 Task: Find connections with filter location Lashkar Gāh with filter topic #Productivitywith filter profile language Spanish with filter current company Boston Consulting Group (BCG) with filter school Acropolis Institutions with filter industry Highway, Street, and Bridge Construction with filter service category DJing with filter keywords title Risk Manager
Action: Mouse moved to (629, 117)
Screenshot: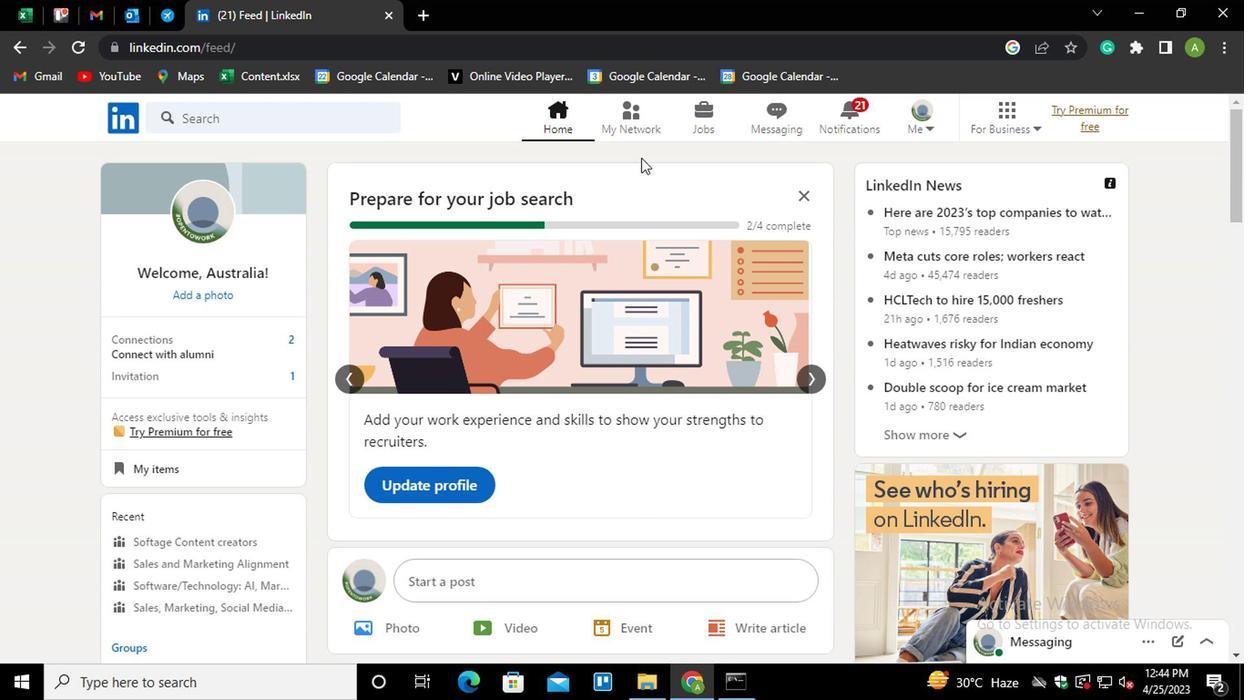 
Action: Mouse pressed left at (629, 117)
Screenshot: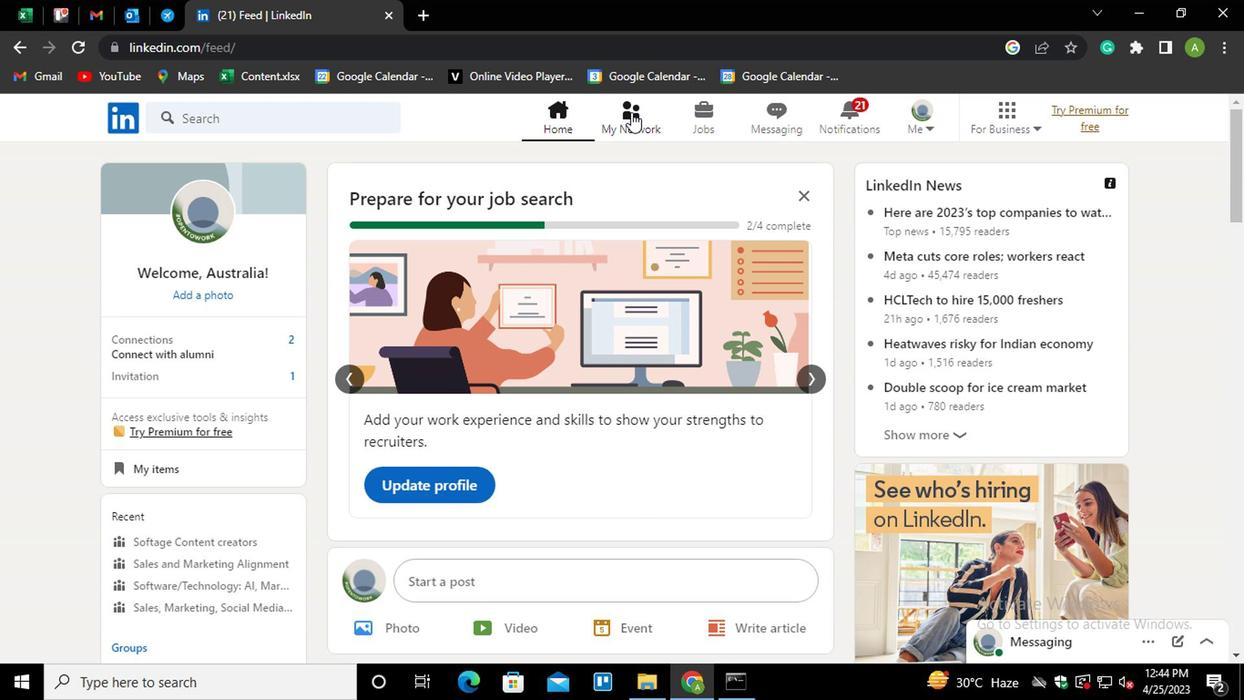 
Action: Mouse moved to (272, 220)
Screenshot: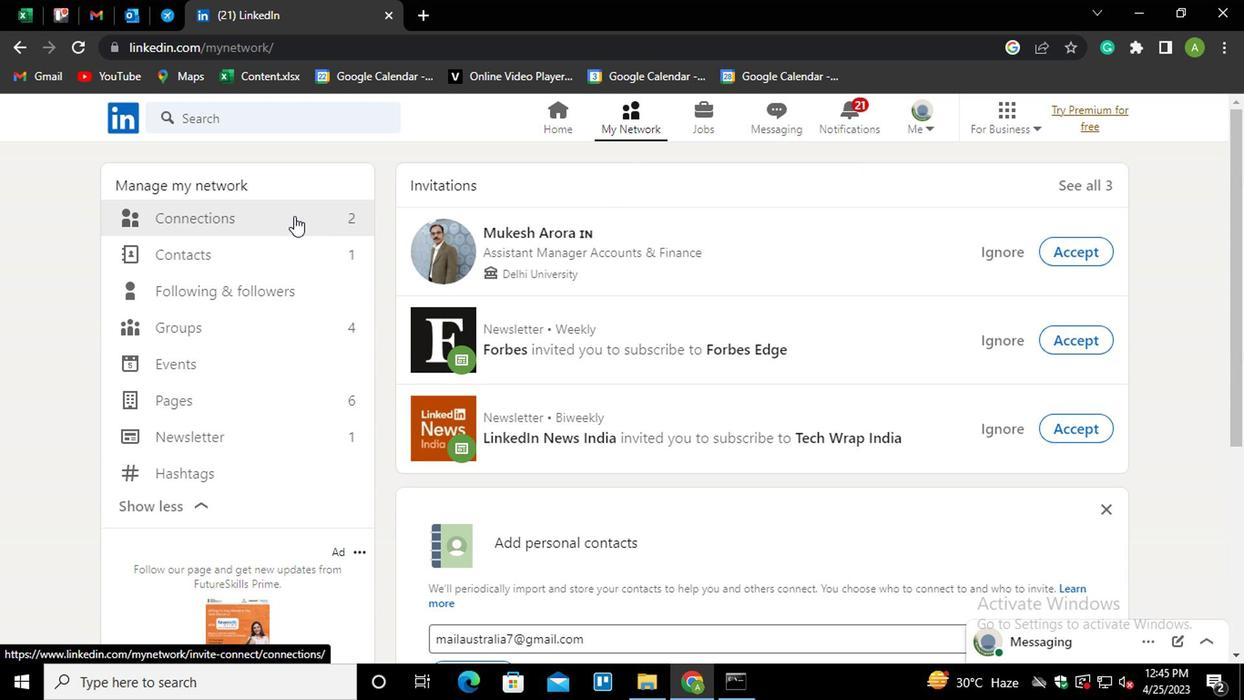
Action: Mouse pressed left at (272, 220)
Screenshot: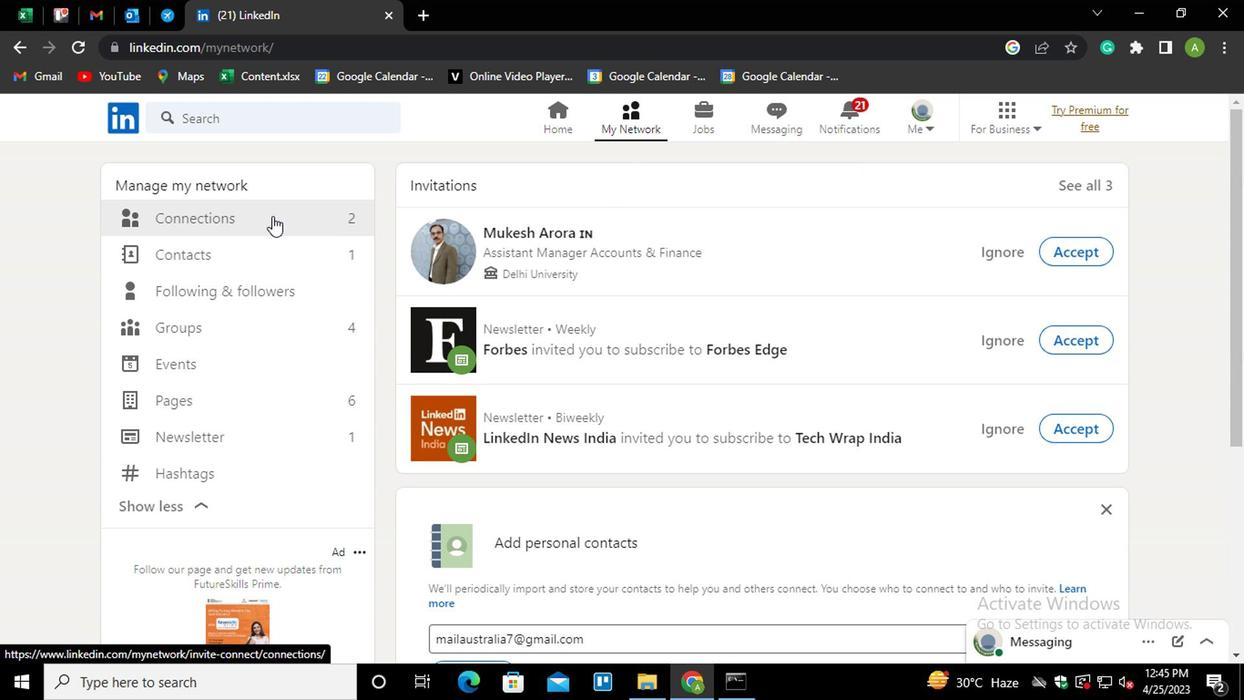 
Action: Mouse moved to (751, 226)
Screenshot: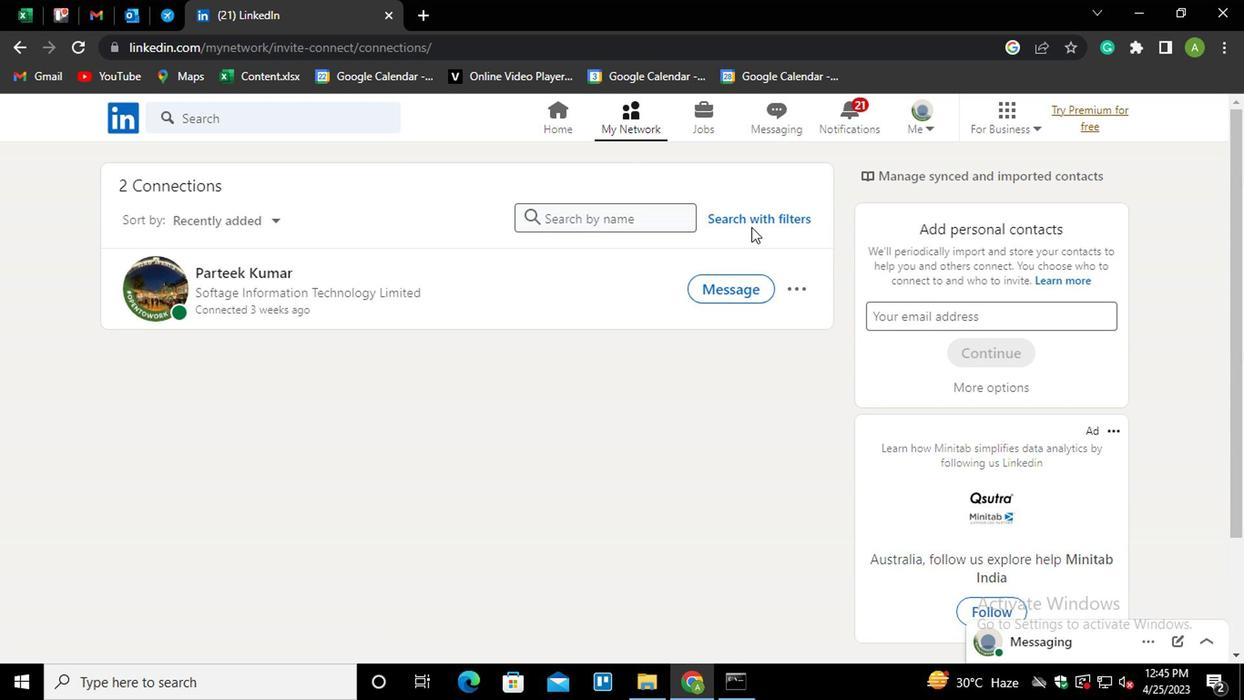 
Action: Mouse pressed left at (751, 226)
Screenshot: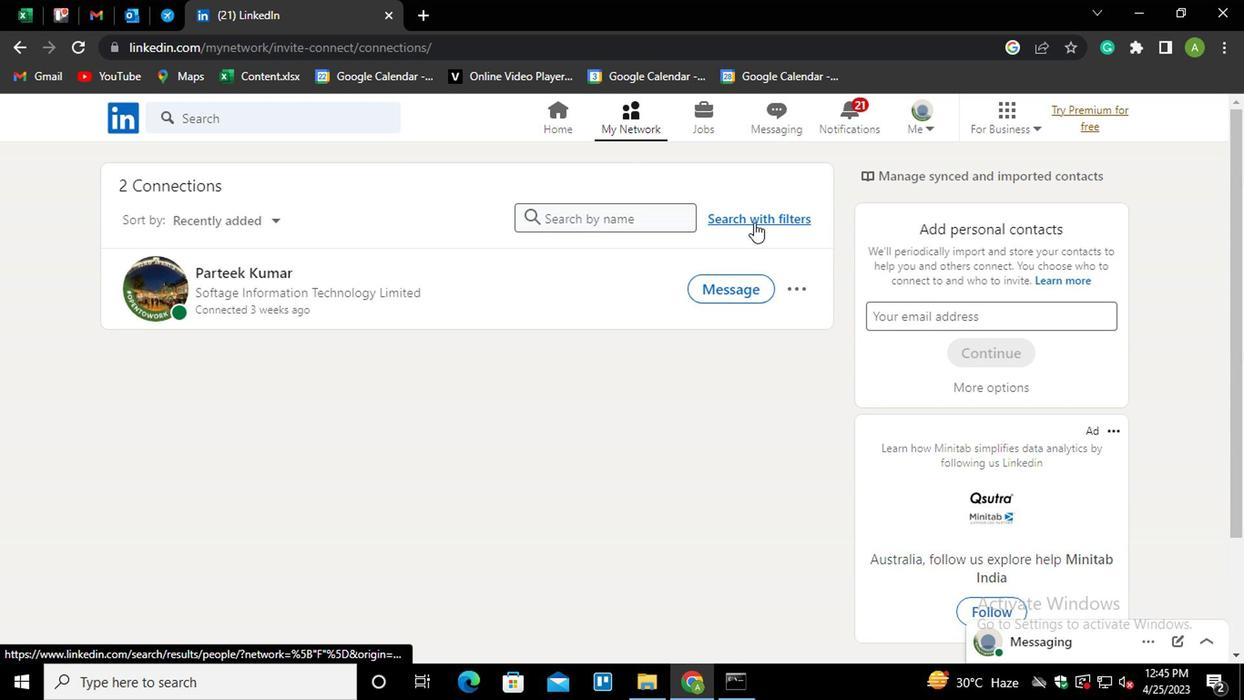 
Action: Mouse moved to (619, 176)
Screenshot: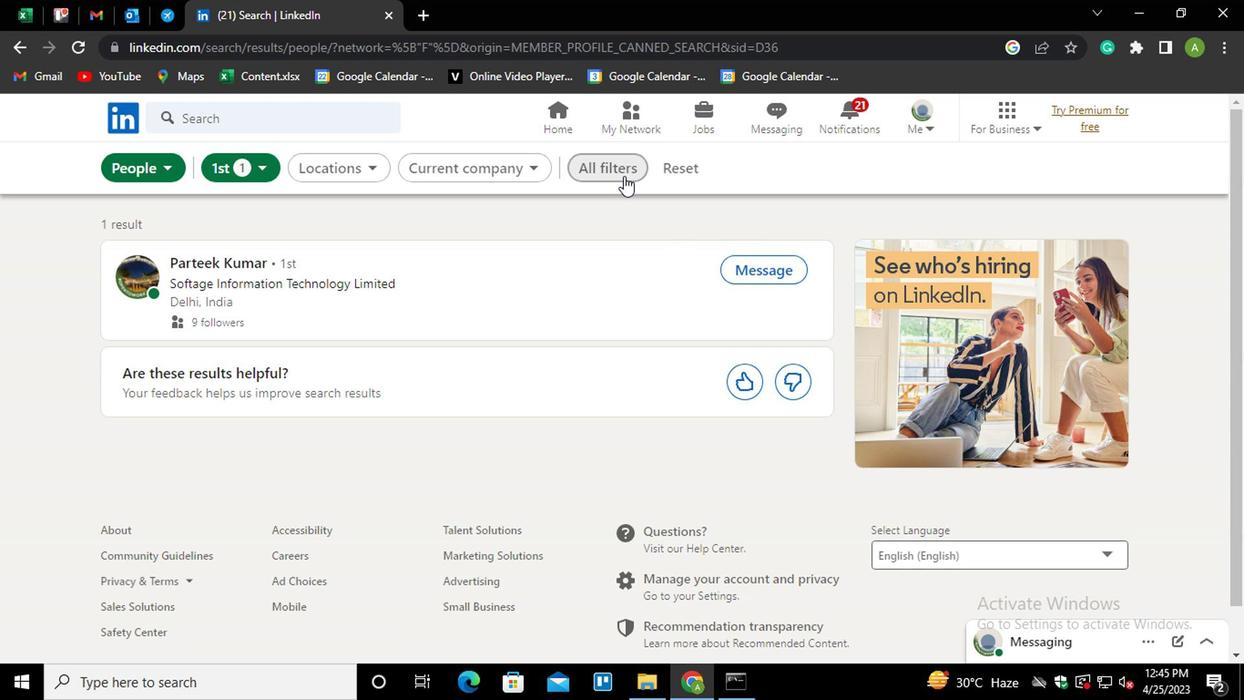 
Action: Mouse pressed left at (619, 176)
Screenshot: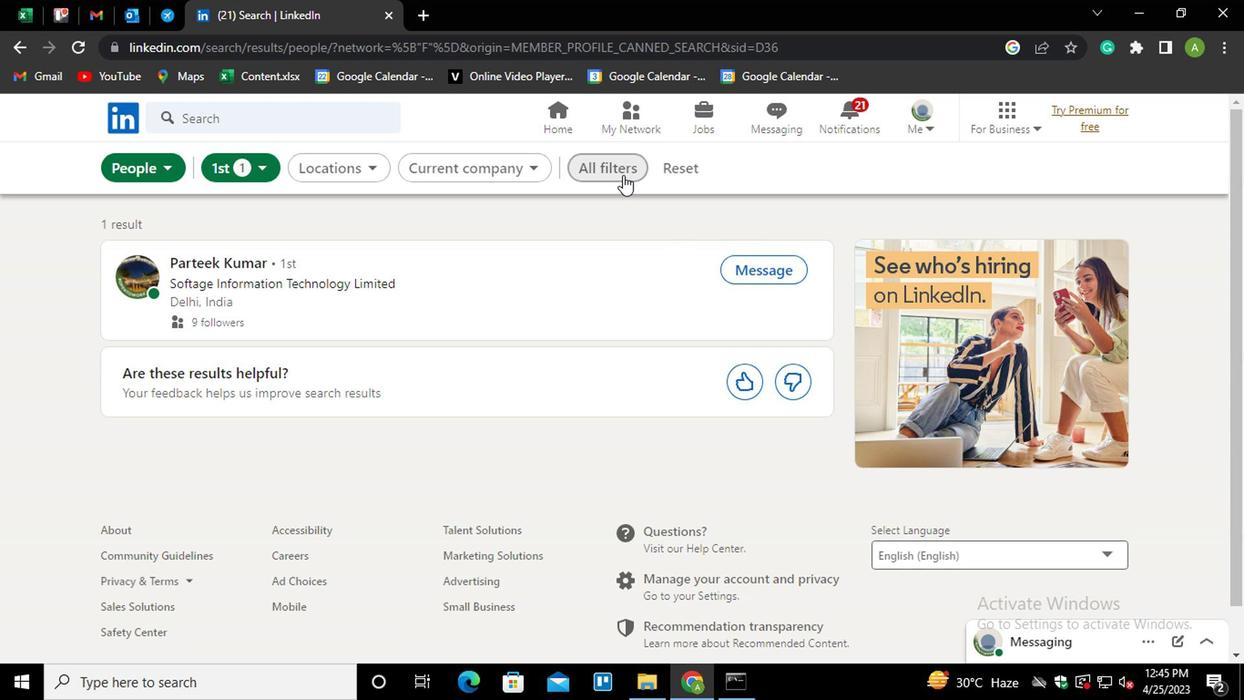 
Action: Mouse moved to (873, 376)
Screenshot: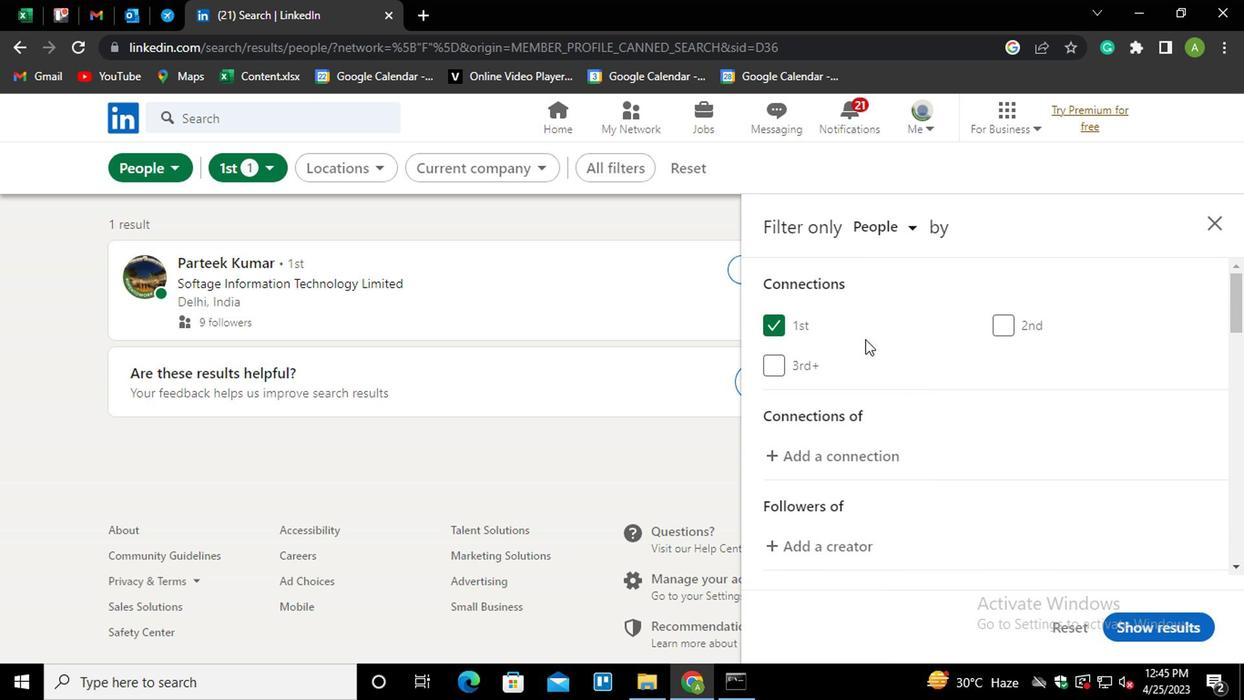 
Action: Mouse scrolled (873, 375) with delta (0, 0)
Screenshot: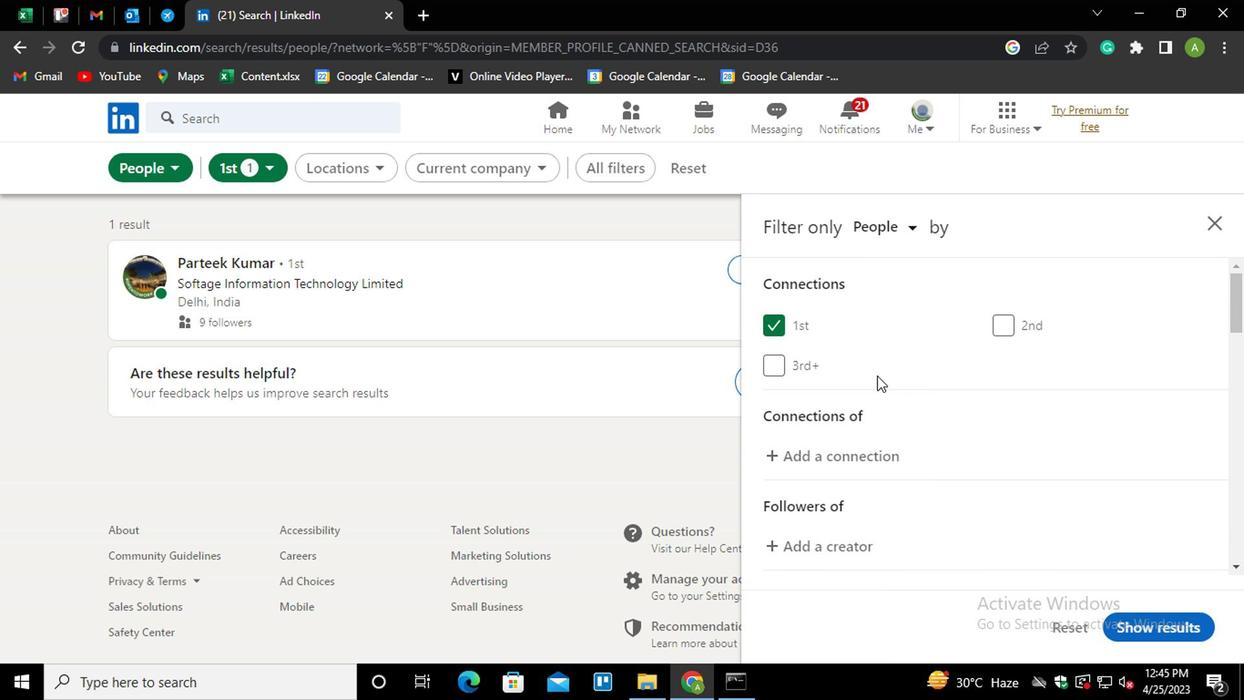 
Action: Mouse scrolled (873, 375) with delta (0, 0)
Screenshot: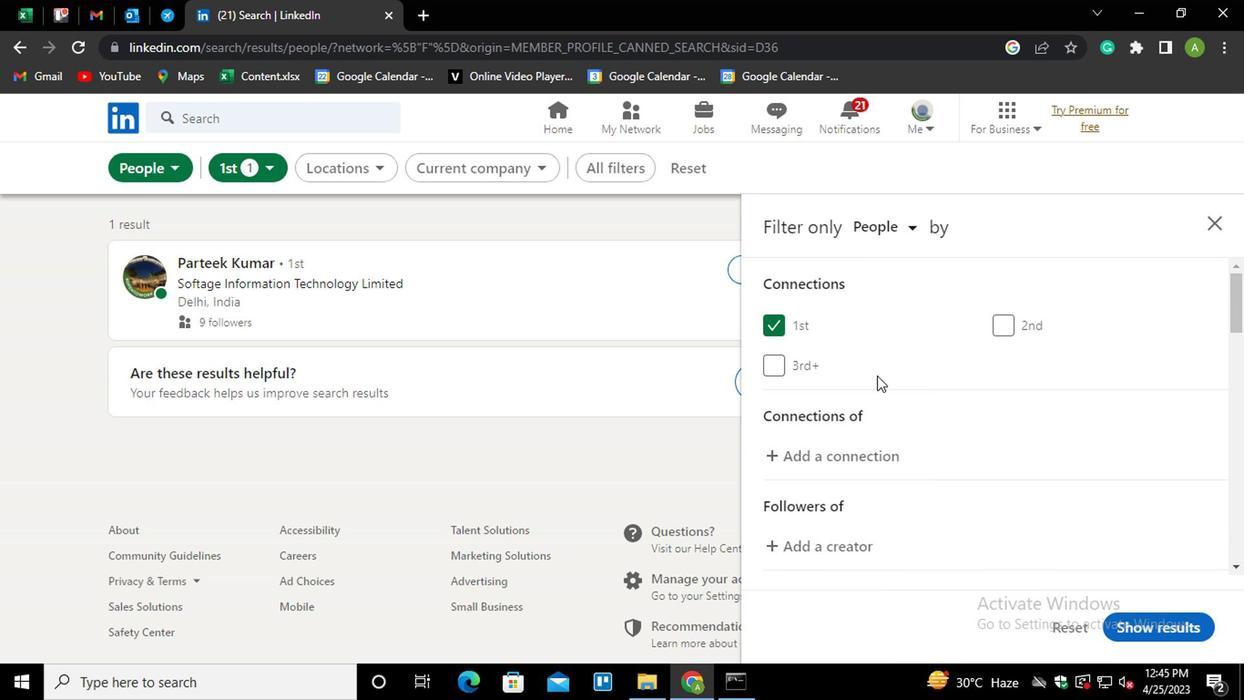 
Action: Mouse scrolled (873, 375) with delta (0, 0)
Screenshot: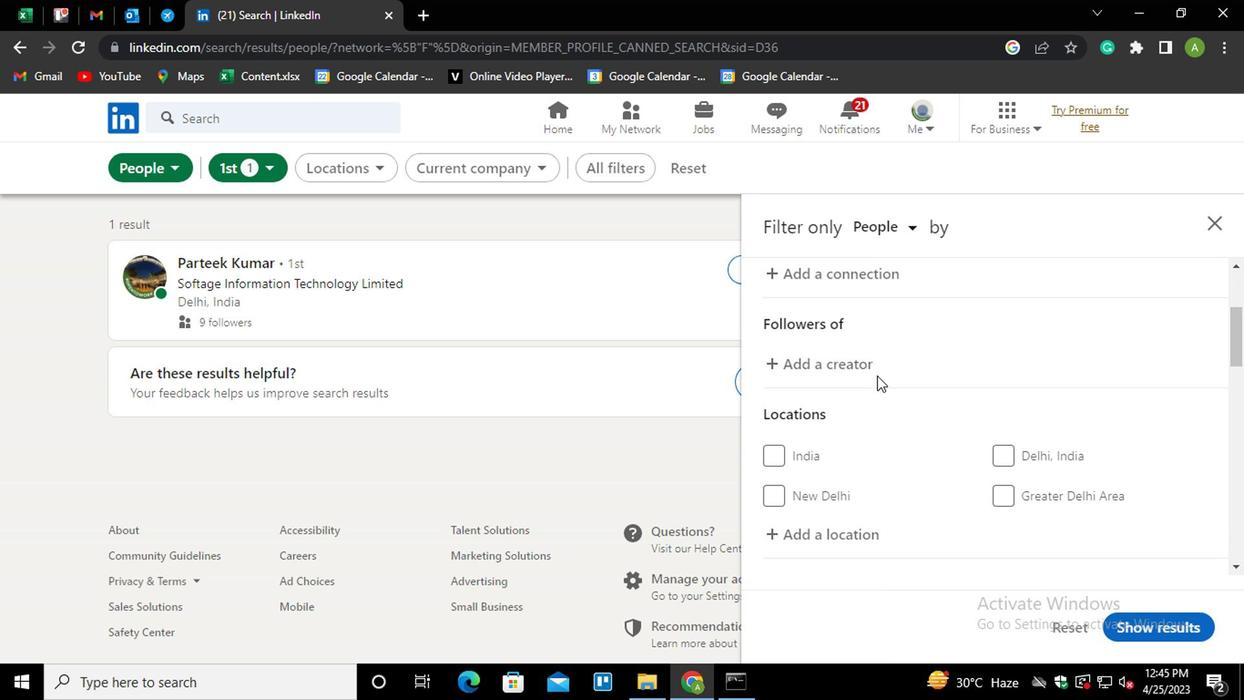 
Action: Mouse moved to (838, 443)
Screenshot: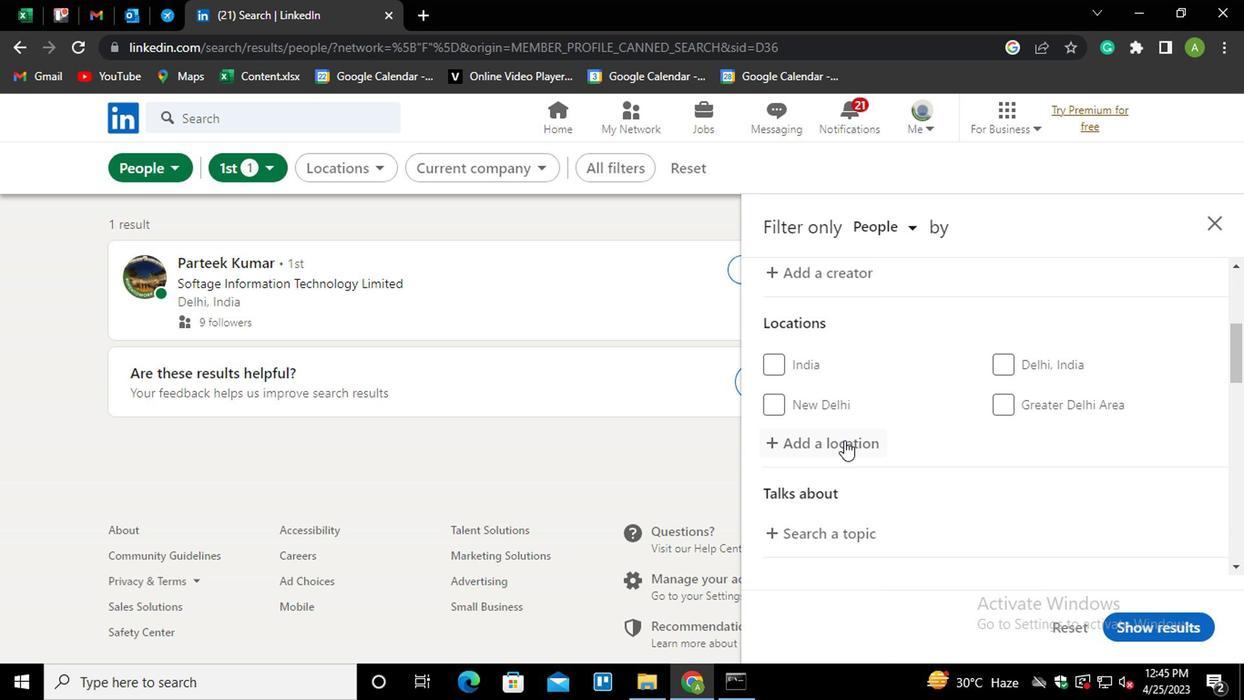 
Action: Mouse pressed left at (838, 443)
Screenshot: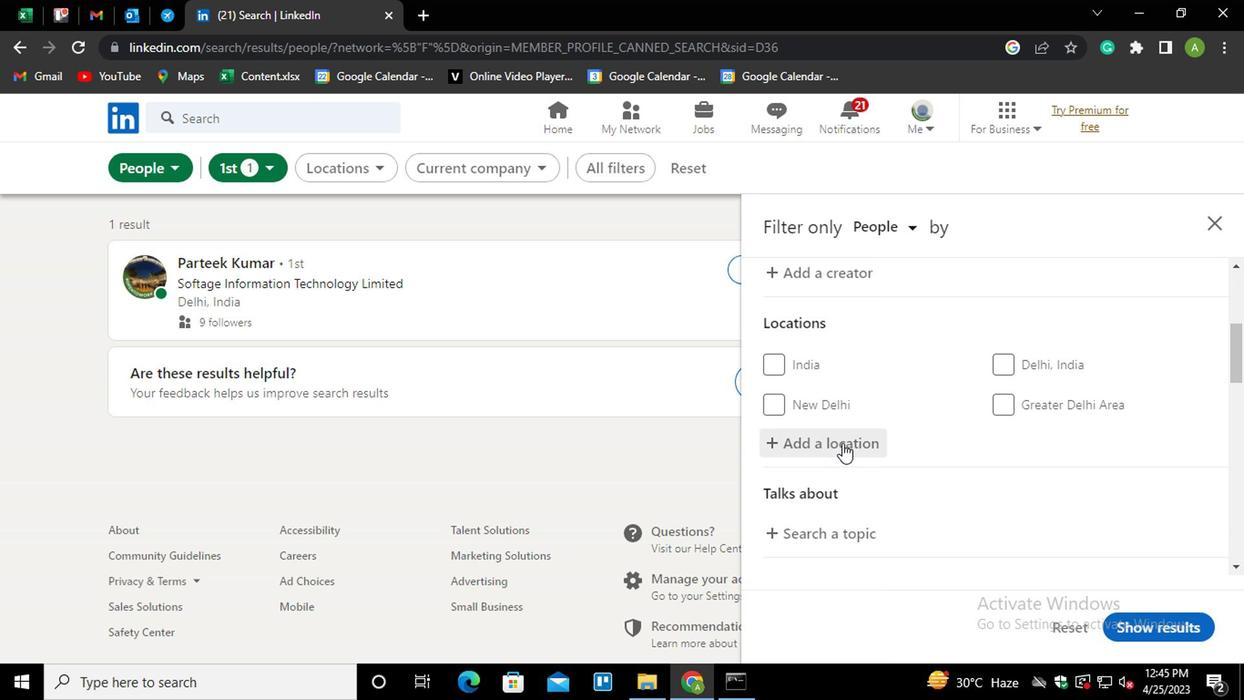 
Action: Mouse moved to (825, 440)
Screenshot: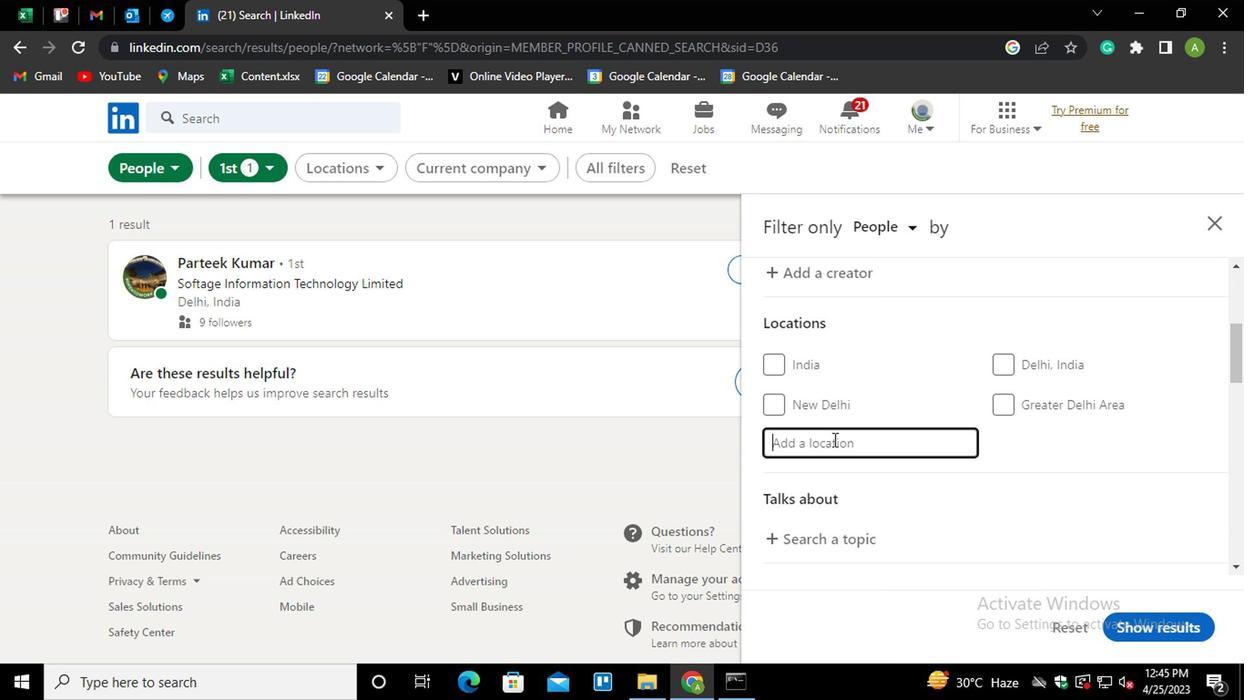 
Action: Mouse pressed left at (825, 440)
Screenshot: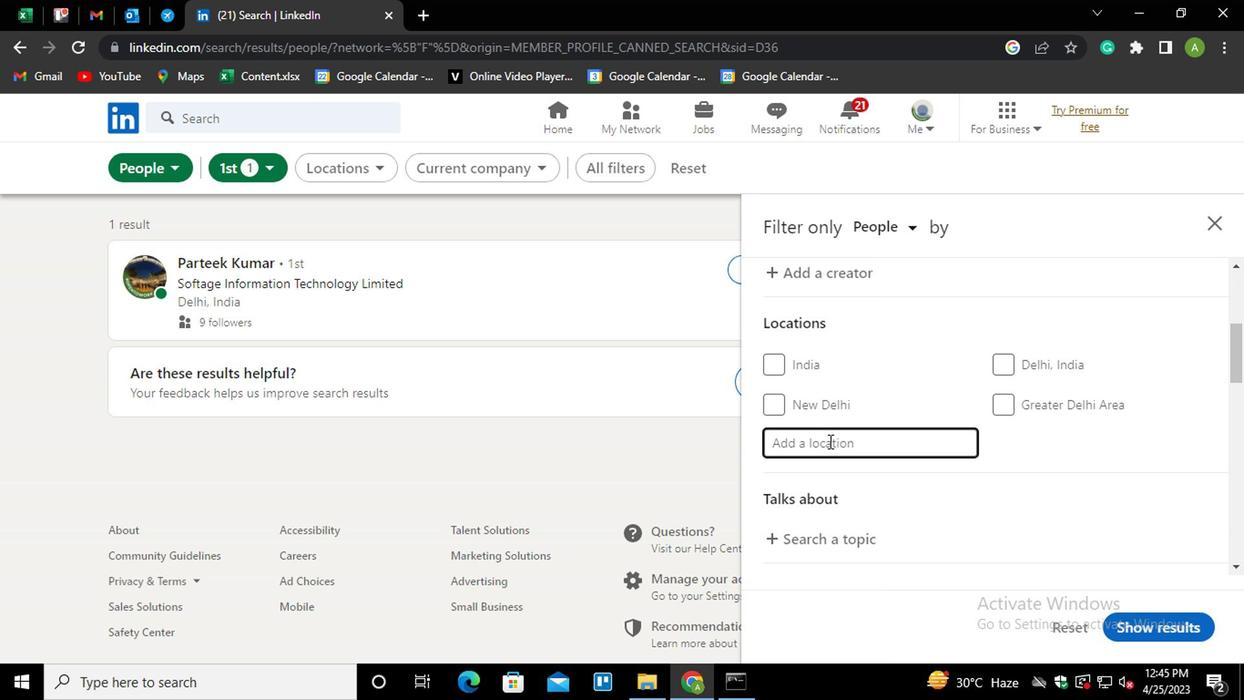 
Action: Key pressed <Key.shift_r>Lashkar
Screenshot: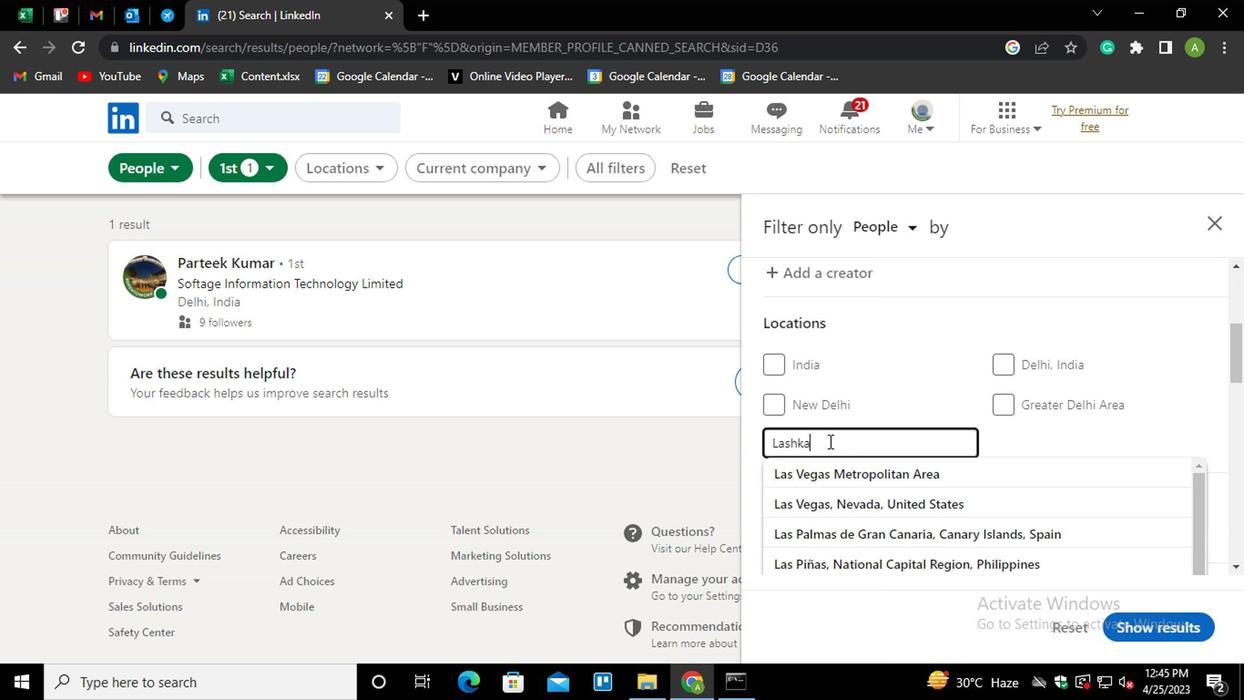 
Action: Mouse moved to (858, 416)
Screenshot: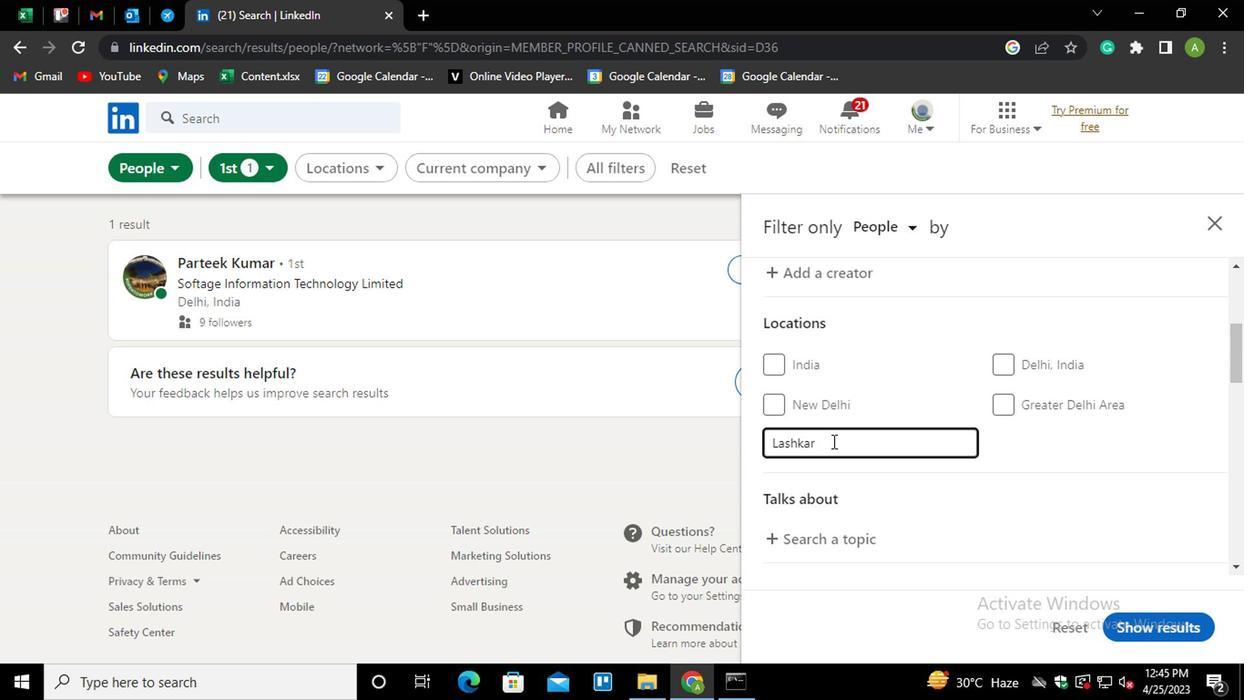 
Action: Key pressed <Key.space><Key.shift_r>Gah
Screenshot: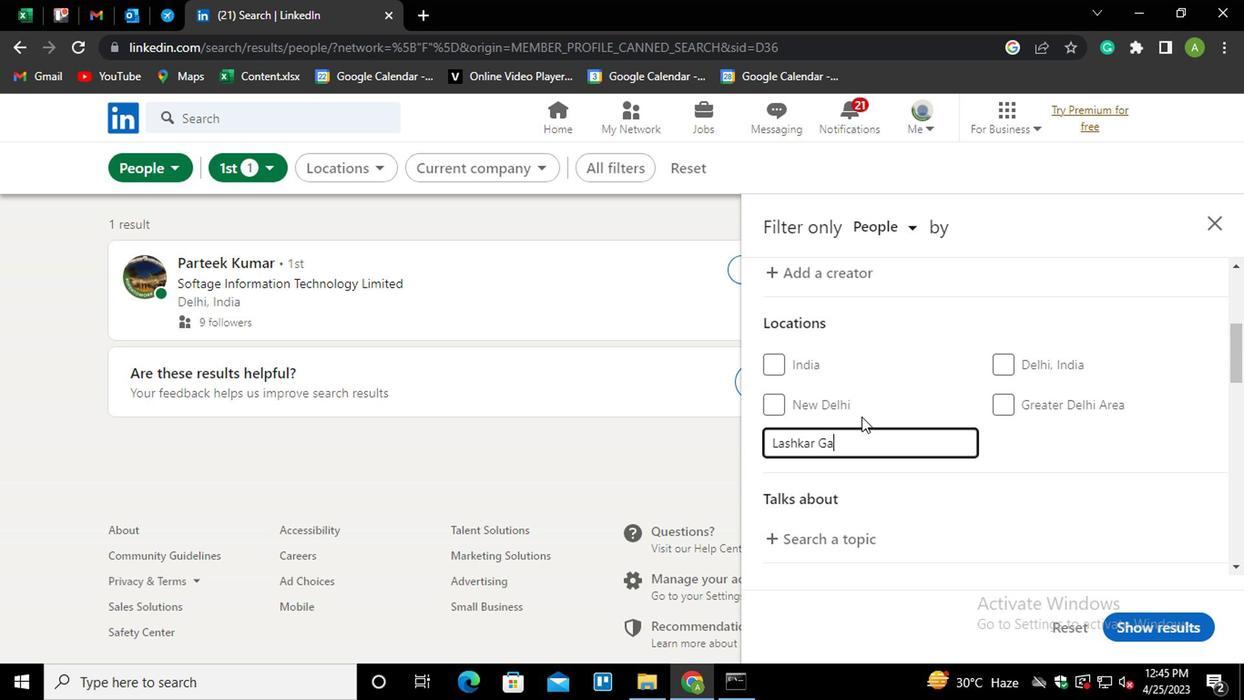 
Action: Mouse moved to (1081, 456)
Screenshot: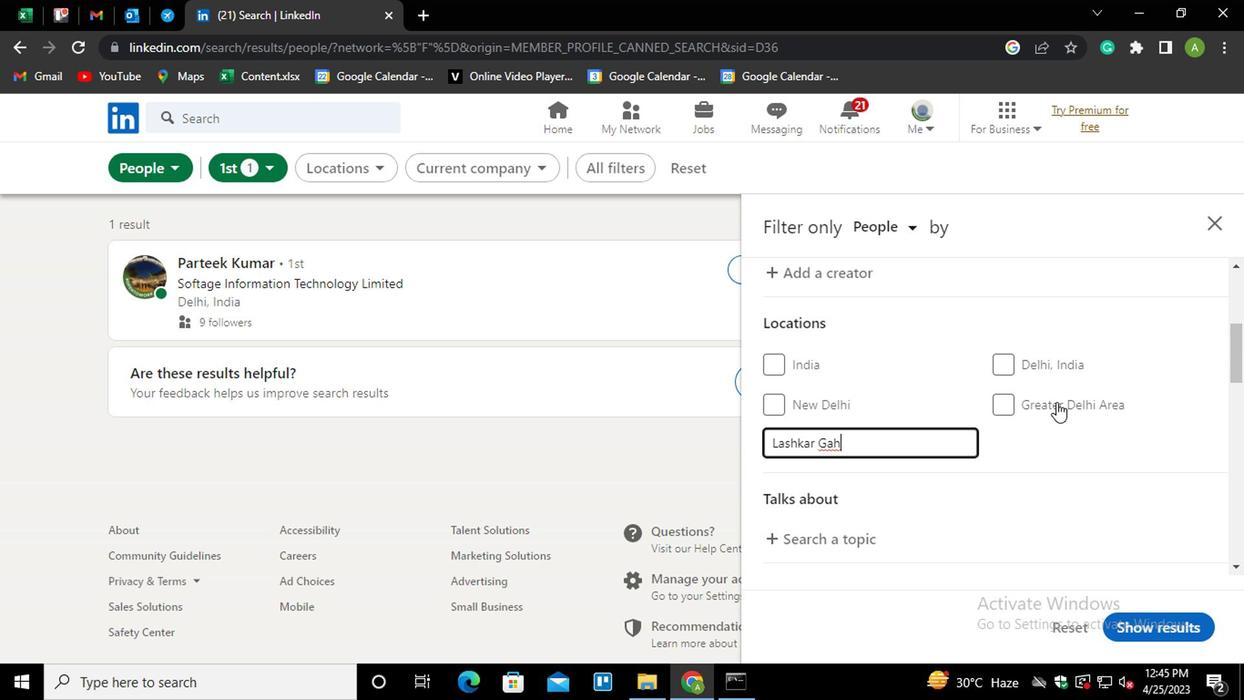 
Action: Mouse pressed left at (1081, 456)
Screenshot: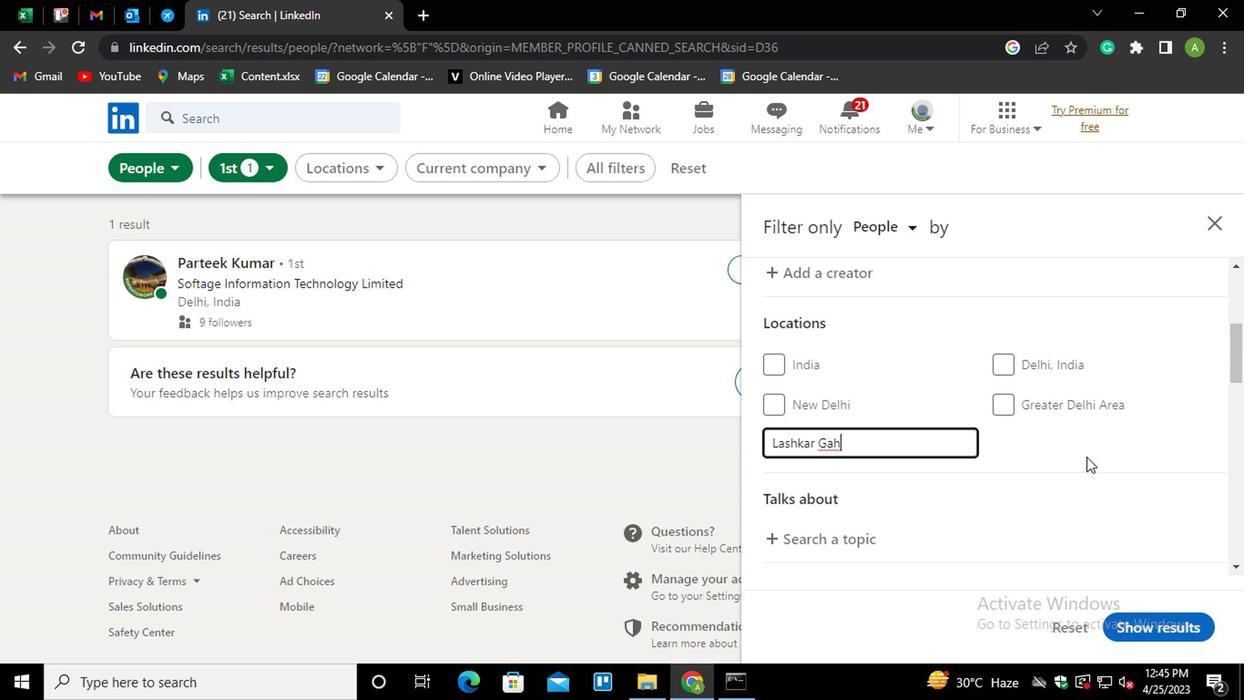 
Action: Mouse moved to (1065, 456)
Screenshot: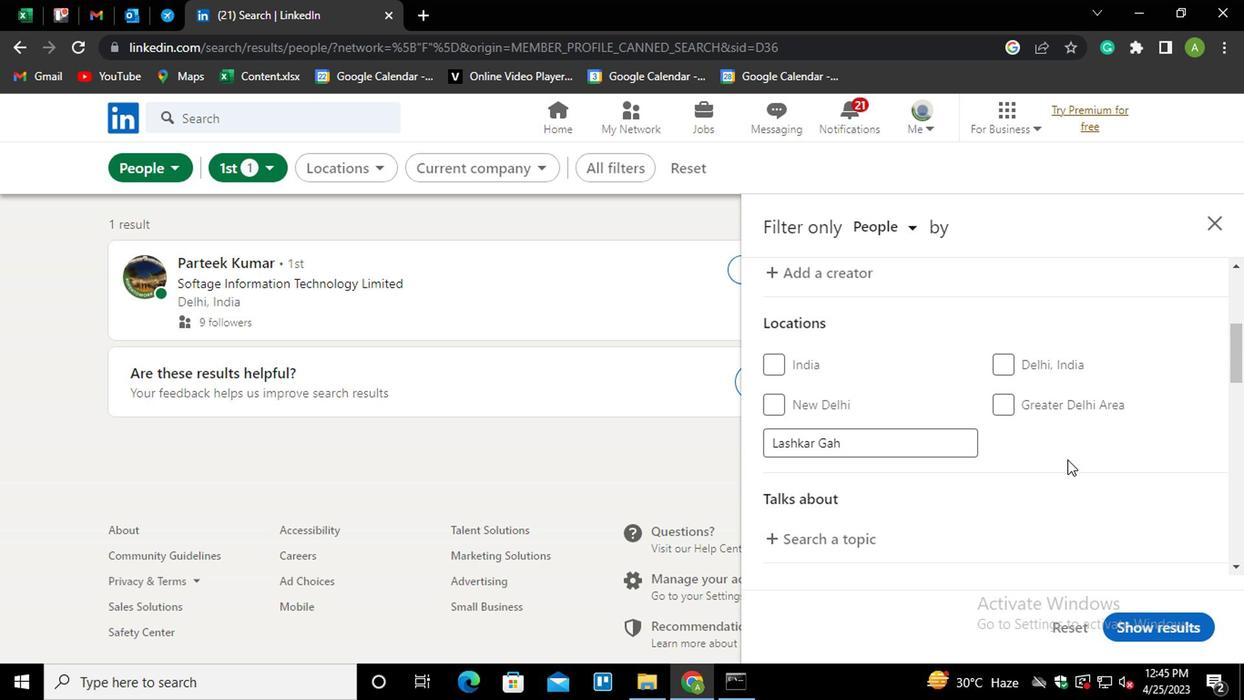
Action: Mouse scrolled (1065, 455) with delta (0, -1)
Screenshot: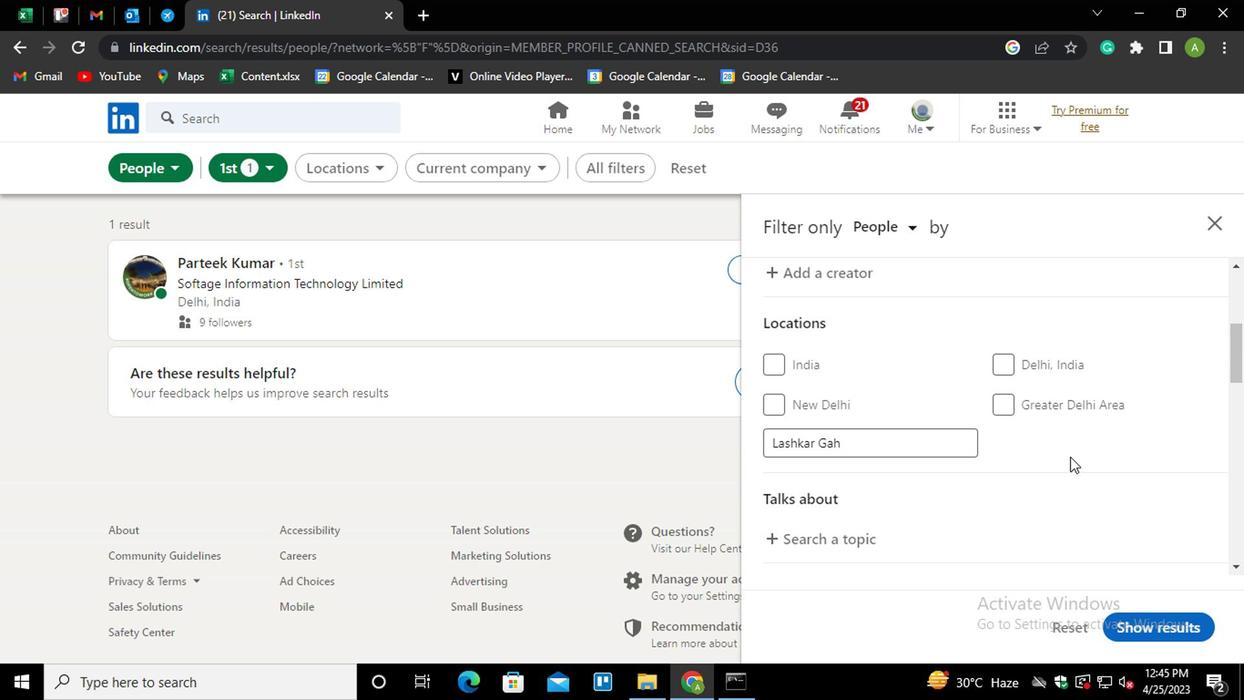 
Action: Mouse moved to (854, 456)
Screenshot: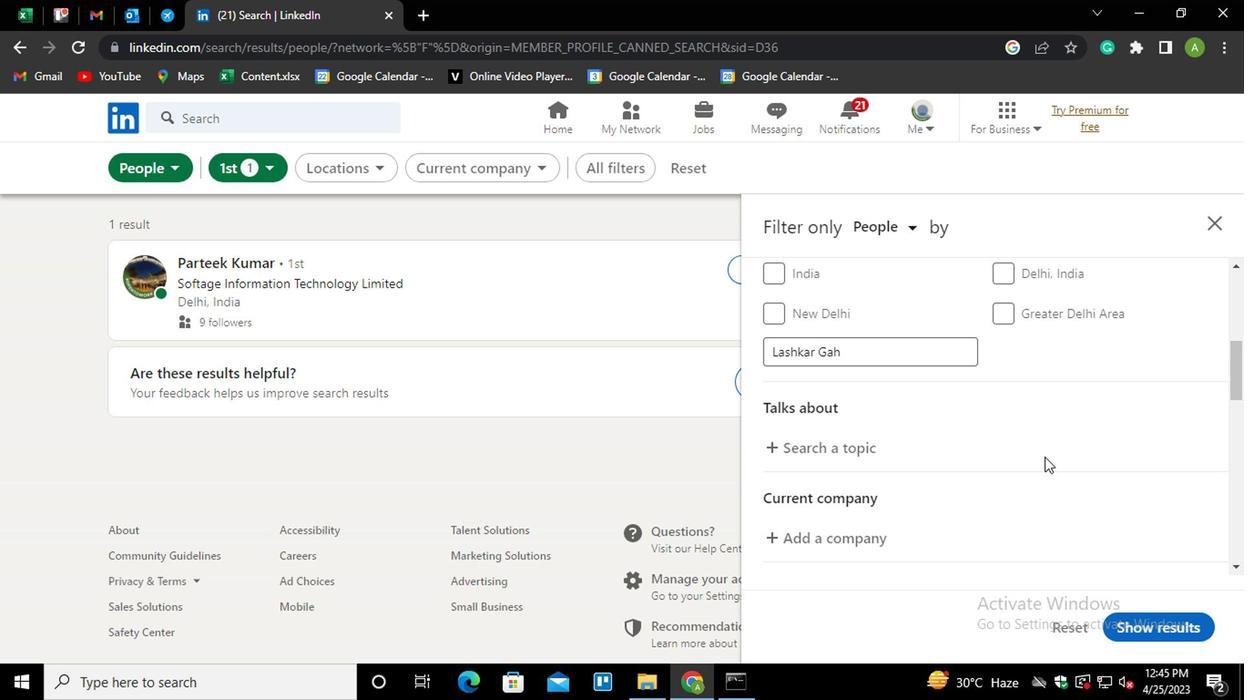 
Action: Mouse pressed left at (854, 456)
Screenshot: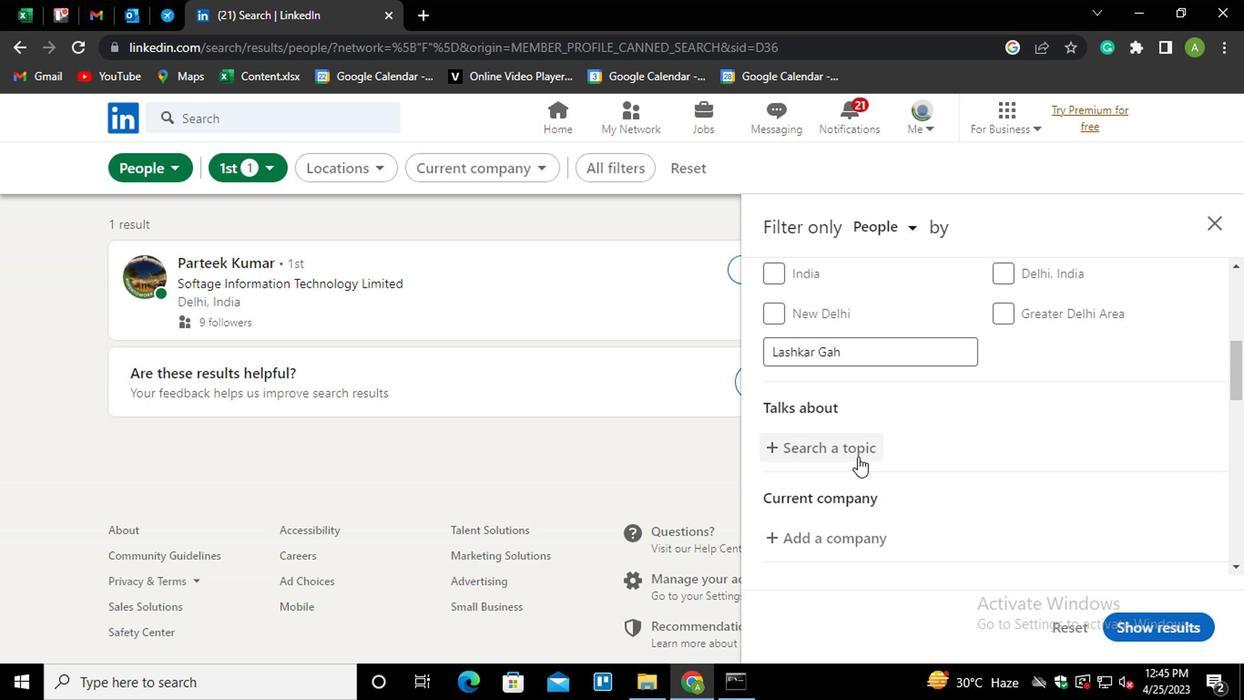 
Action: Mouse moved to (854, 452)
Screenshot: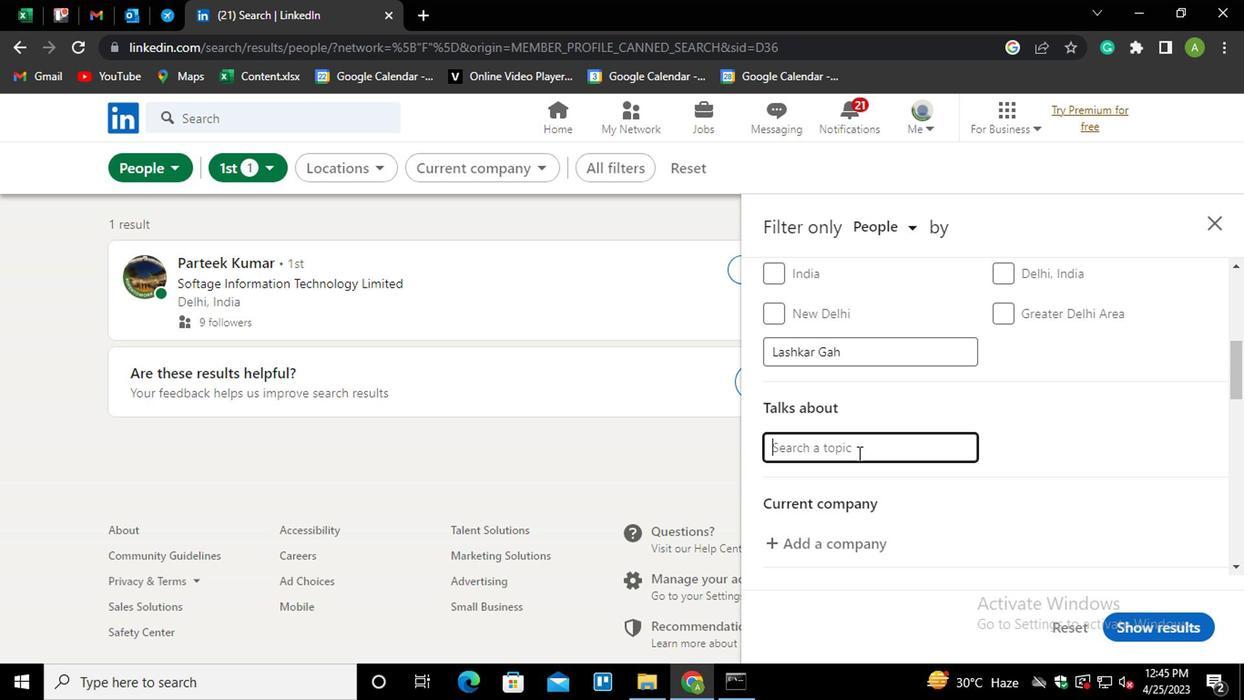 
Action: Key pressed <Key.shift>#<Key.shift_r>PRODUCTIVITYWITH
Screenshot: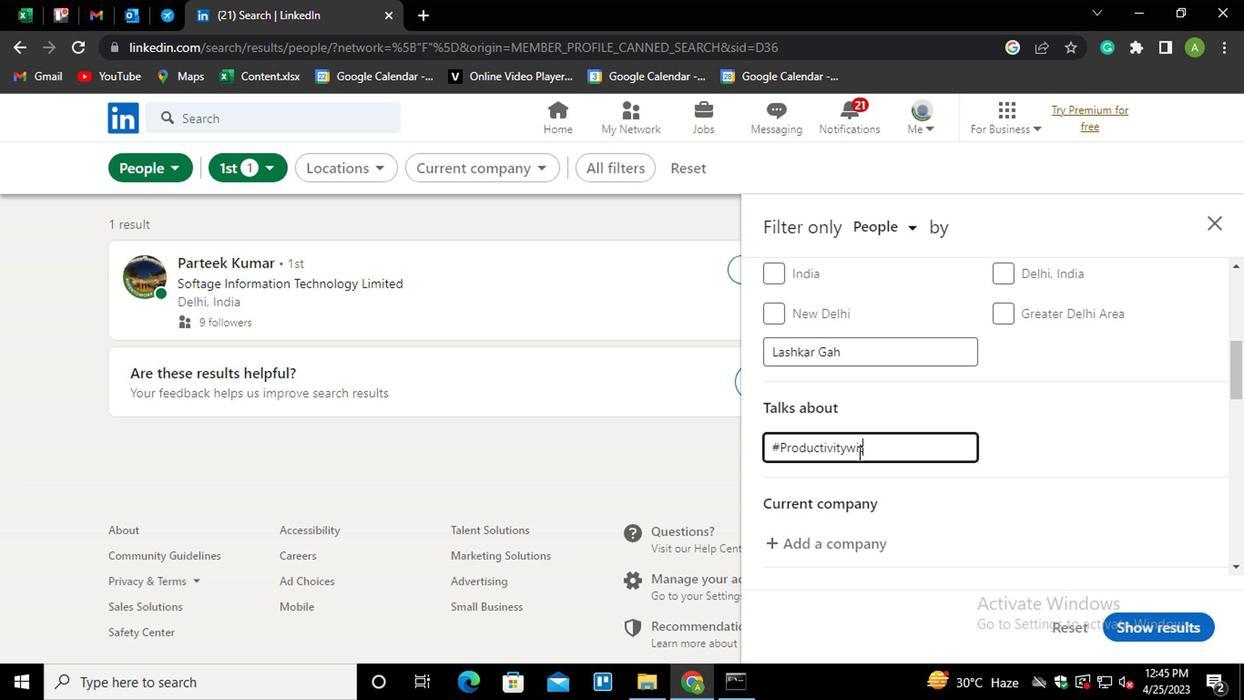 
Action: Mouse moved to (1080, 435)
Screenshot: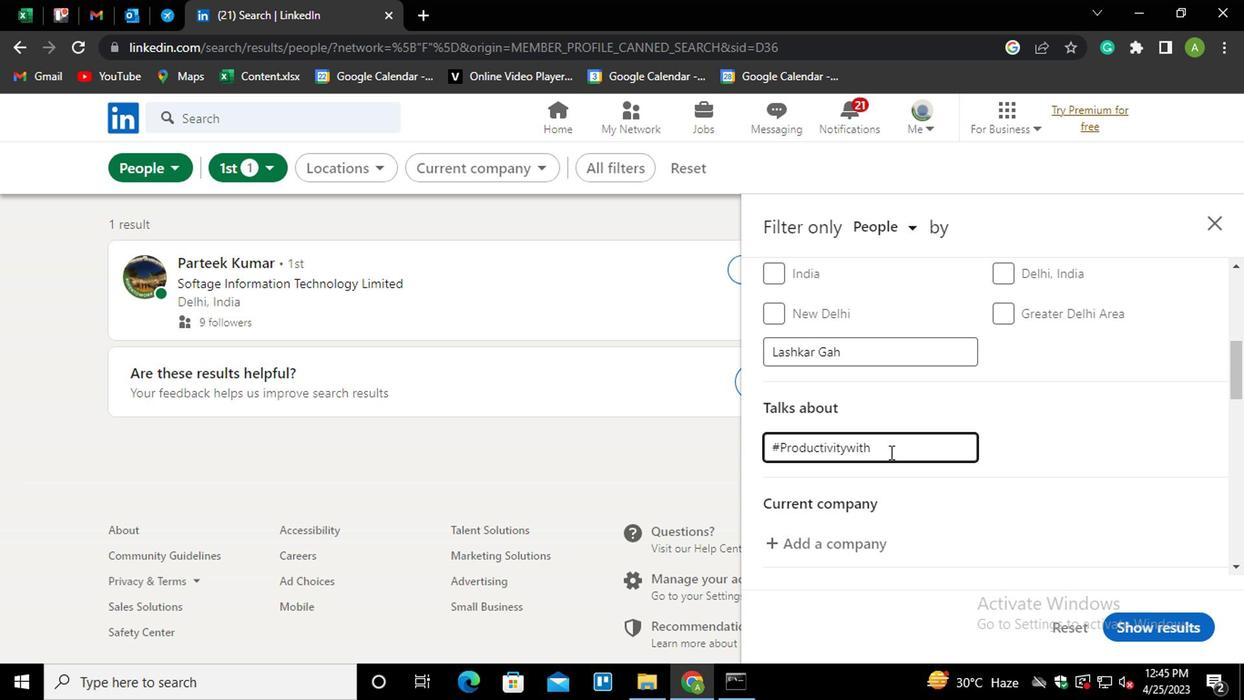 
Action: Mouse pressed left at (1080, 435)
Screenshot: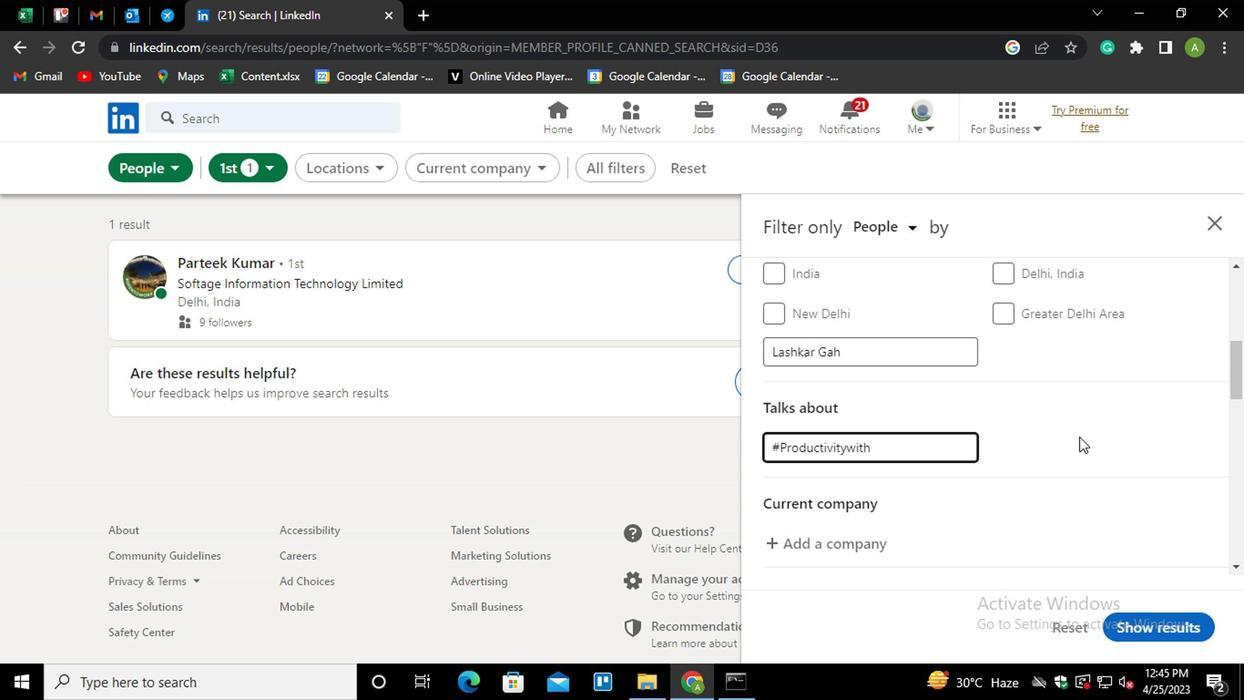 
Action: Mouse moved to (1086, 427)
Screenshot: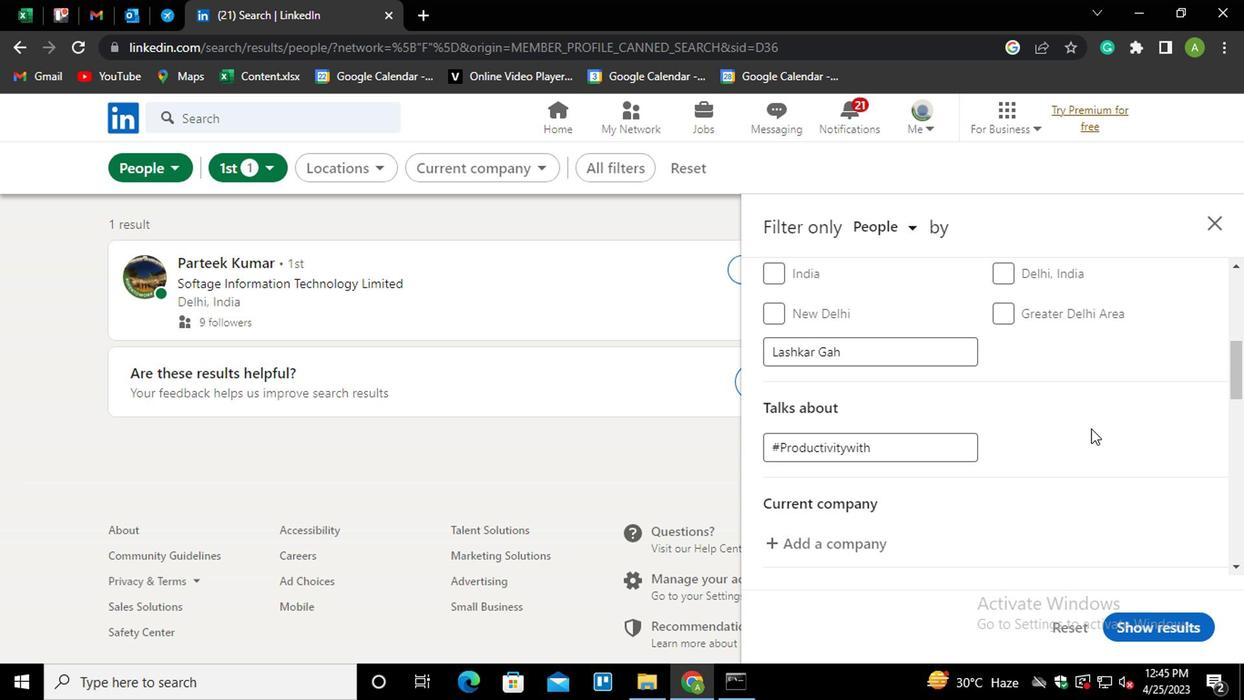 
Action: Mouse scrolled (1086, 426) with delta (0, -1)
Screenshot: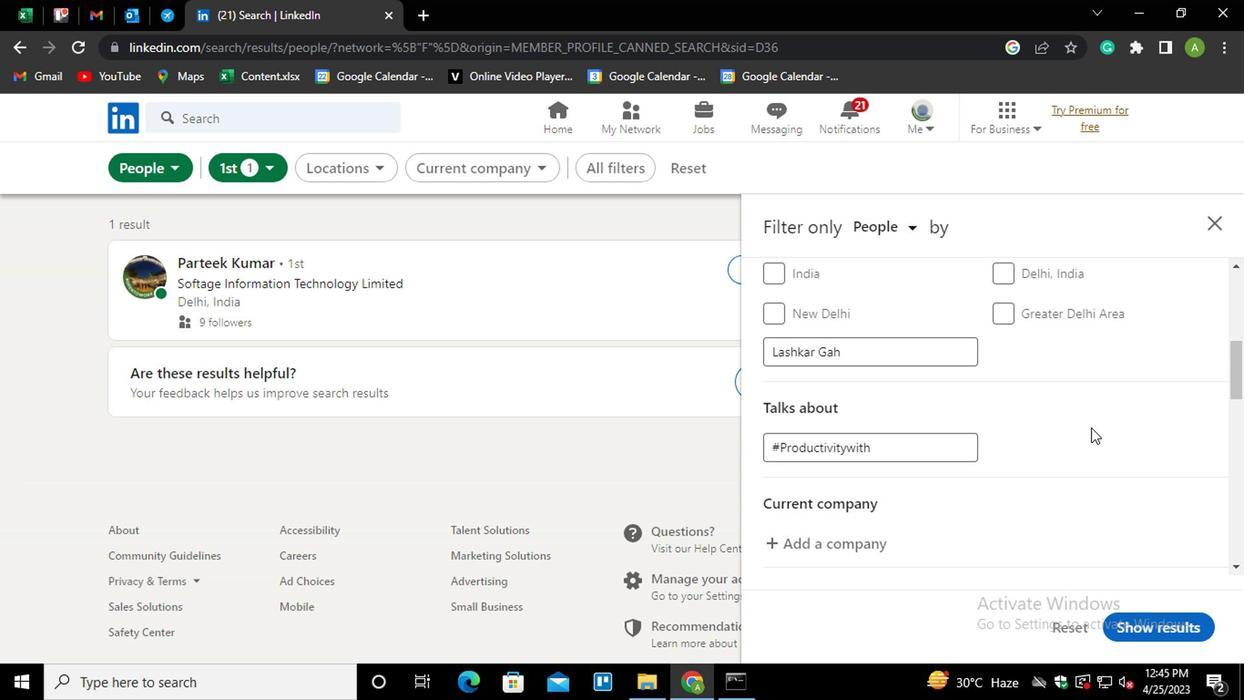
Action: Mouse moved to (1086, 427)
Screenshot: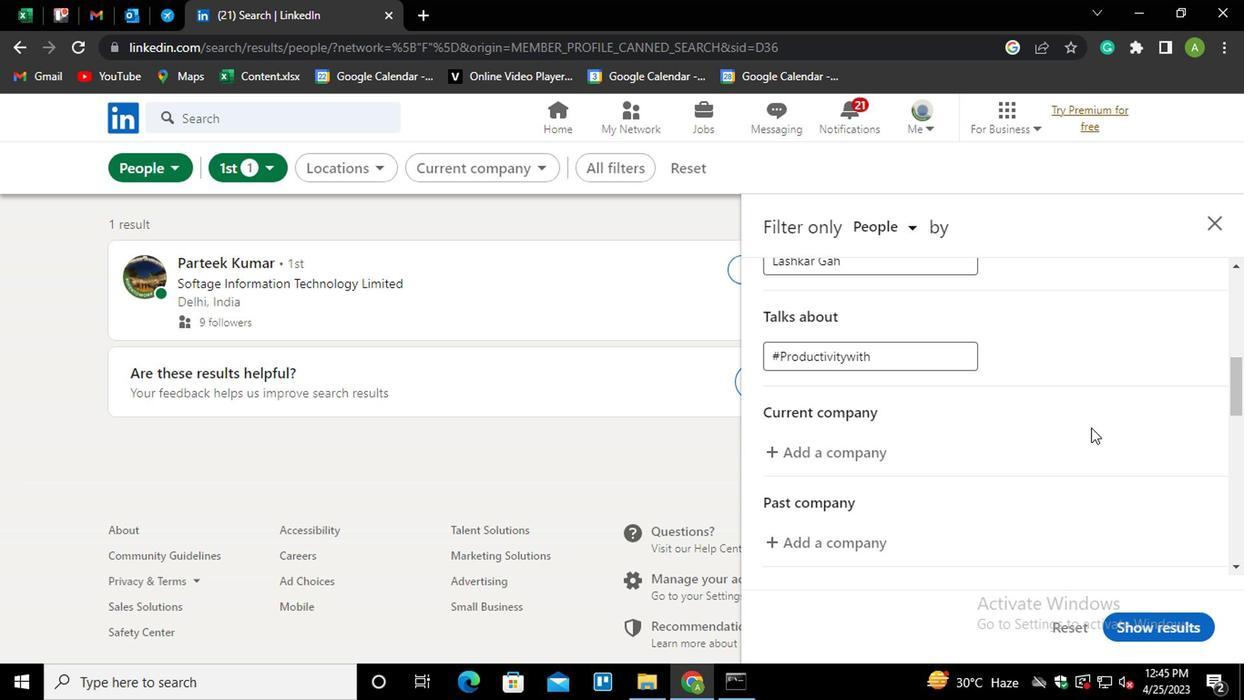 
Action: Mouse scrolled (1086, 426) with delta (0, -1)
Screenshot: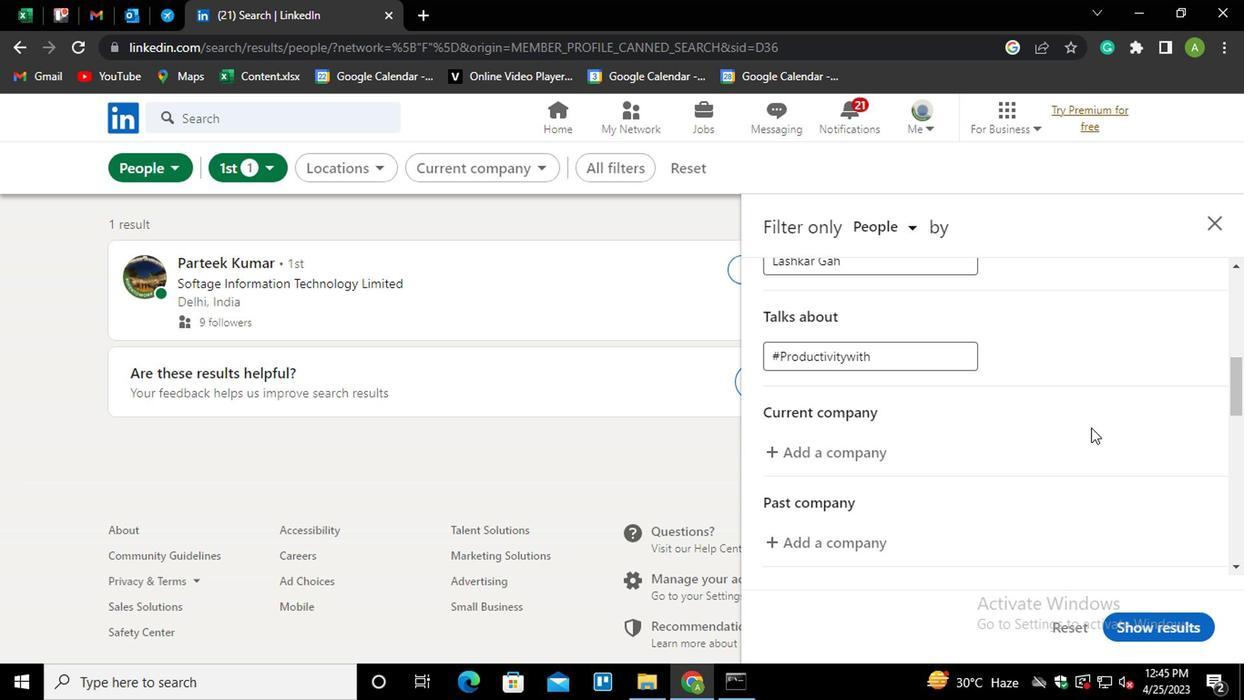
Action: Mouse moved to (831, 360)
Screenshot: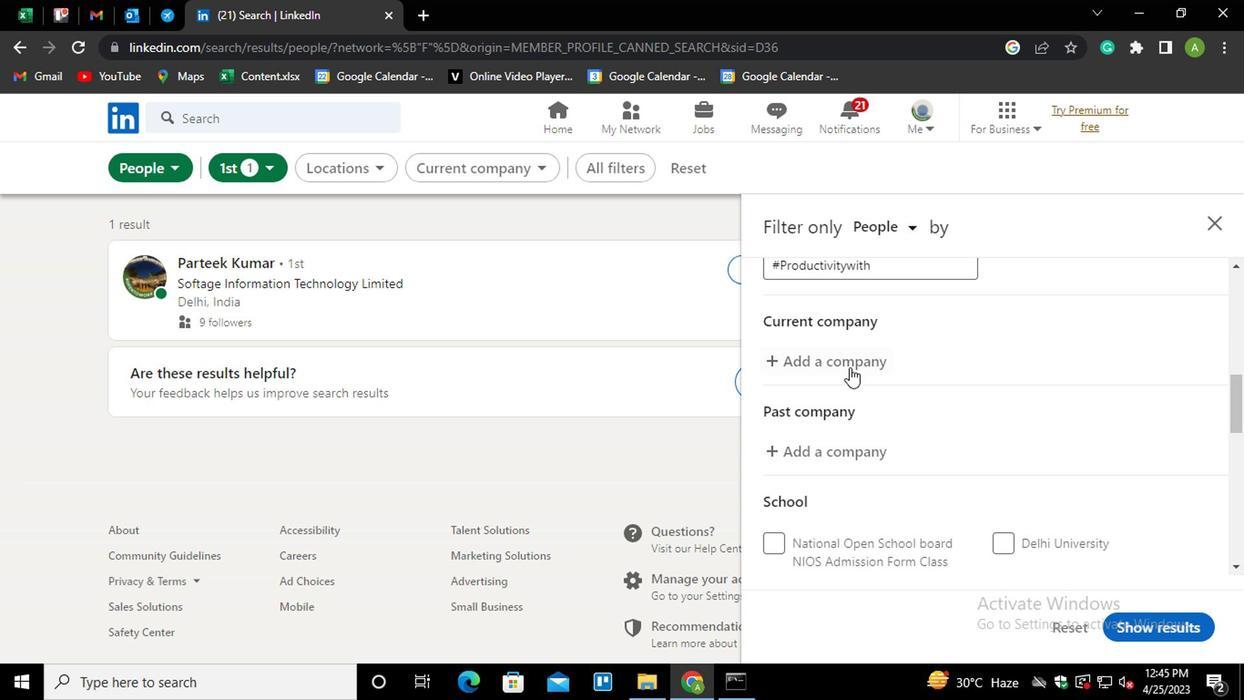
Action: Mouse pressed left at (831, 360)
Screenshot: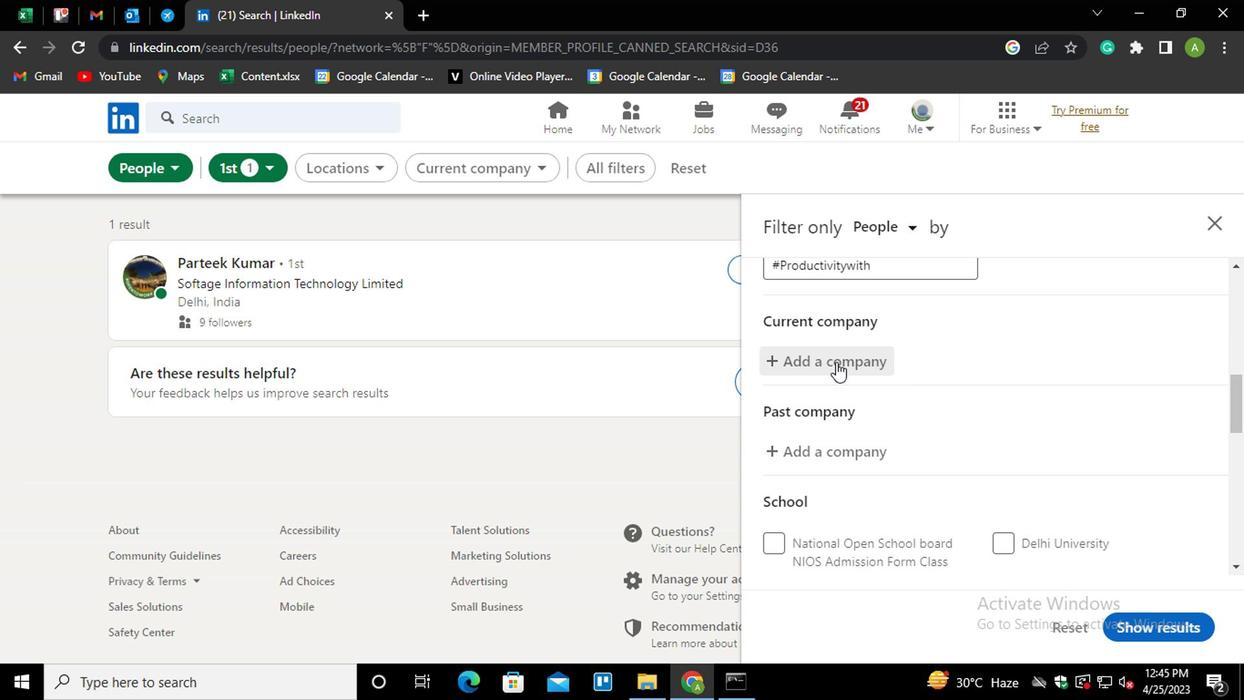 
Action: Mouse moved to (831, 363)
Screenshot: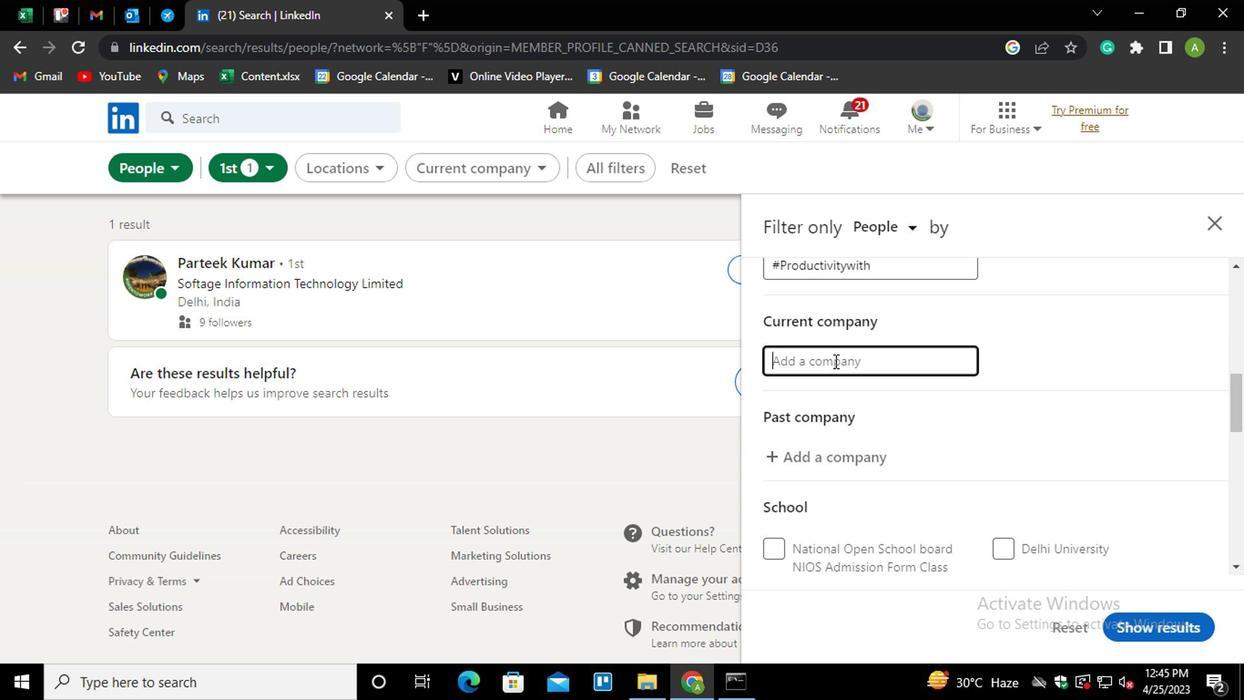 
Action: Mouse pressed left at (831, 363)
Screenshot: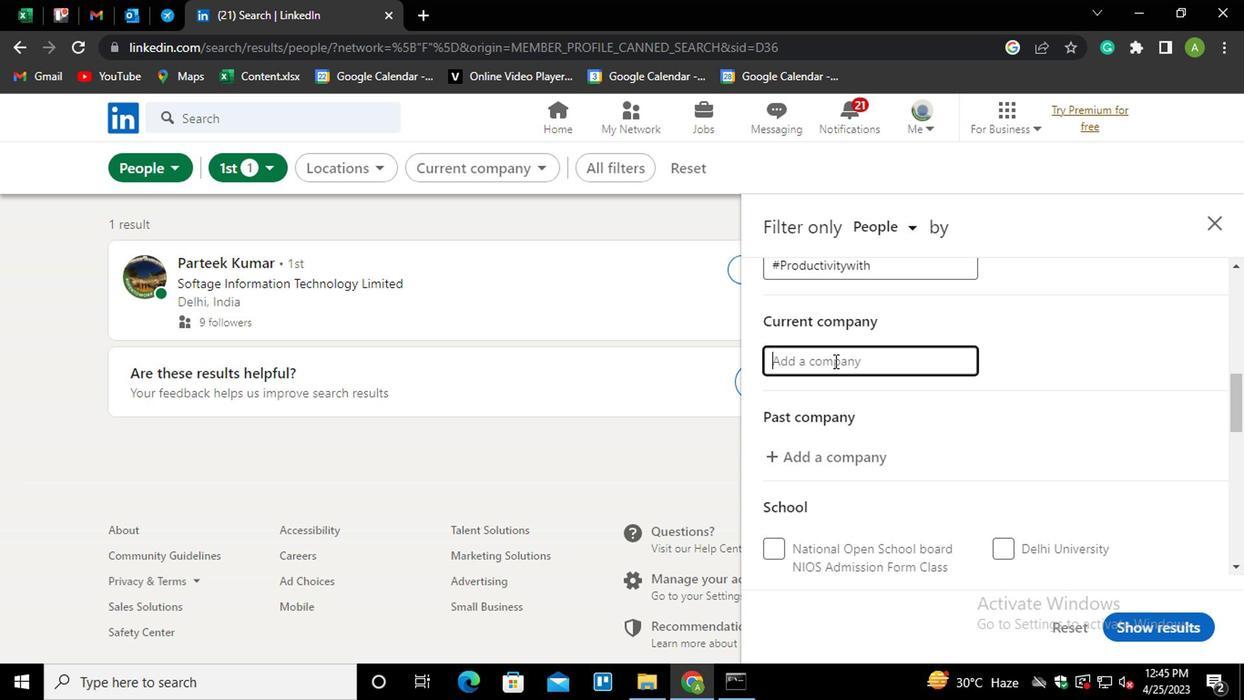 
Action: Key pressed <Key.shift>BOSTON<Key.down><Key.enter><Key.space><Key.backspace><Key.down><Key.enter>
Screenshot: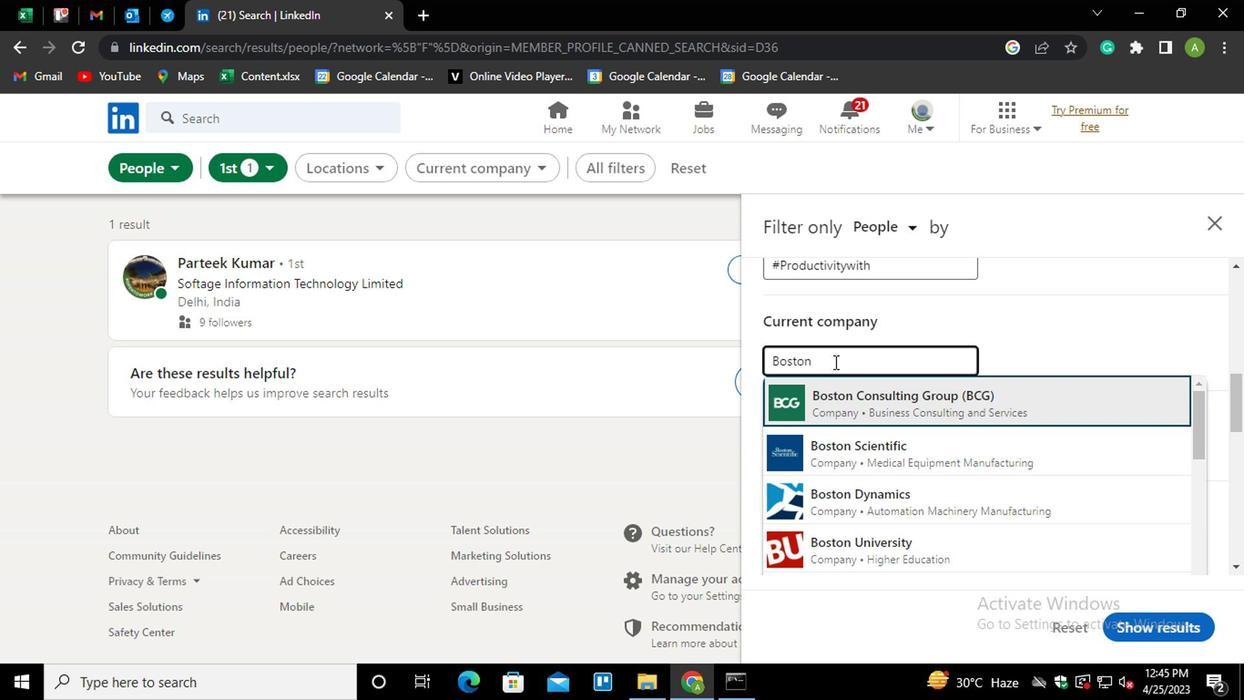 
Action: Mouse moved to (886, 386)
Screenshot: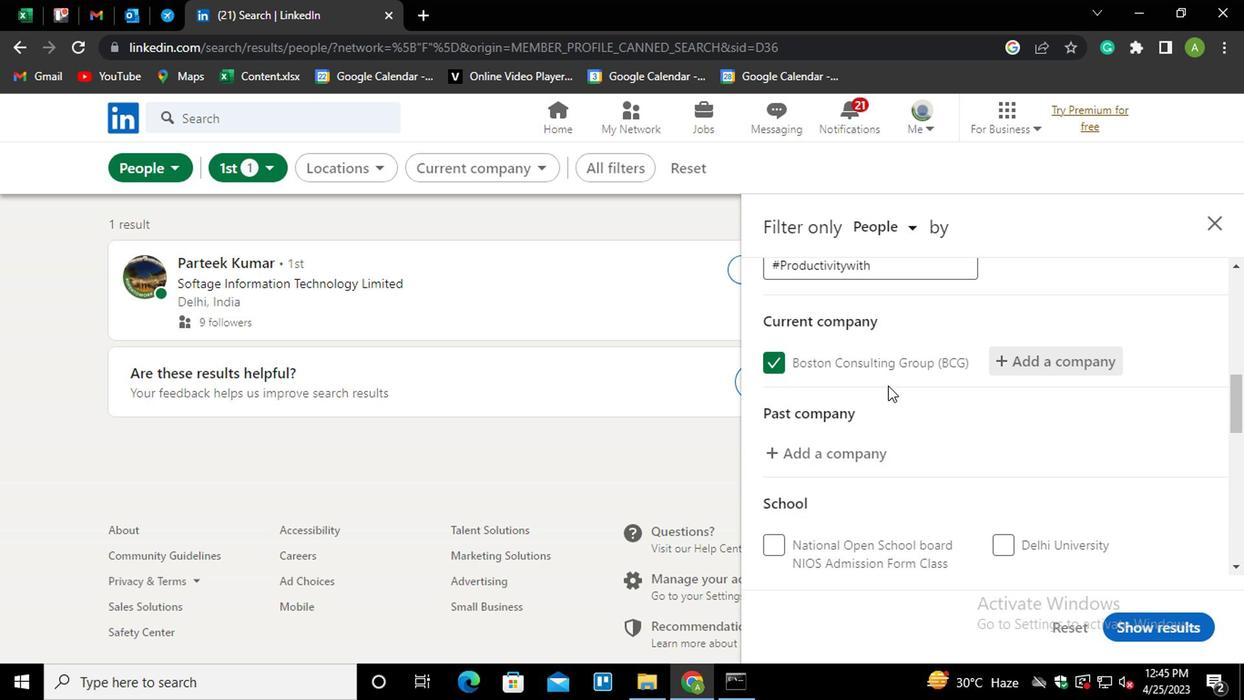 
Action: Mouse scrolled (886, 385) with delta (0, 0)
Screenshot: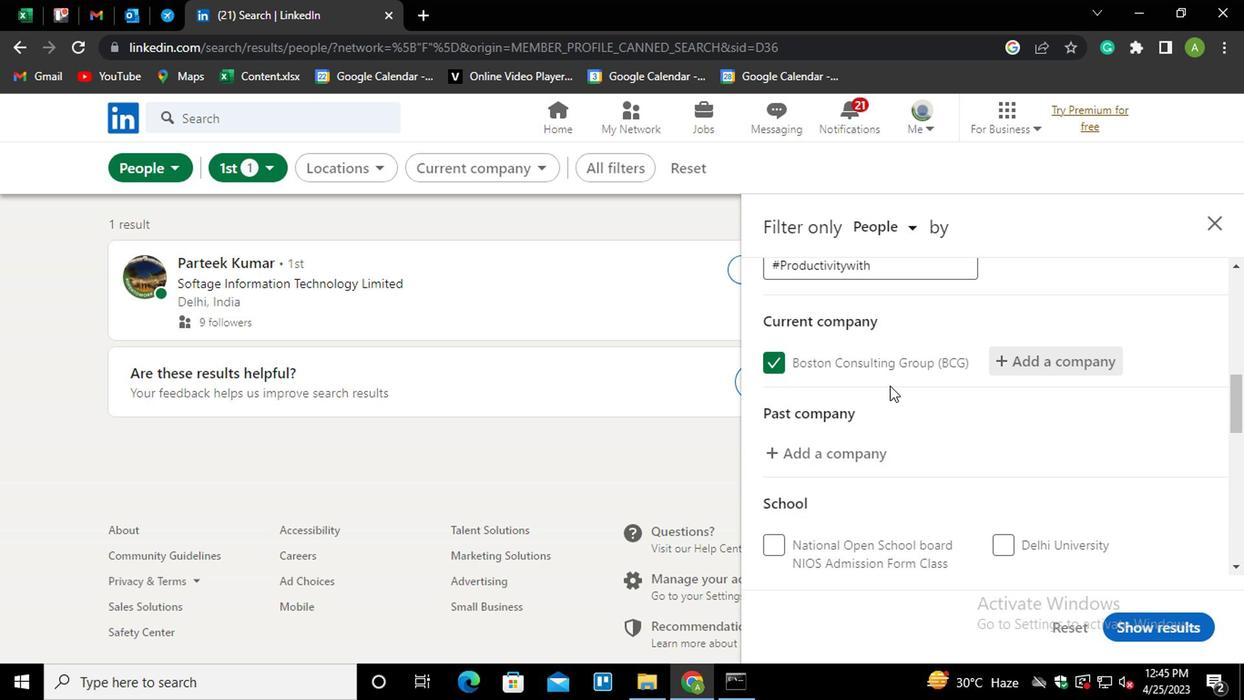 
Action: Mouse scrolled (886, 385) with delta (0, 0)
Screenshot: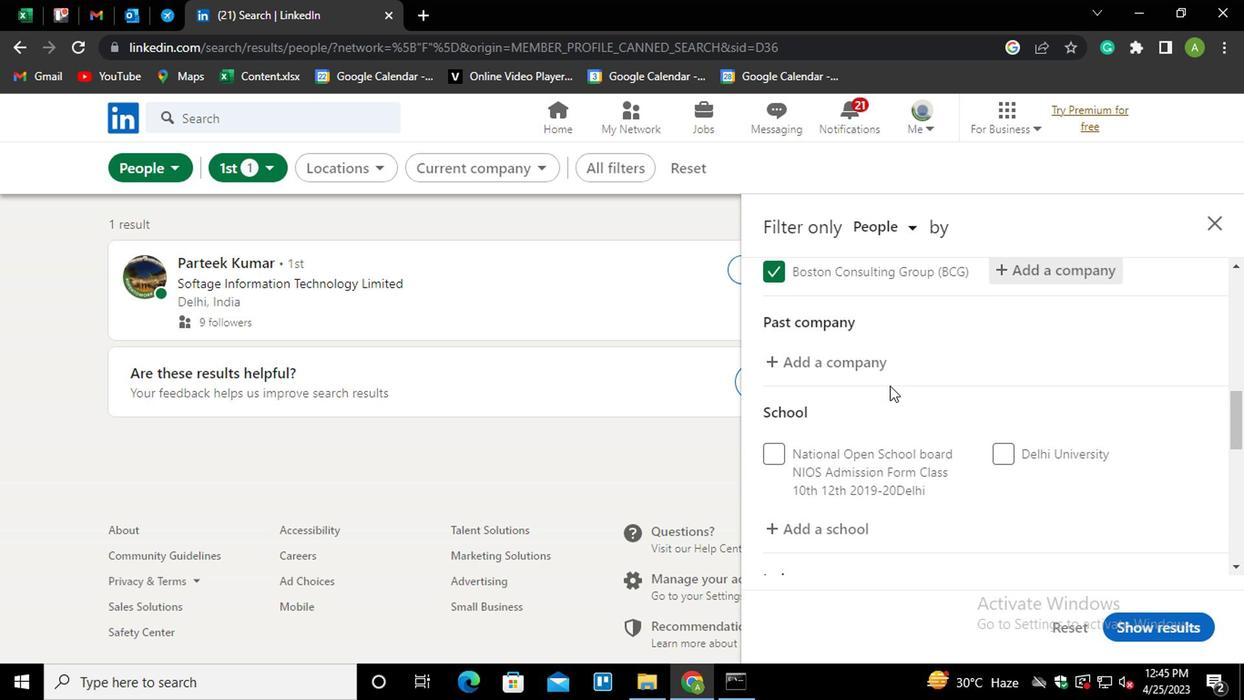 
Action: Mouse scrolled (886, 385) with delta (0, 0)
Screenshot: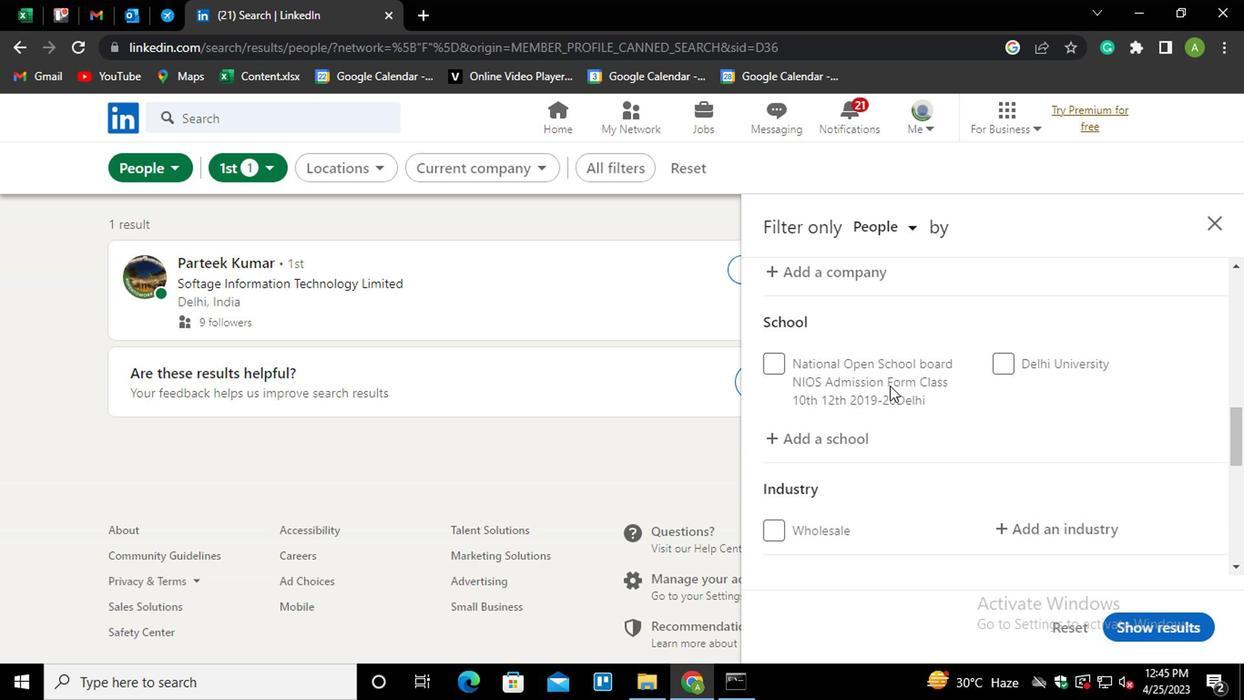 
Action: Mouse moved to (846, 331)
Screenshot: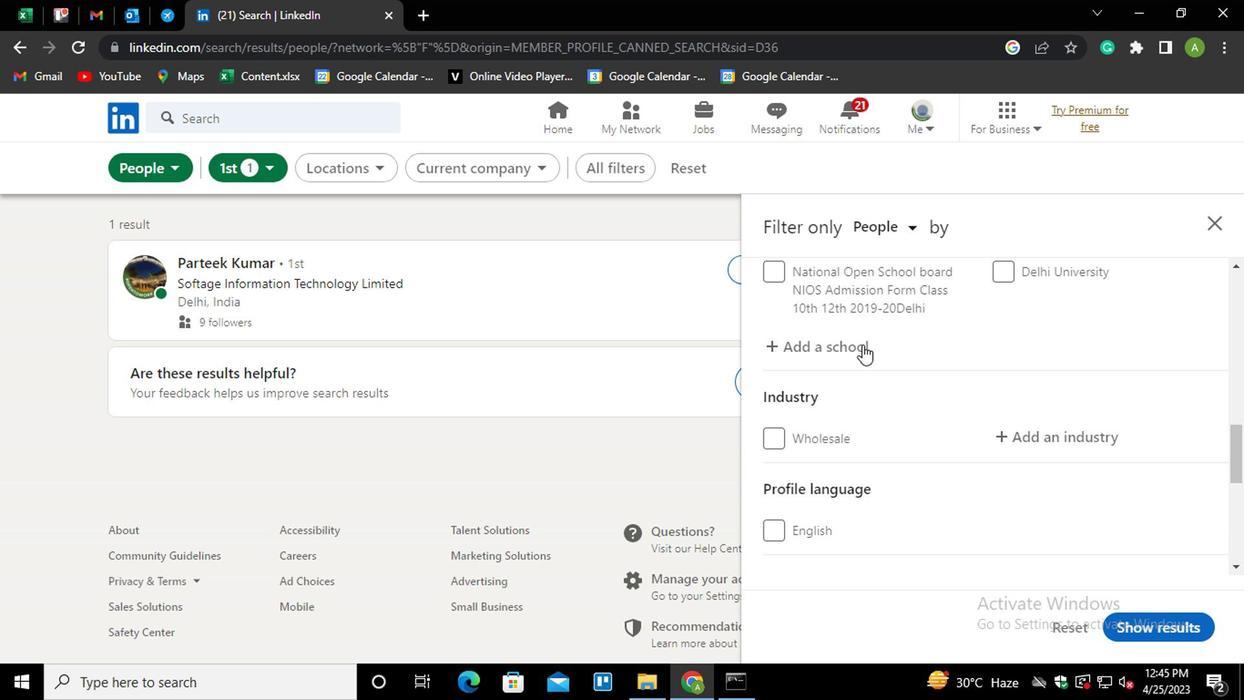 
Action: Mouse pressed left at (846, 331)
Screenshot: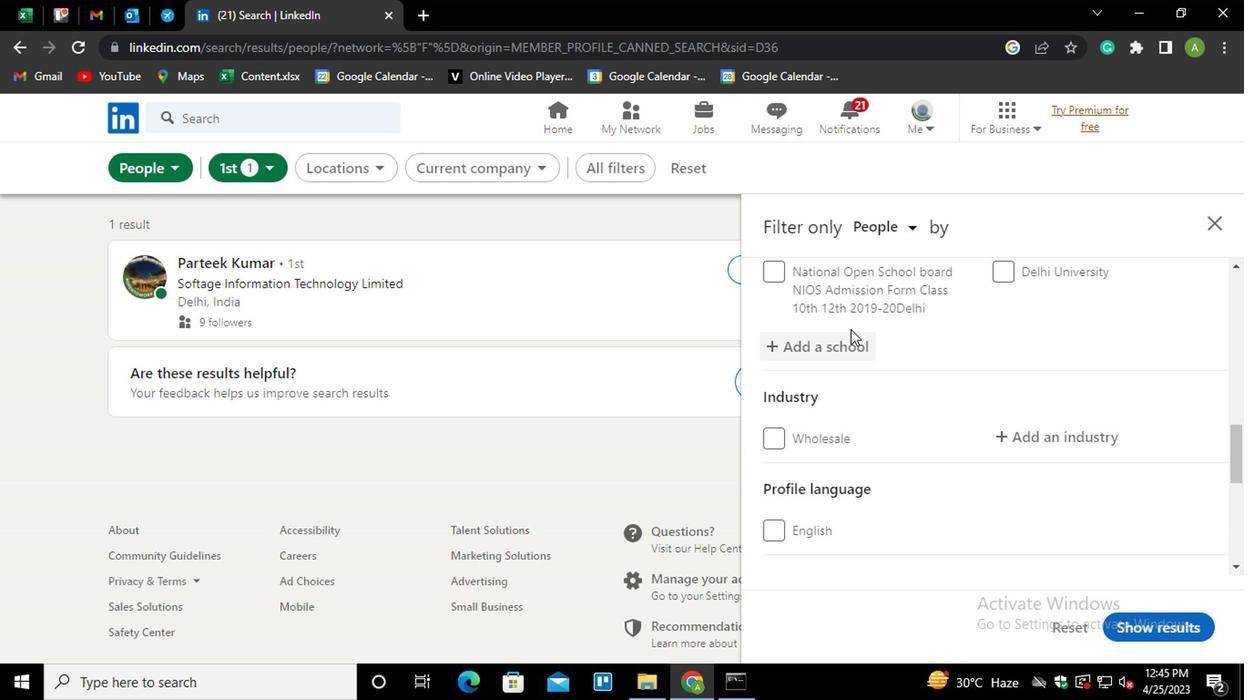 
Action: Mouse moved to (845, 342)
Screenshot: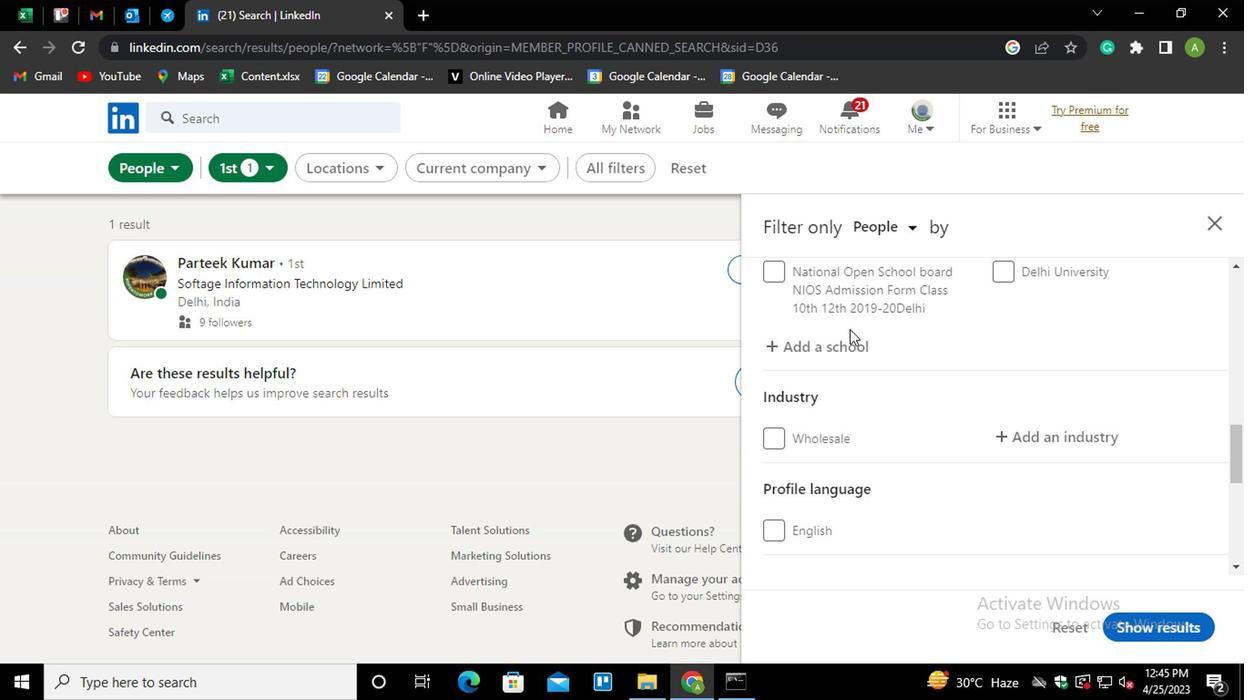 
Action: Mouse pressed left at (845, 342)
Screenshot: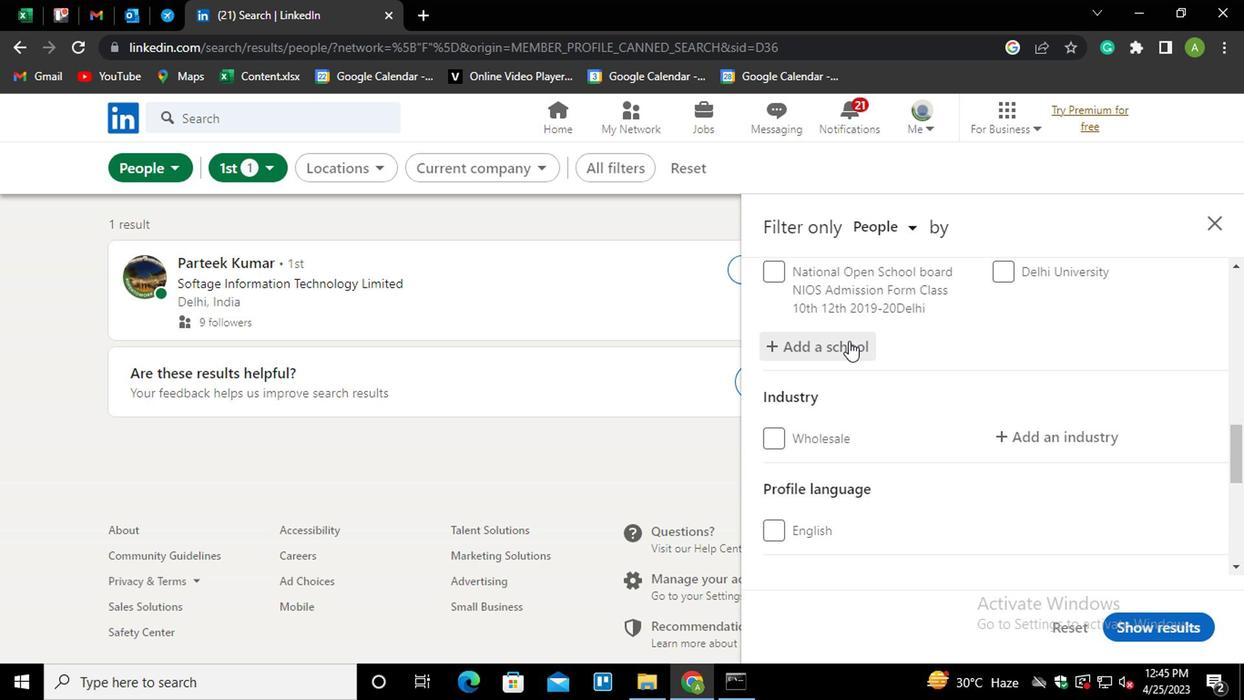 
Action: Mouse moved to (854, 350)
Screenshot: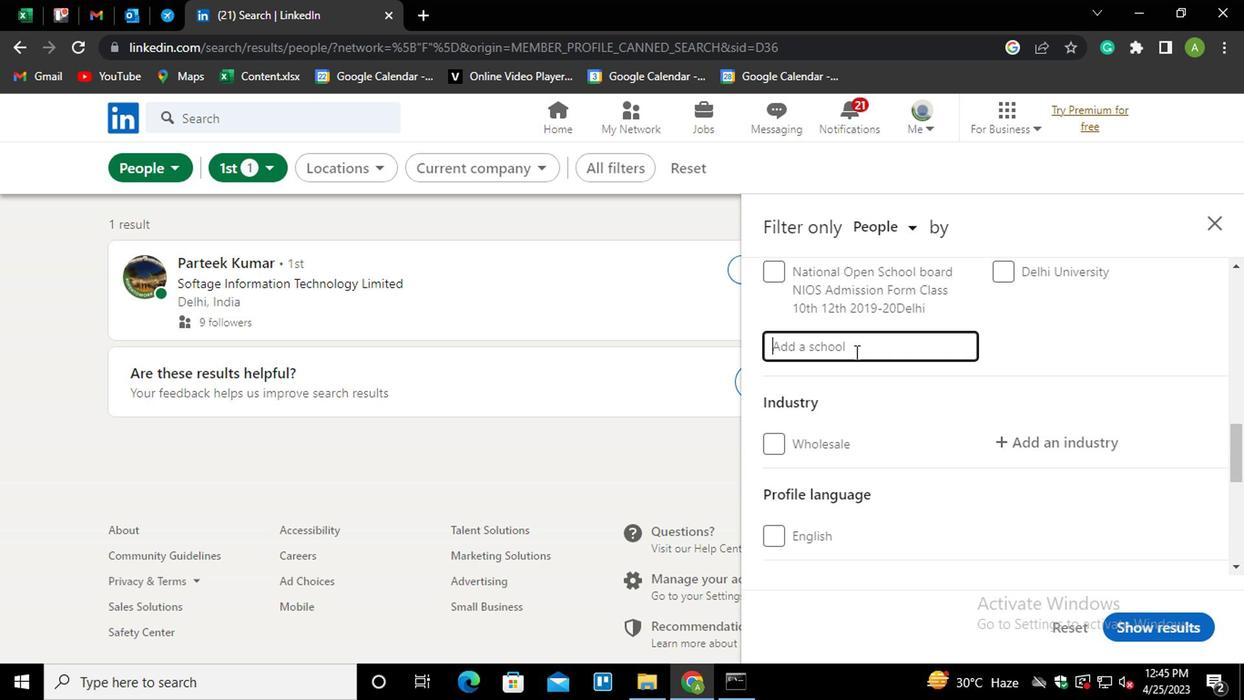 
Action: Mouse pressed left at (854, 350)
Screenshot: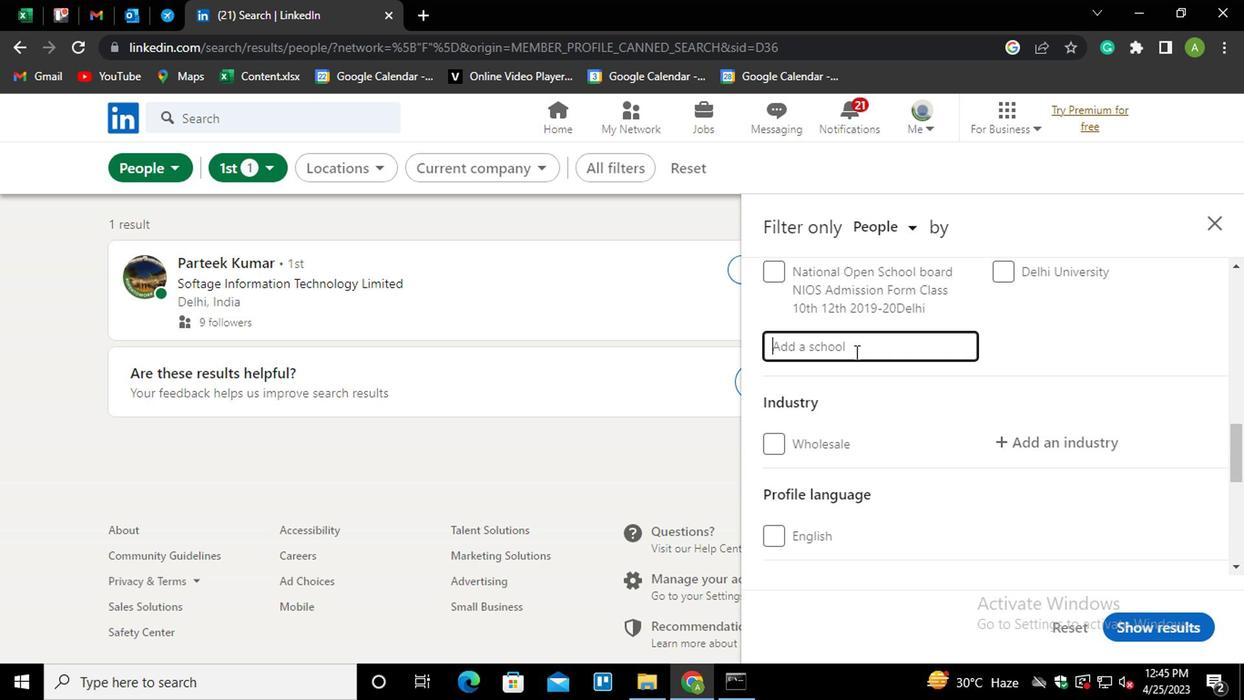 
Action: Key pressed <Key.shift>ACROPO<Key.down><Key.enter>
Screenshot: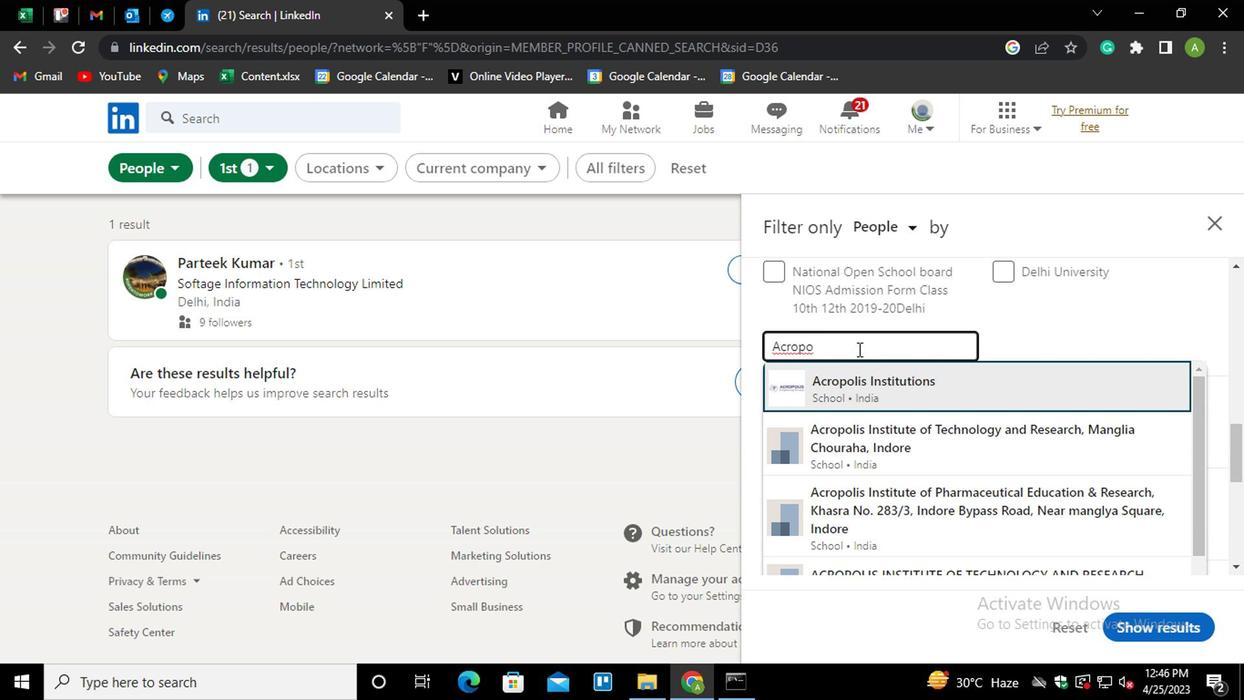
Action: Mouse moved to (926, 362)
Screenshot: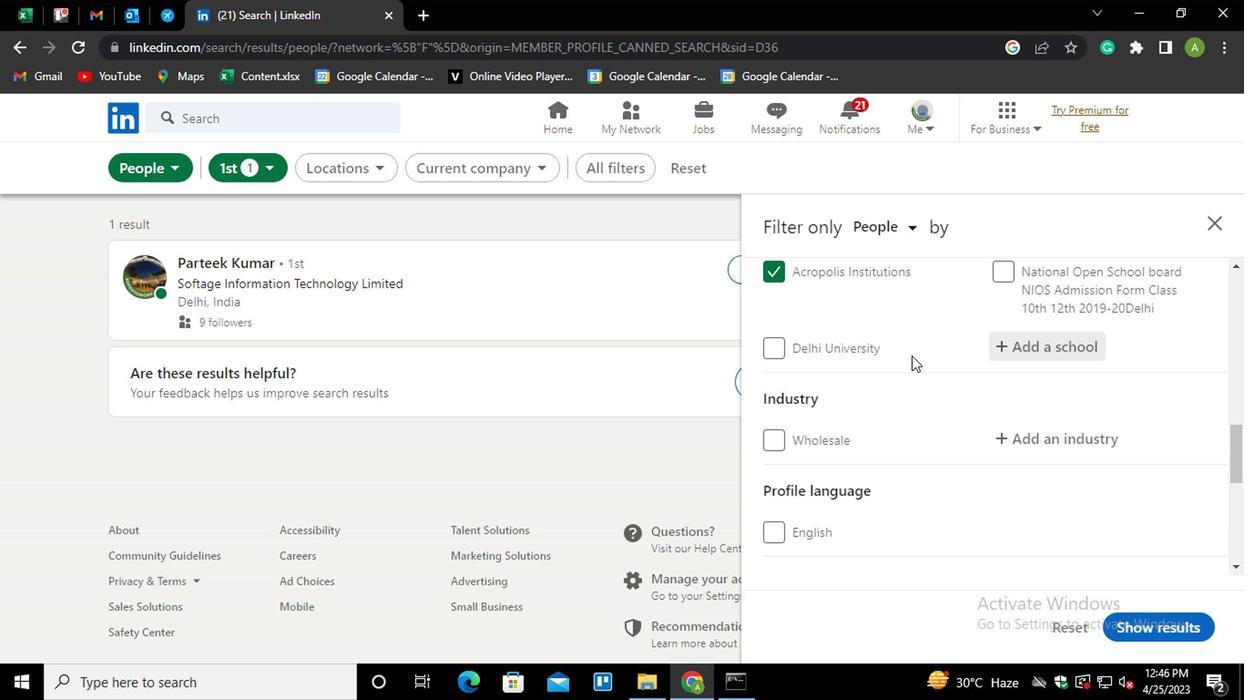 
Action: Mouse scrolled (926, 361) with delta (0, 0)
Screenshot: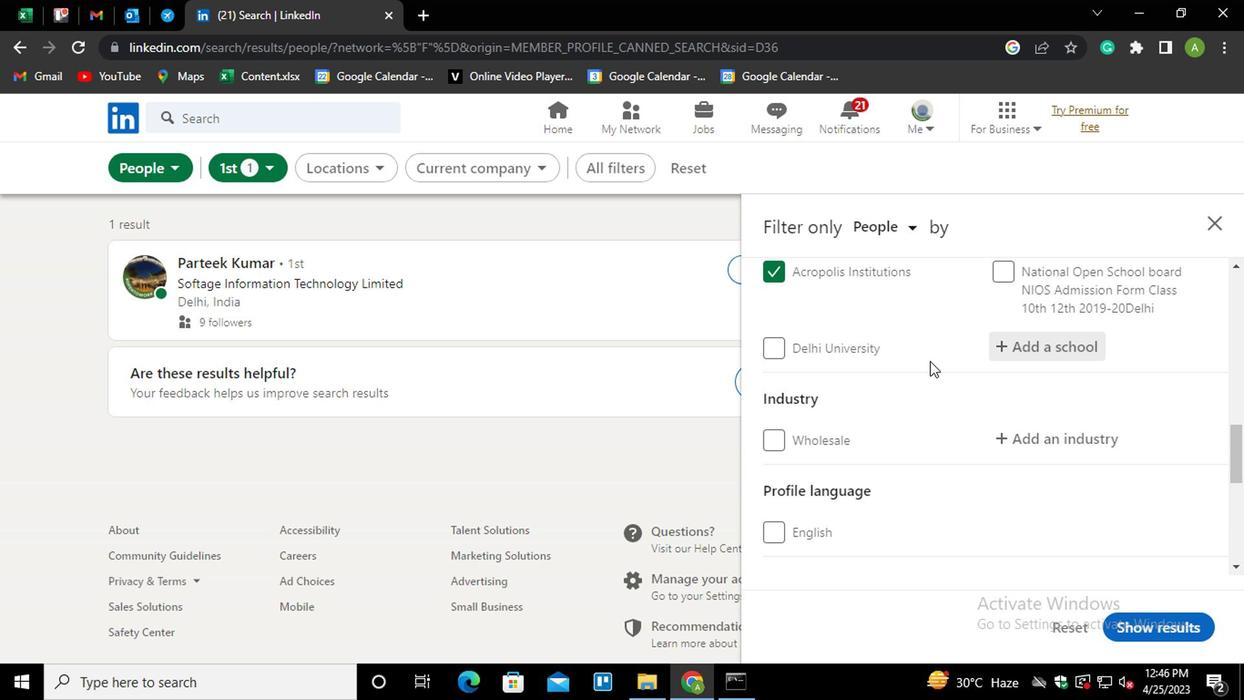 
Action: Mouse scrolled (926, 363) with delta (0, 0)
Screenshot: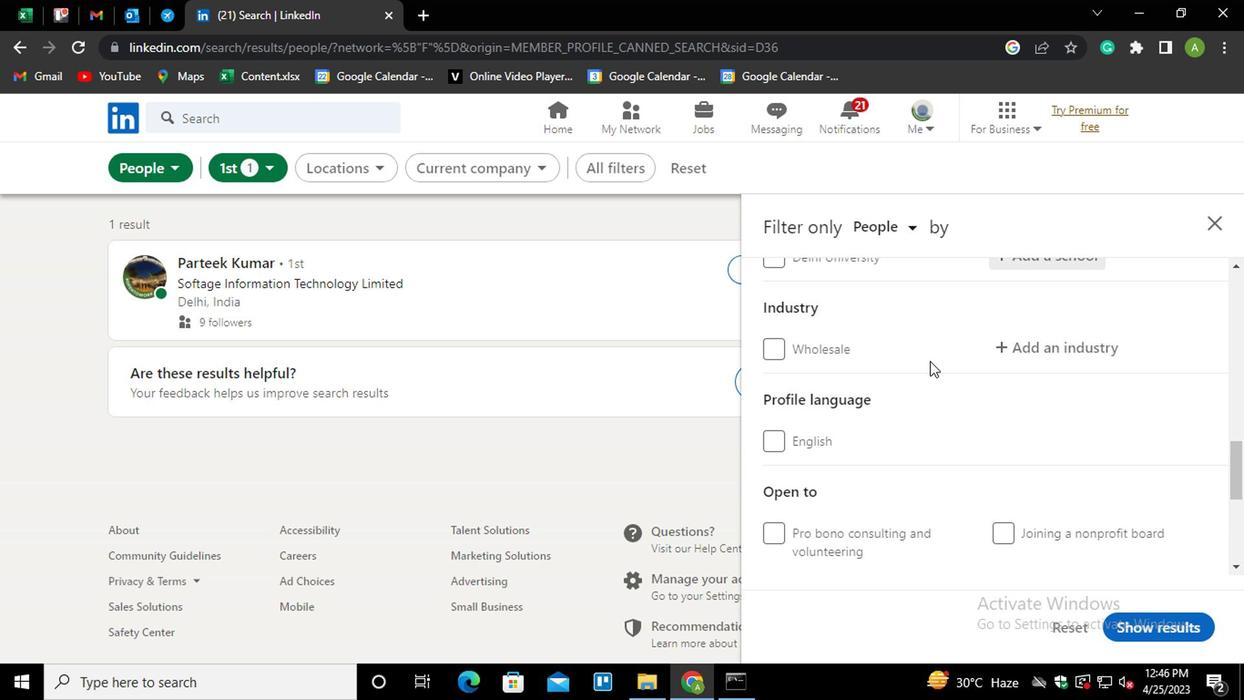 
Action: Mouse scrolled (926, 363) with delta (0, 0)
Screenshot: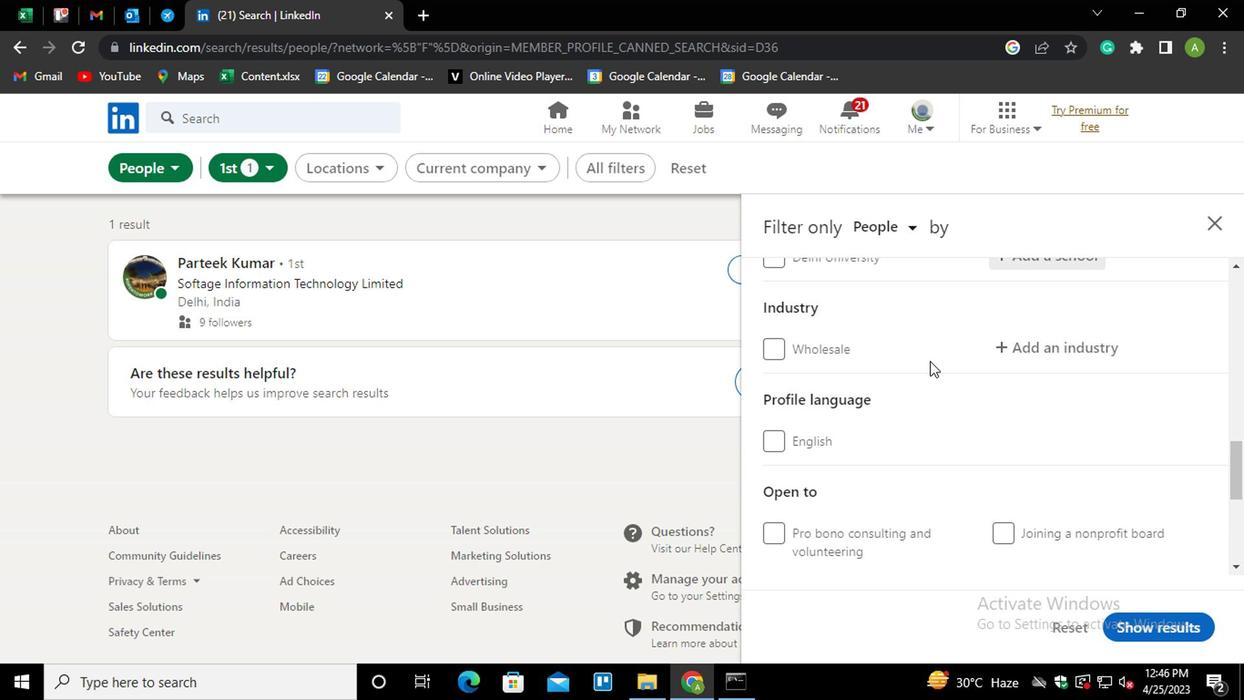 
Action: Mouse moved to (1027, 520)
Screenshot: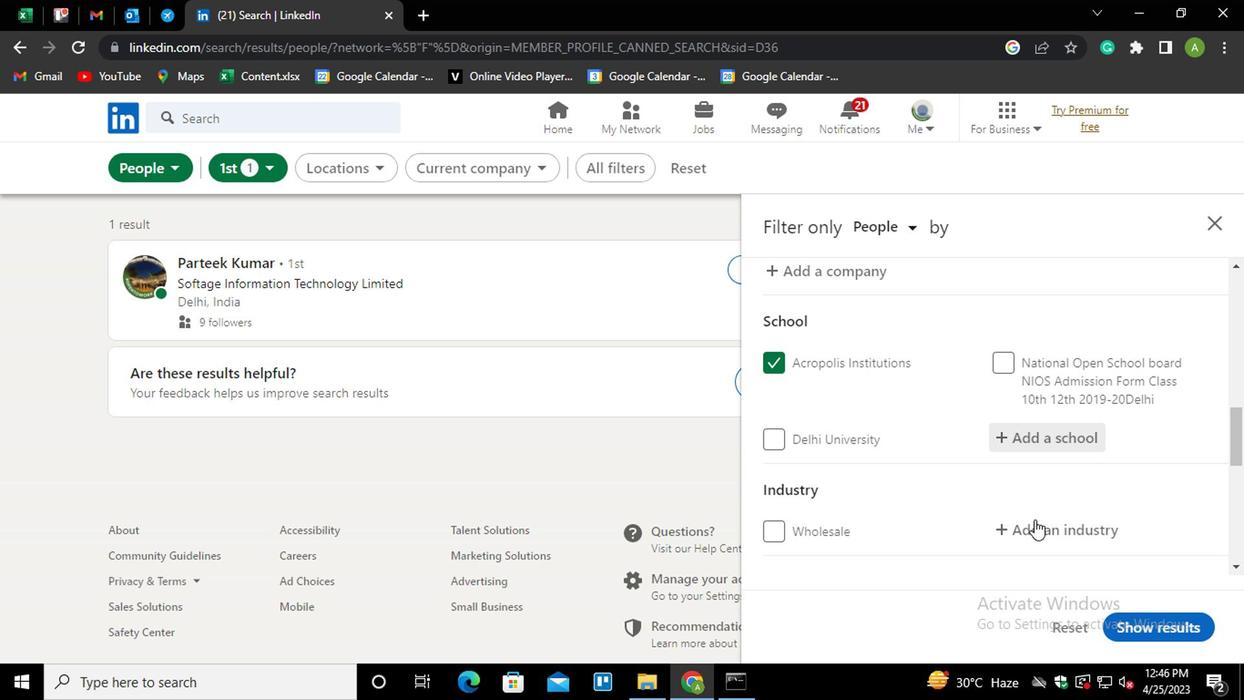 
Action: Mouse pressed left at (1027, 520)
Screenshot: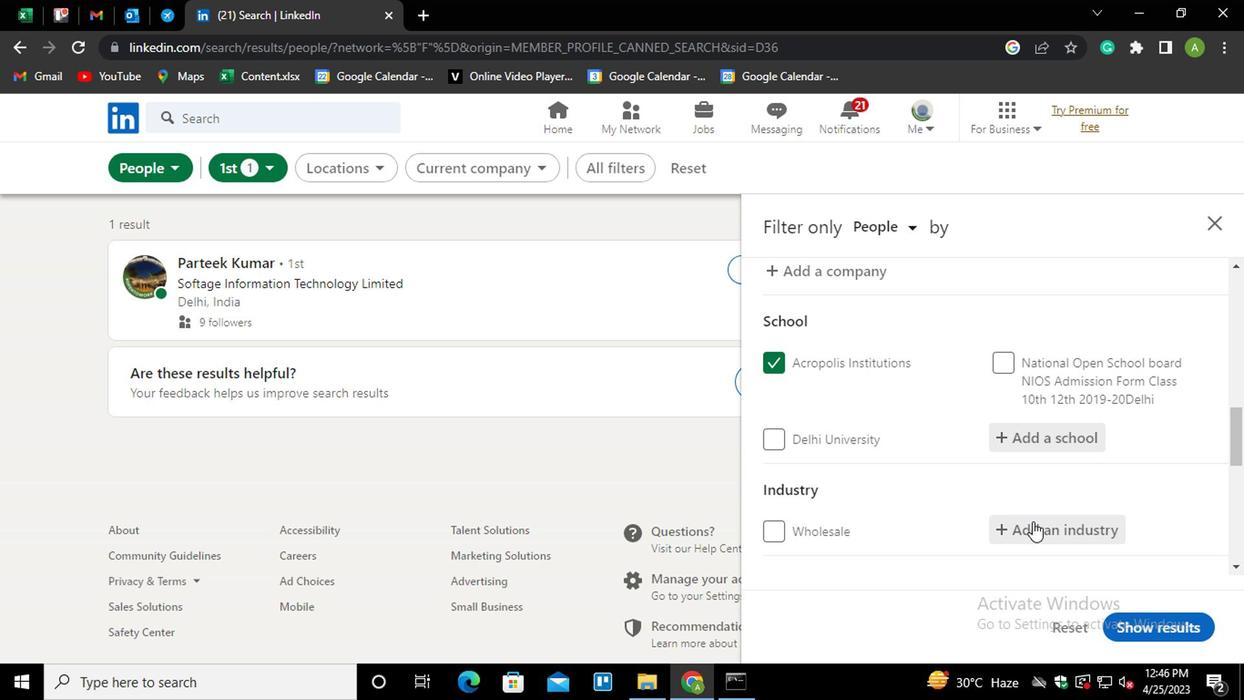
Action: Mouse moved to (1009, 528)
Screenshot: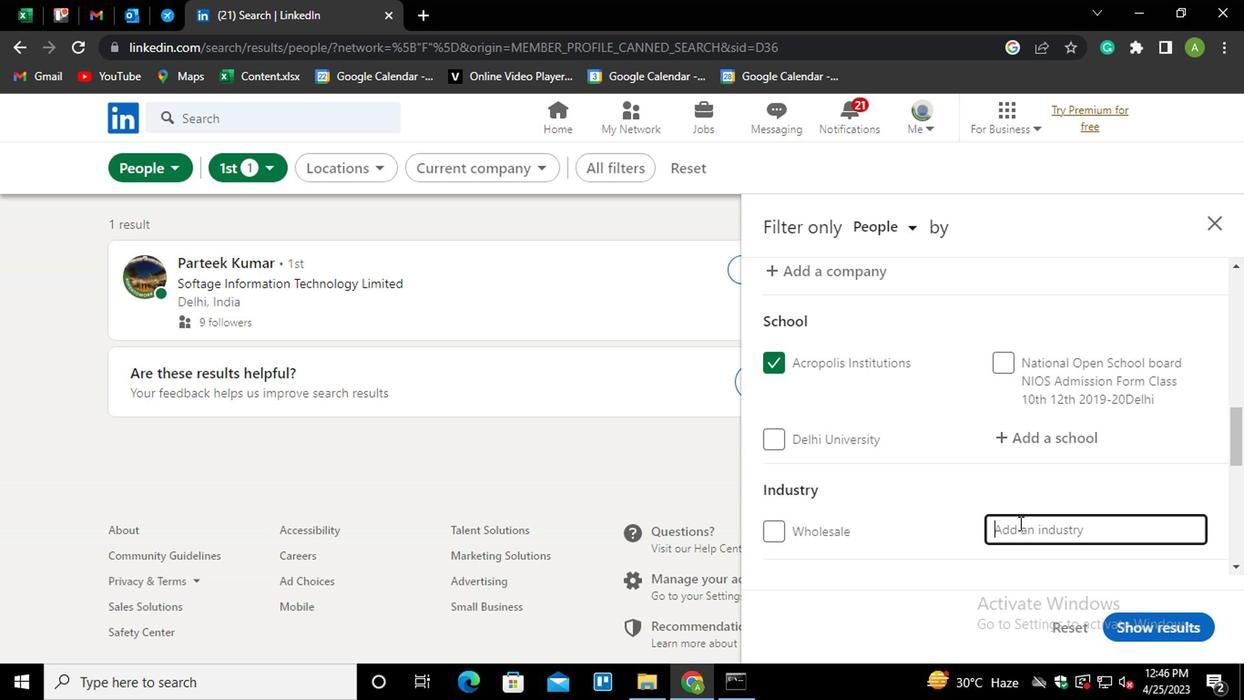 
Action: Mouse pressed left at (1009, 528)
Screenshot: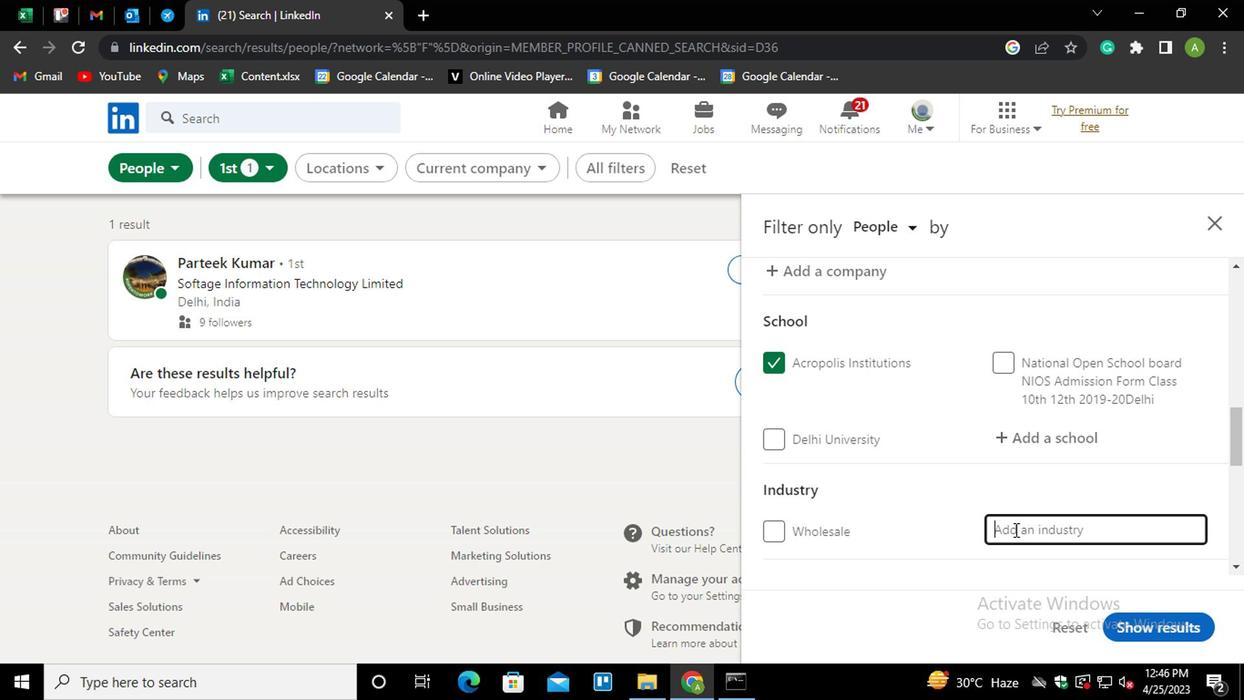 
Action: Mouse moved to (1013, 513)
Screenshot: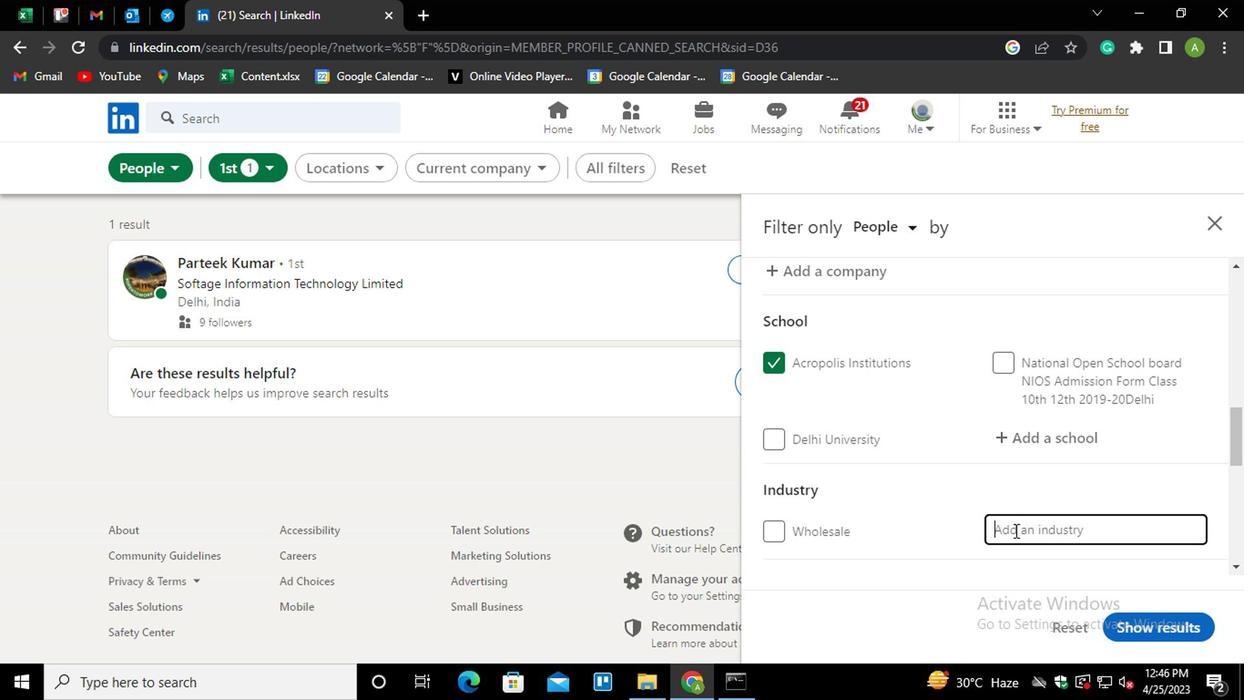 
Action: Mouse scrolled (1013, 512) with delta (0, 0)
Screenshot: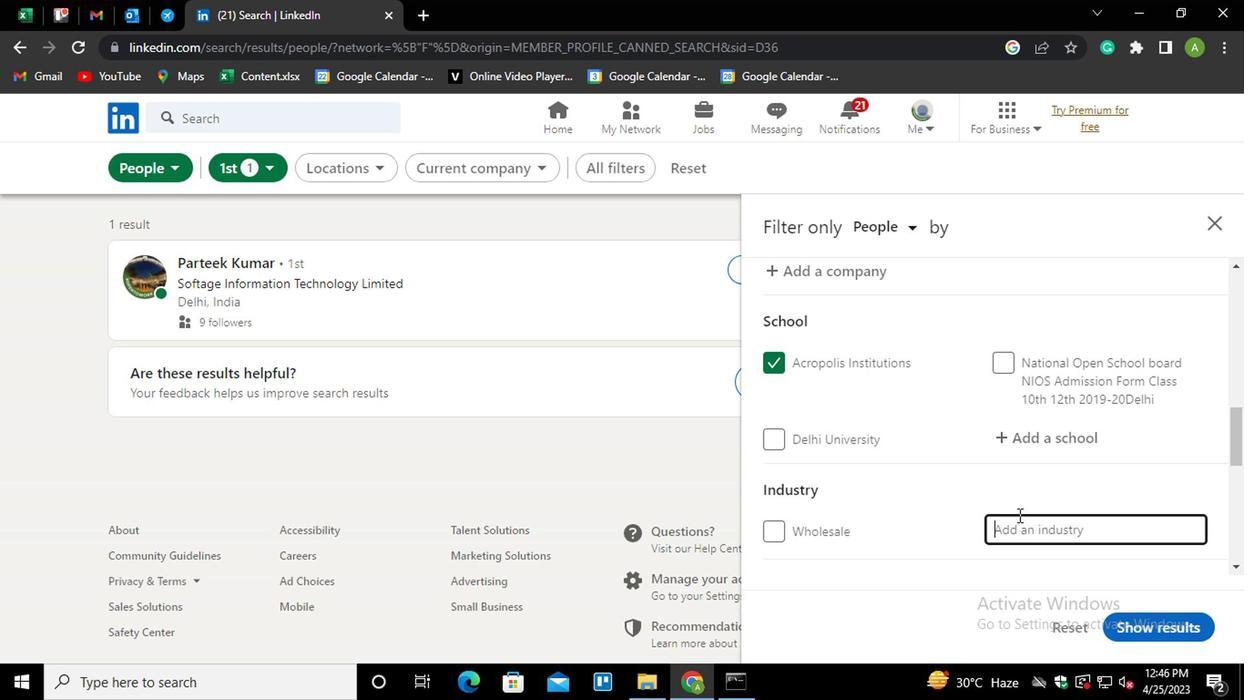 
Action: Mouse scrolled (1013, 512) with delta (0, 0)
Screenshot: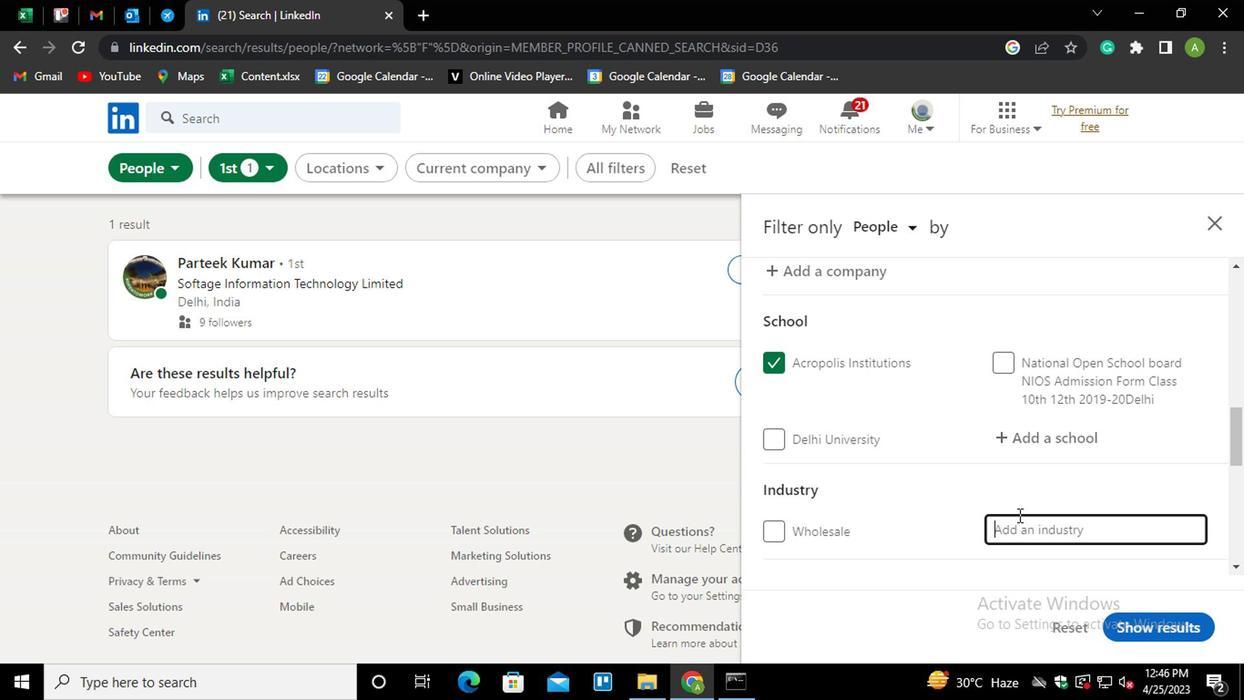 
Action: Mouse moved to (1016, 352)
Screenshot: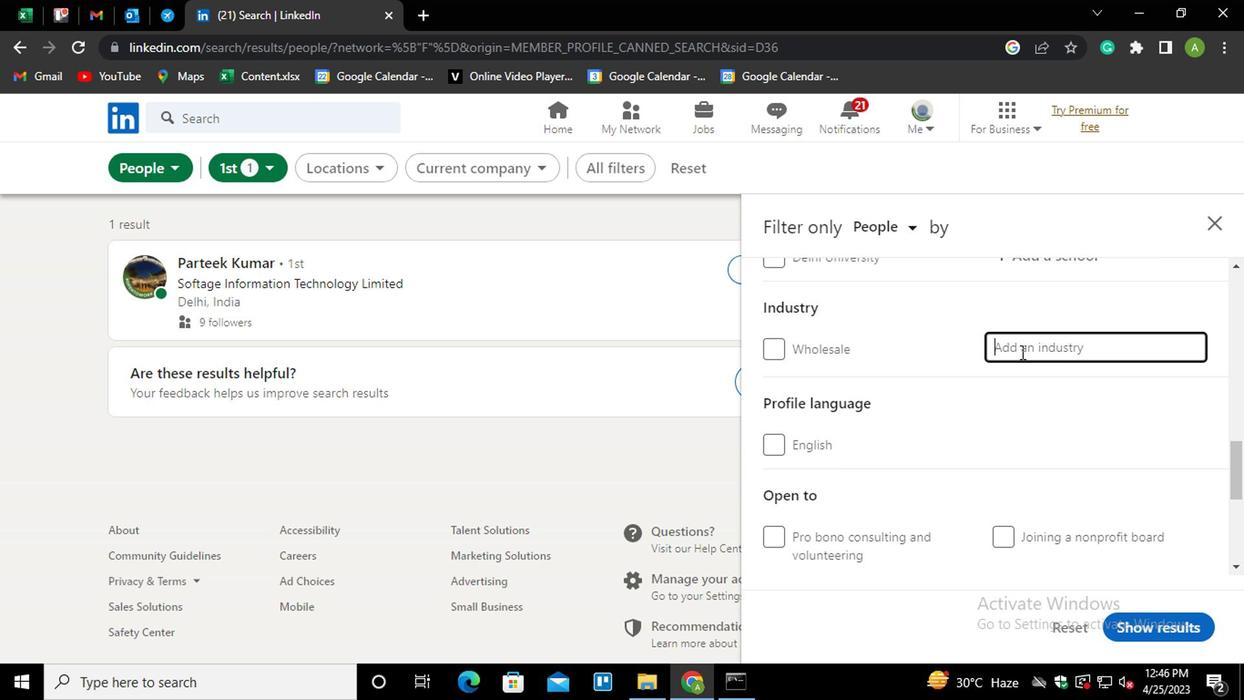 
Action: Mouse pressed left at (1016, 352)
Screenshot: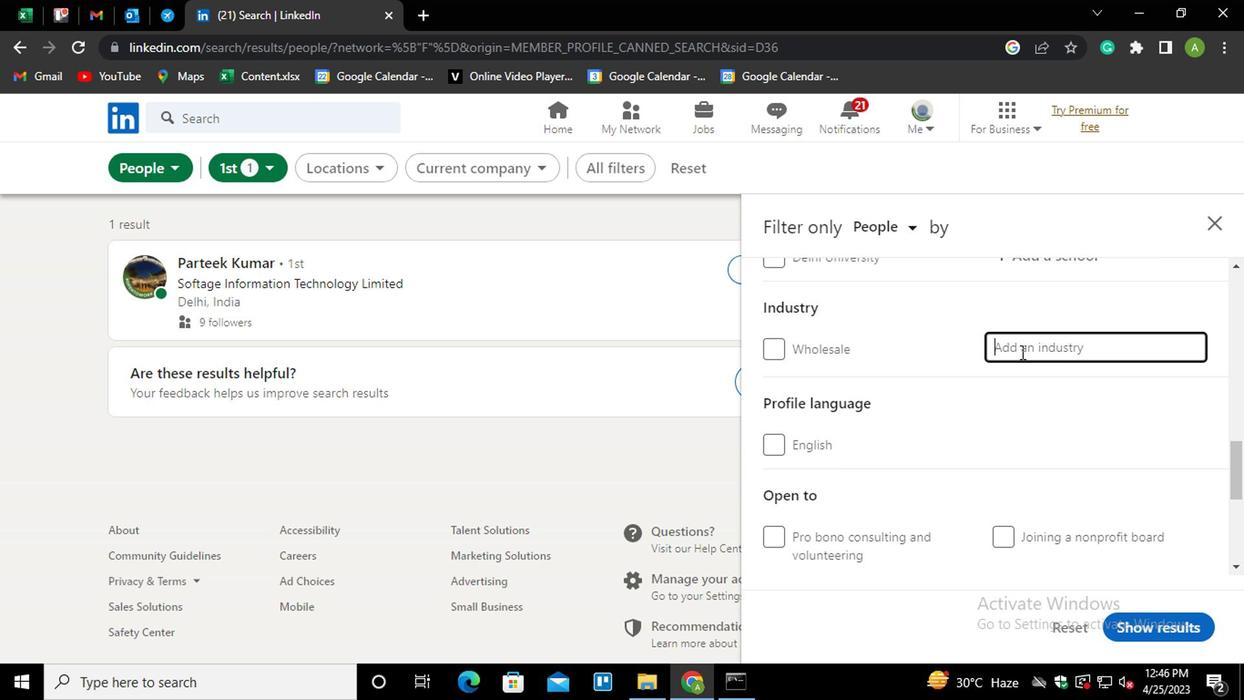 
Action: Key pressed <Key.shift>HIGH<Key.down><Key.down><Key.enter>
Screenshot: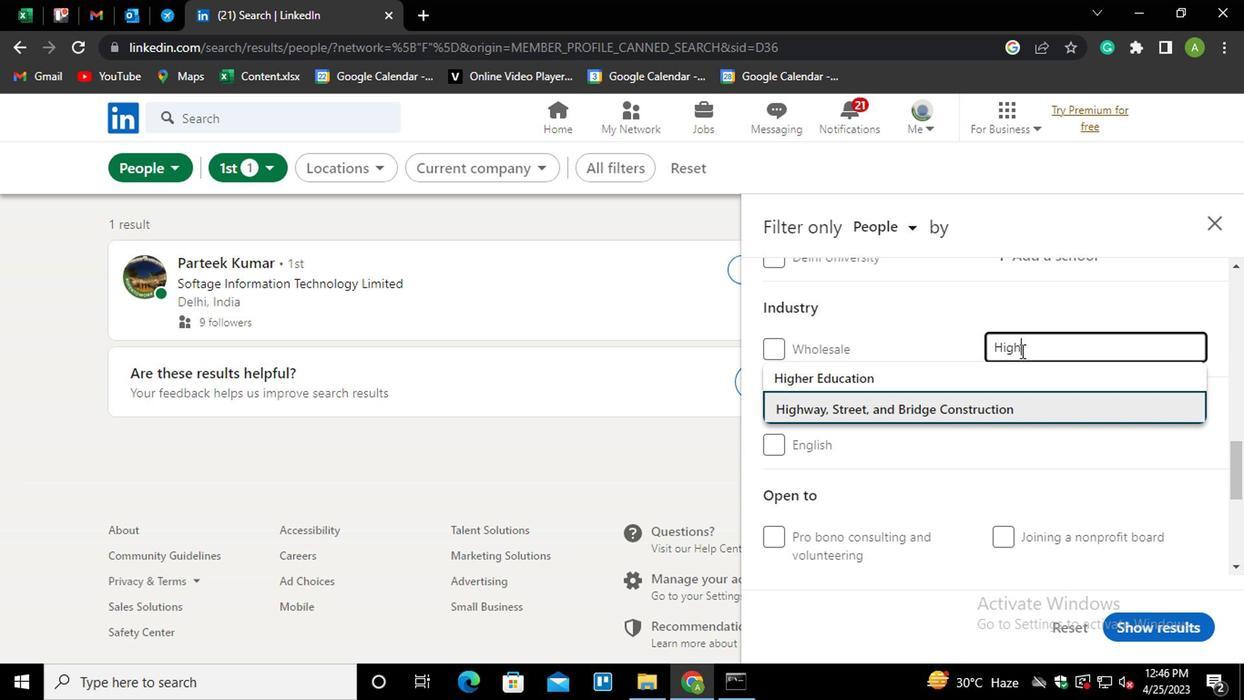 
Action: Mouse moved to (1006, 375)
Screenshot: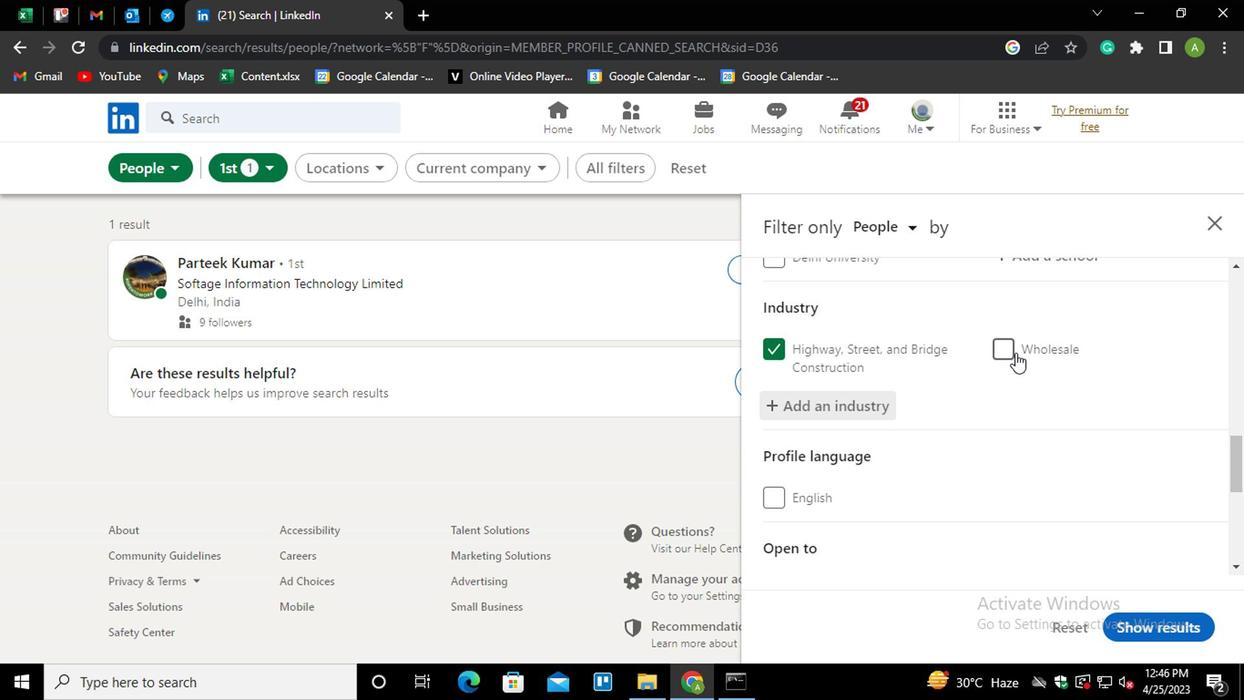 
Action: Mouse scrolled (1006, 374) with delta (0, -1)
Screenshot: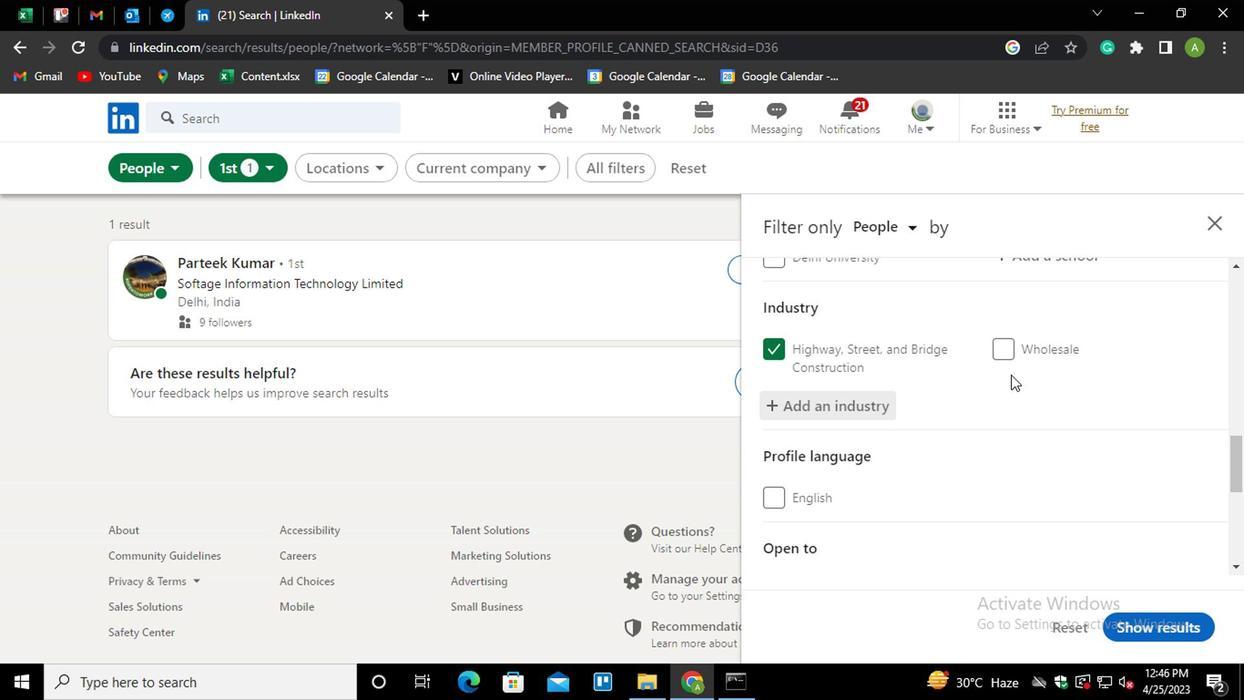 
Action: Mouse scrolled (1006, 374) with delta (0, -1)
Screenshot: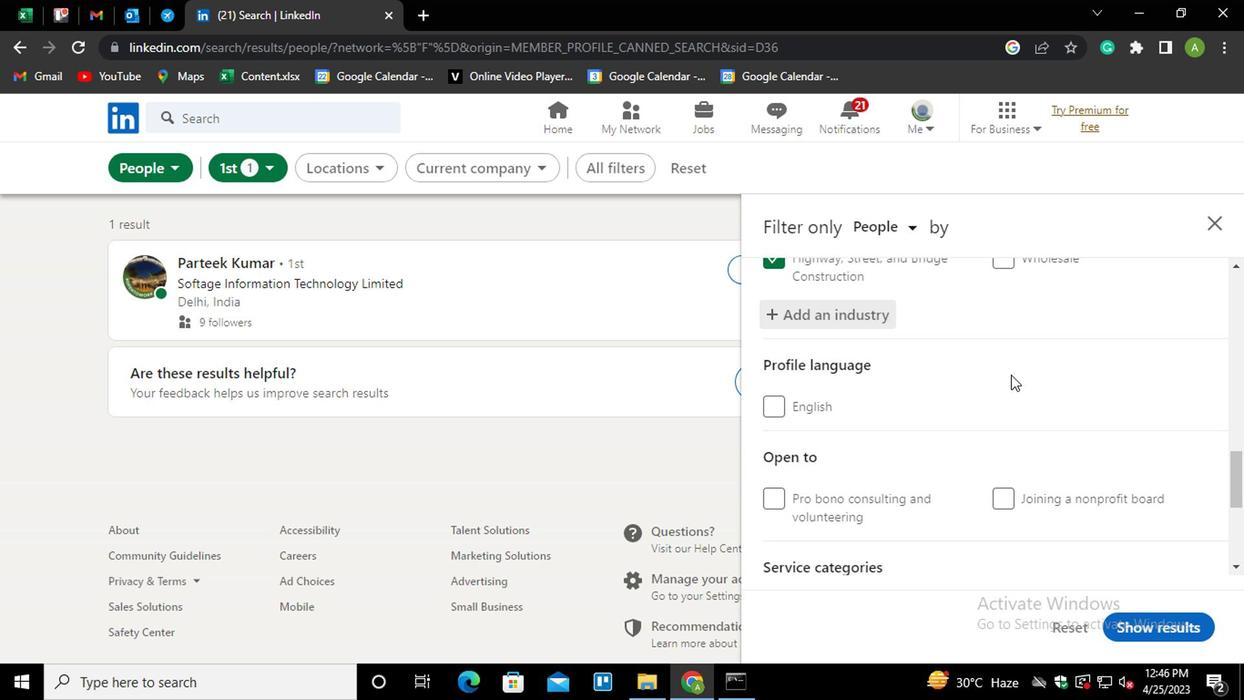 
Action: Mouse moved to (1007, 374)
Screenshot: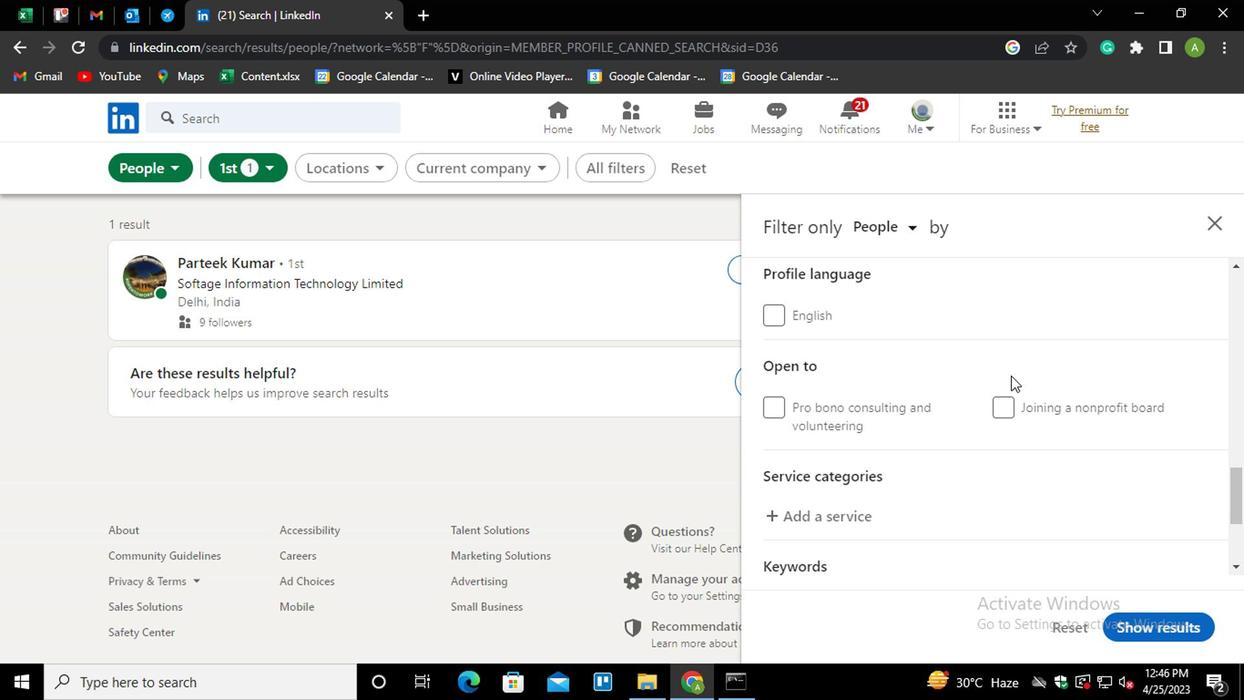 
Action: Mouse scrolled (1007, 374) with delta (0, 0)
Screenshot: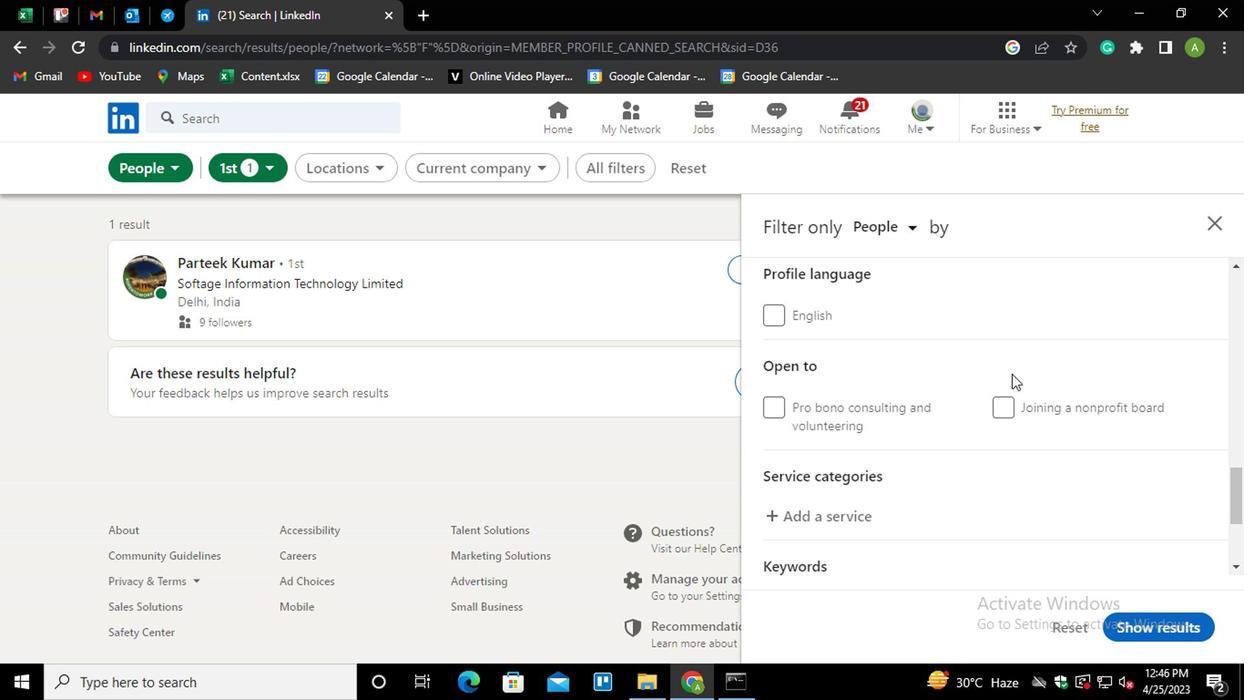 
Action: Mouse moved to (820, 425)
Screenshot: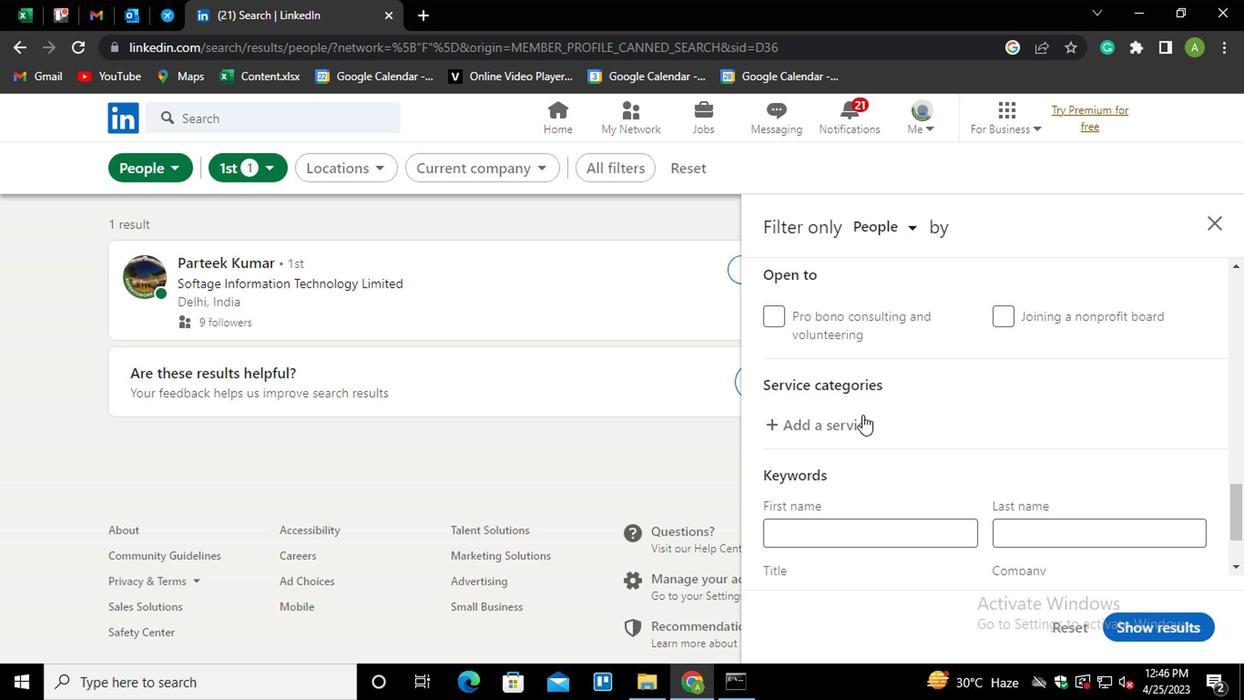 
Action: Mouse pressed left at (820, 425)
Screenshot: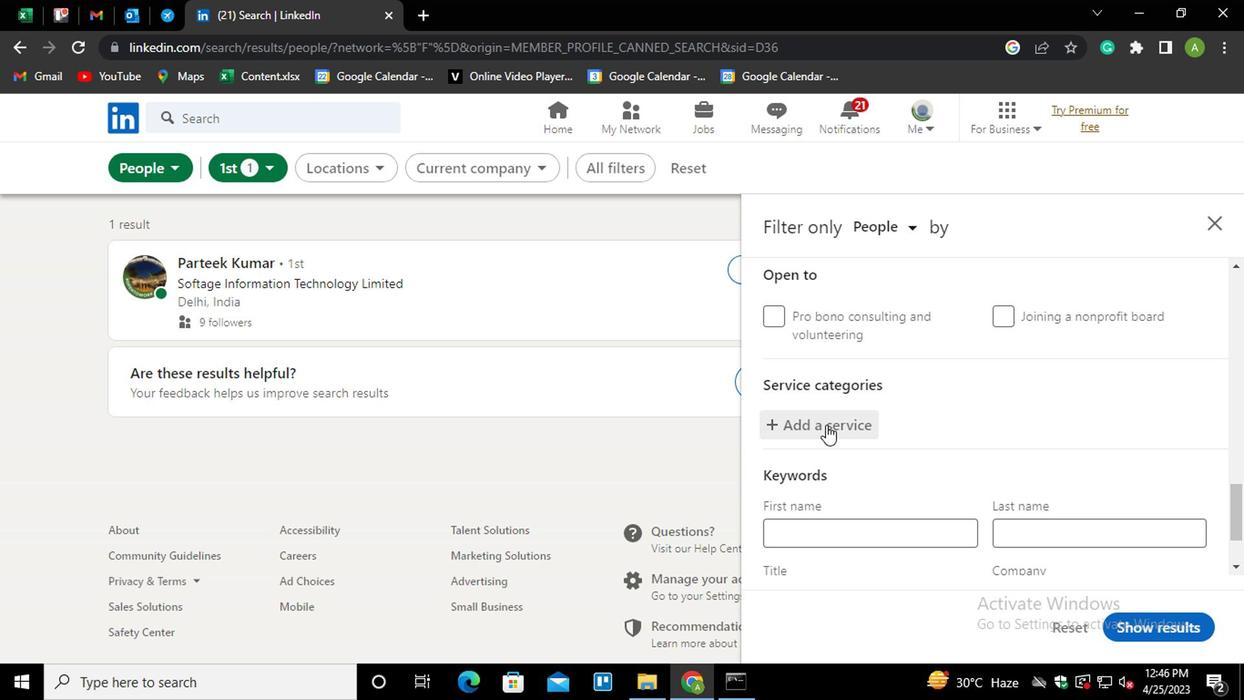 
Action: Mouse moved to (837, 425)
Screenshot: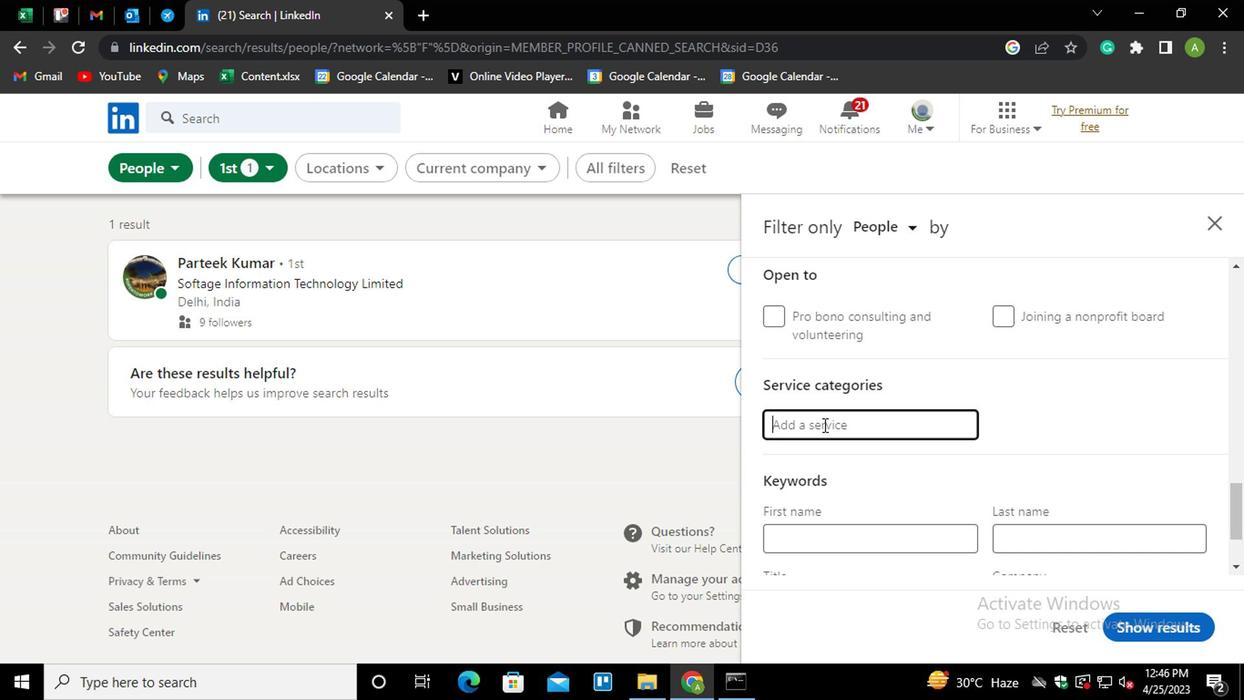 
Action: Mouse pressed left at (837, 425)
Screenshot: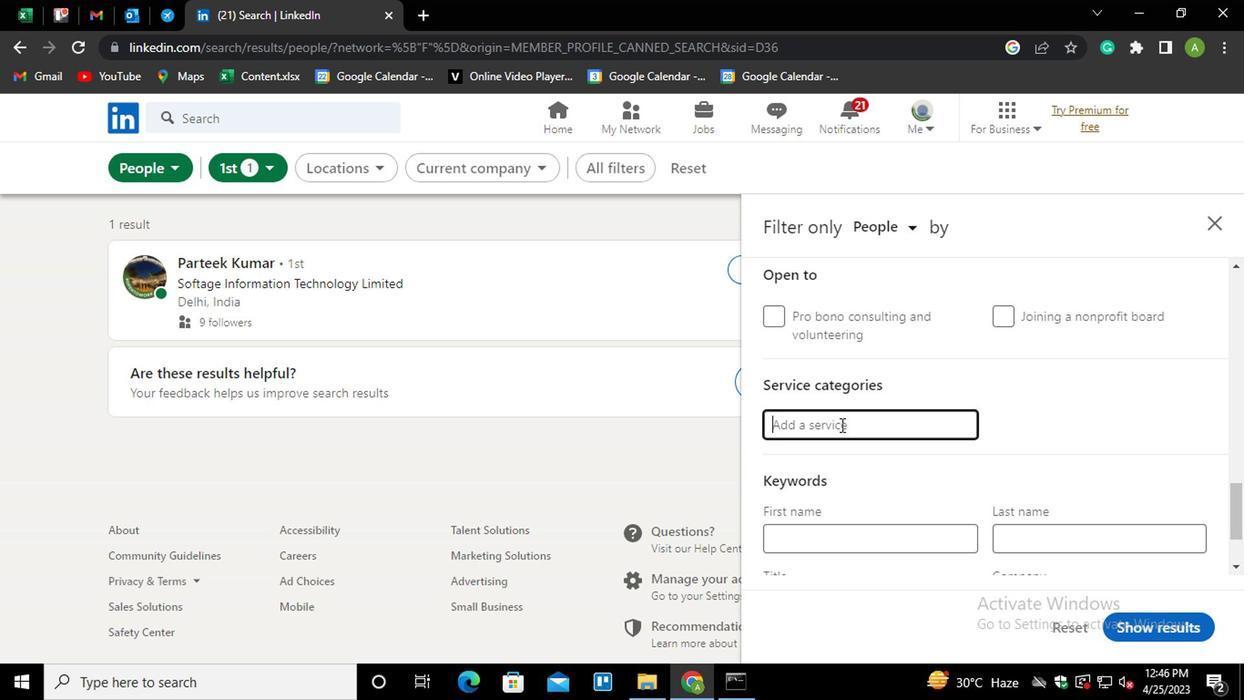 
Action: Key pressed <Key.shift>DJLI<Key.backspace><Key.backspace><Key.down><Key.enter>
Screenshot: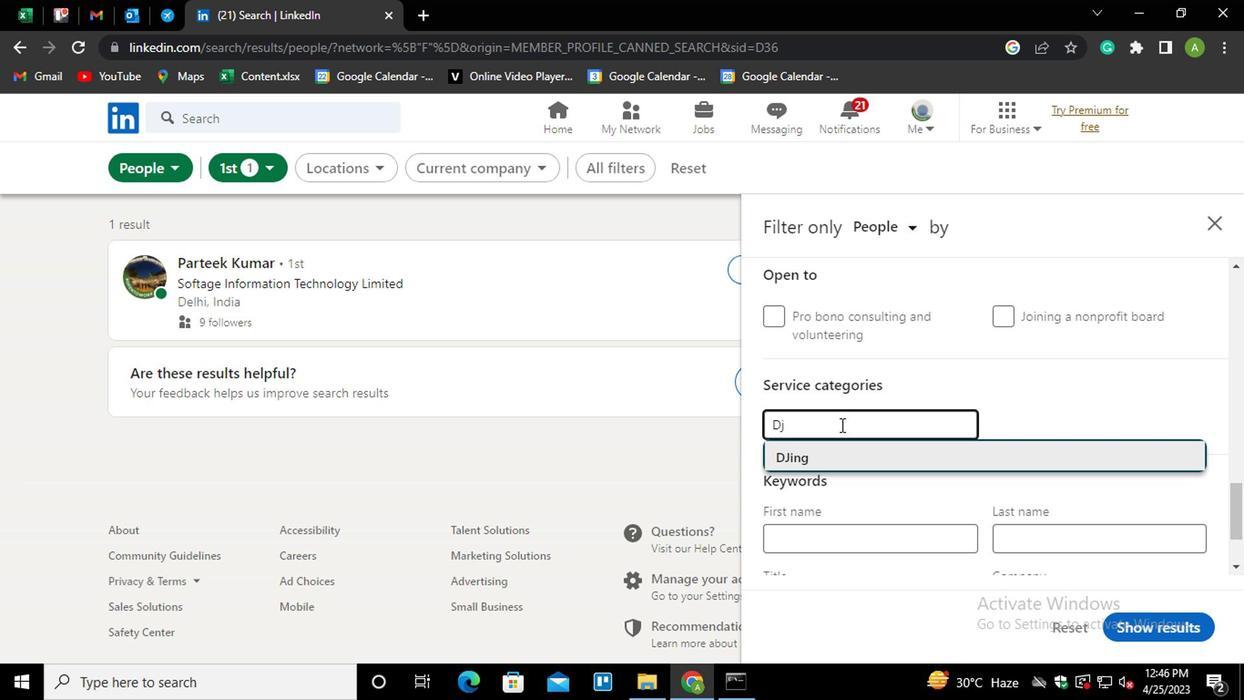 
Action: Mouse moved to (863, 457)
Screenshot: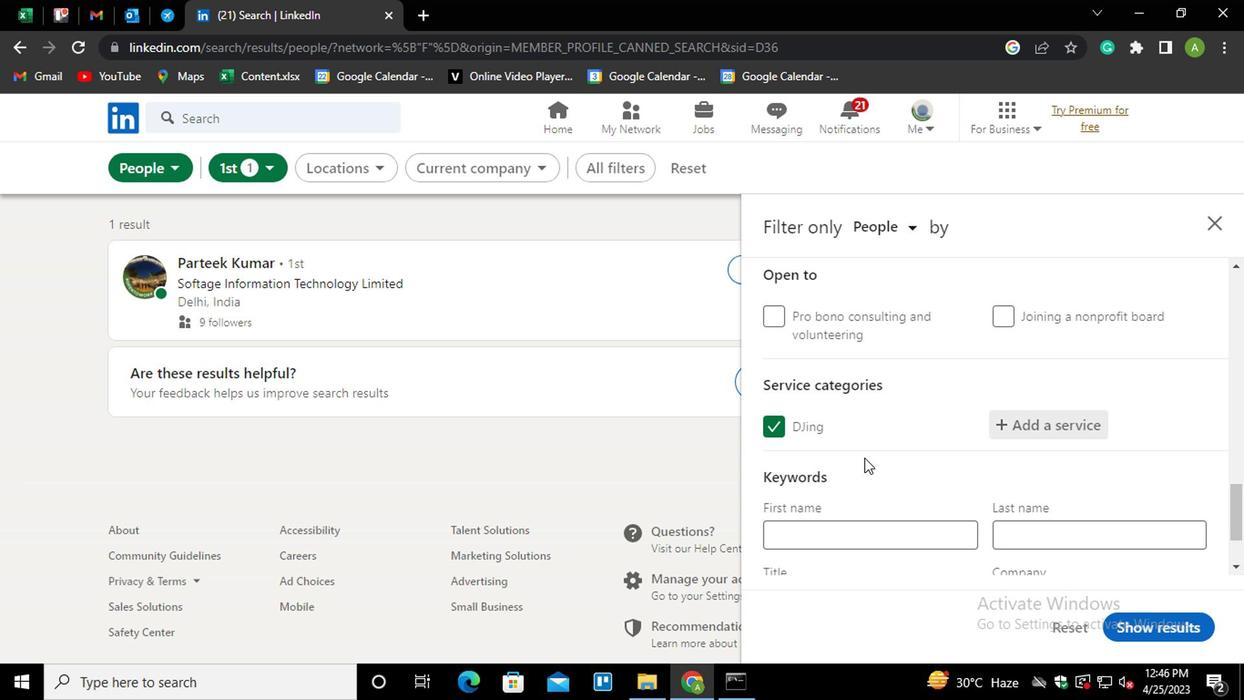 
Action: Mouse scrolled (863, 456) with delta (0, 0)
Screenshot: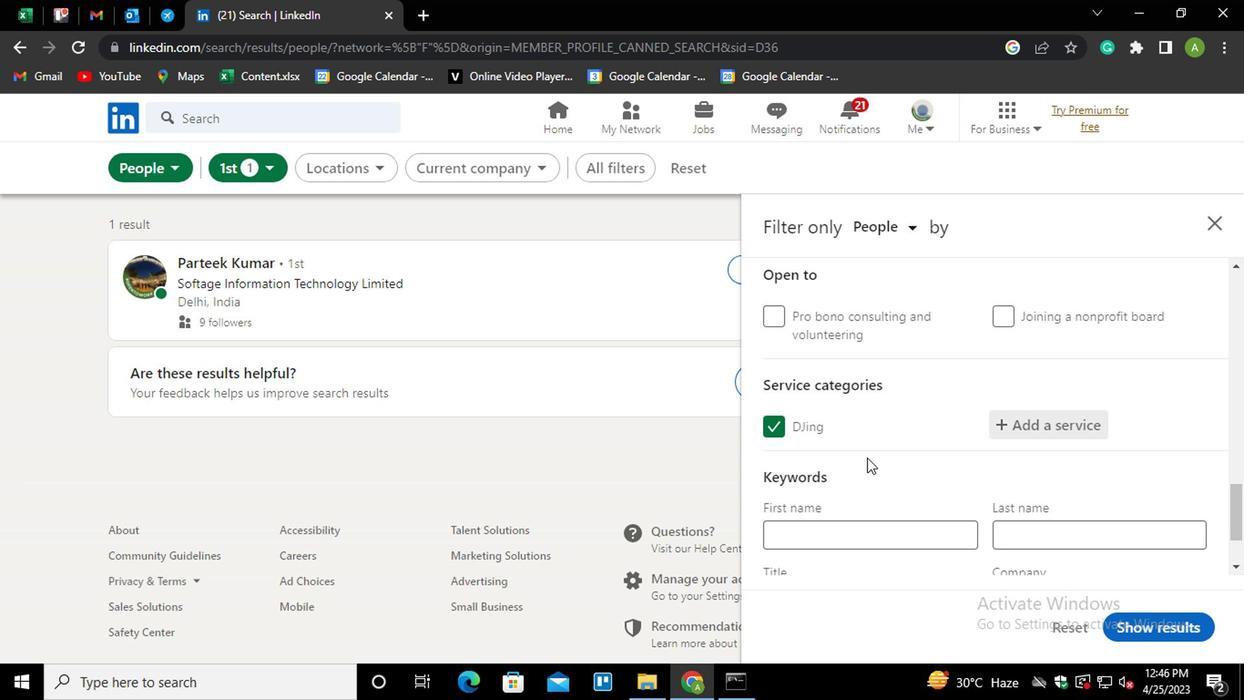 
Action: Mouse scrolled (863, 456) with delta (0, 0)
Screenshot: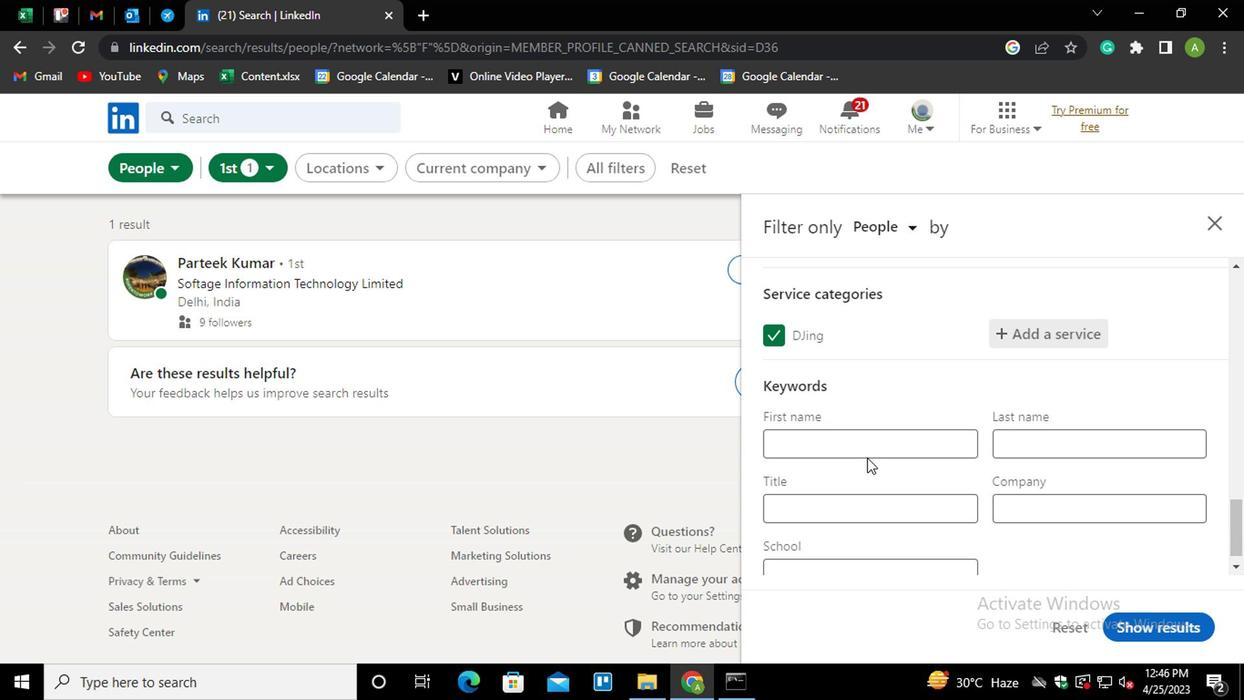 
Action: Mouse moved to (842, 482)
Screenshot: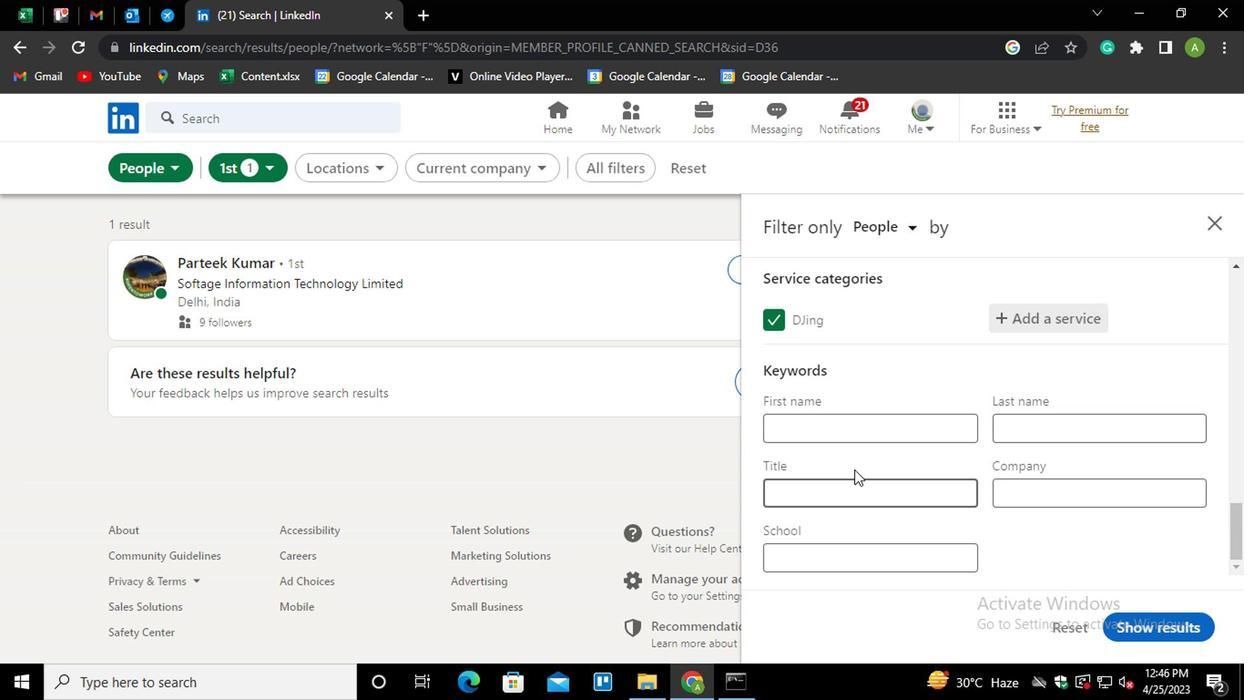 
Action: Mouse pressed left at (842, 482)
Screenshot: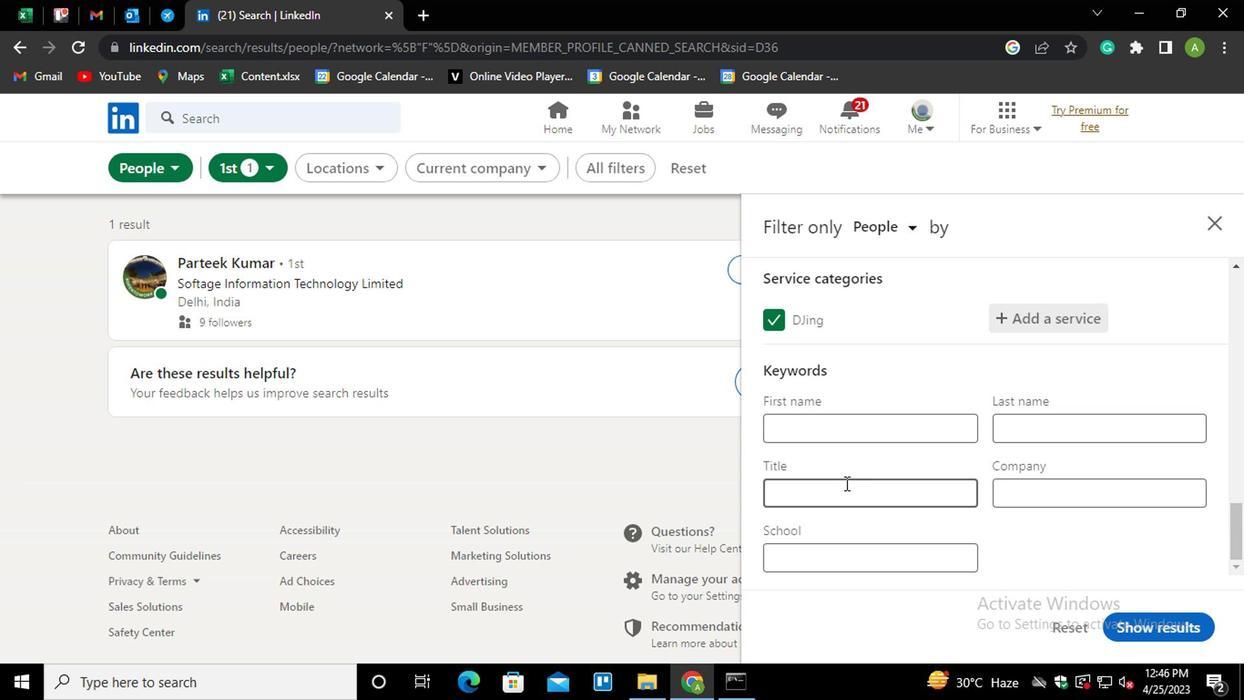 
Action: Mouse moved to (838, 485)
Screenshot: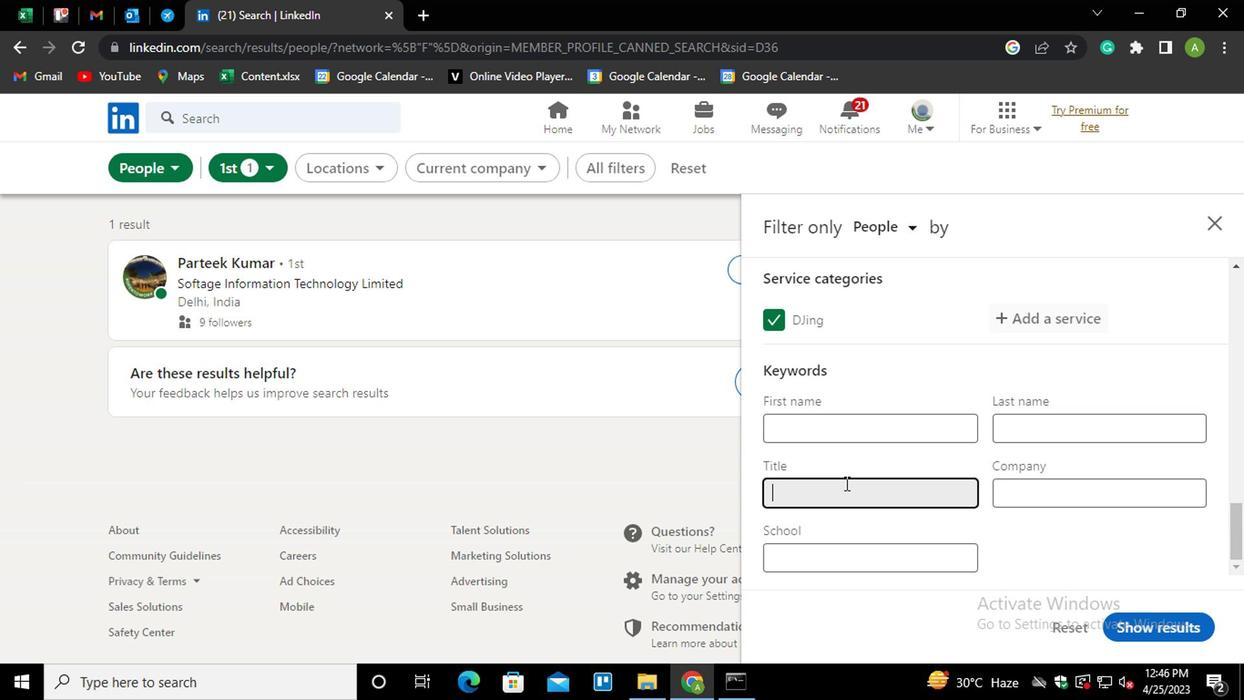 
Action: Key pressed <Key.shift>RIST<Key.space><Key.backspace><Key.backspace>K<Key.space><Key.shift_r>MANAGER
Screenshot: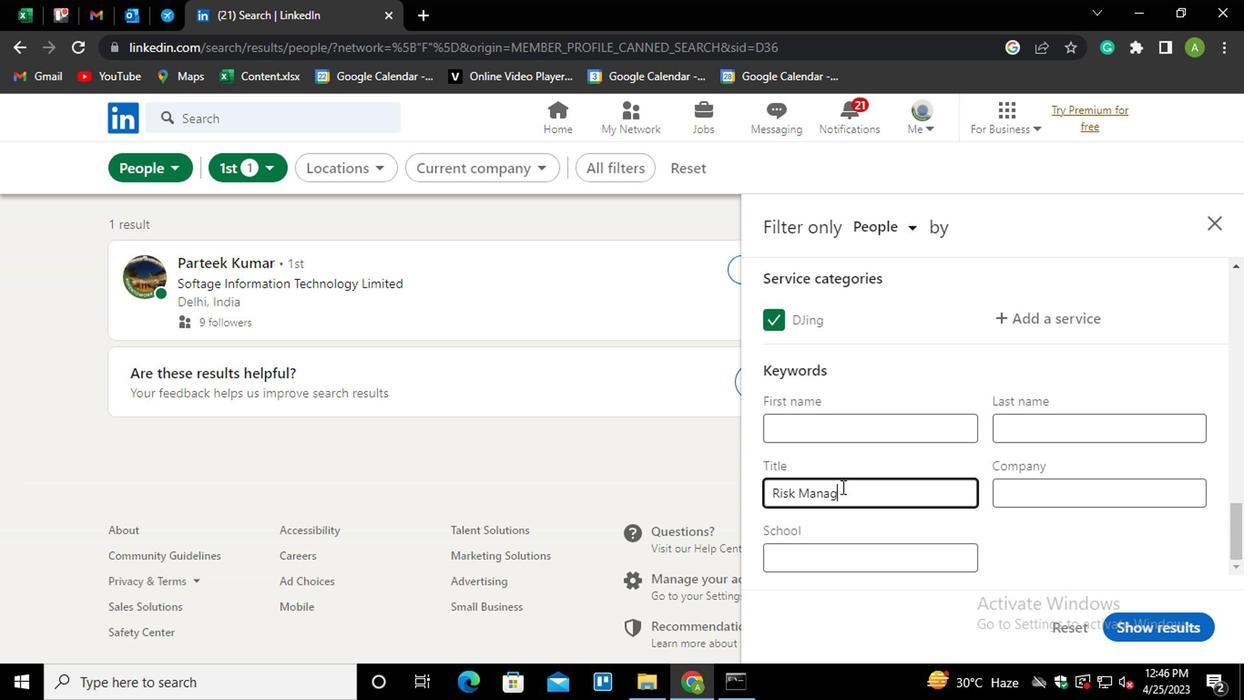 
Action: Mouse moved to (1057, 517)
Screenshot: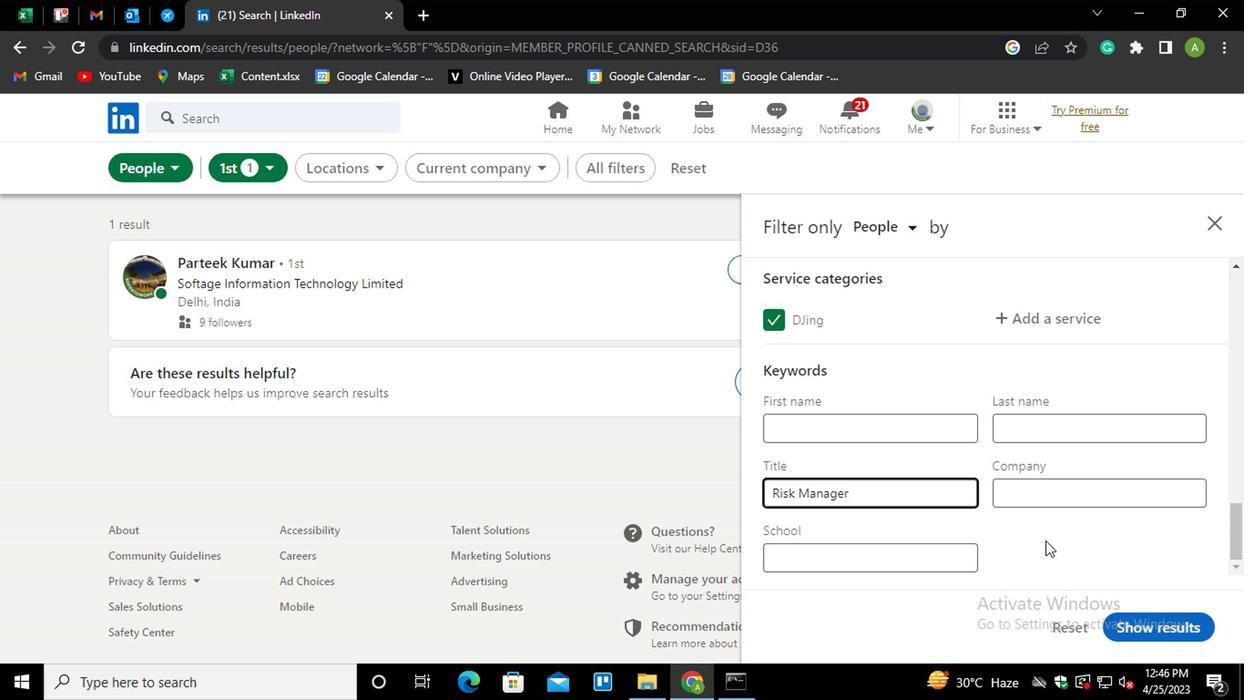 
Action: Mouse pressed left at (1057, 517)
Screenshot: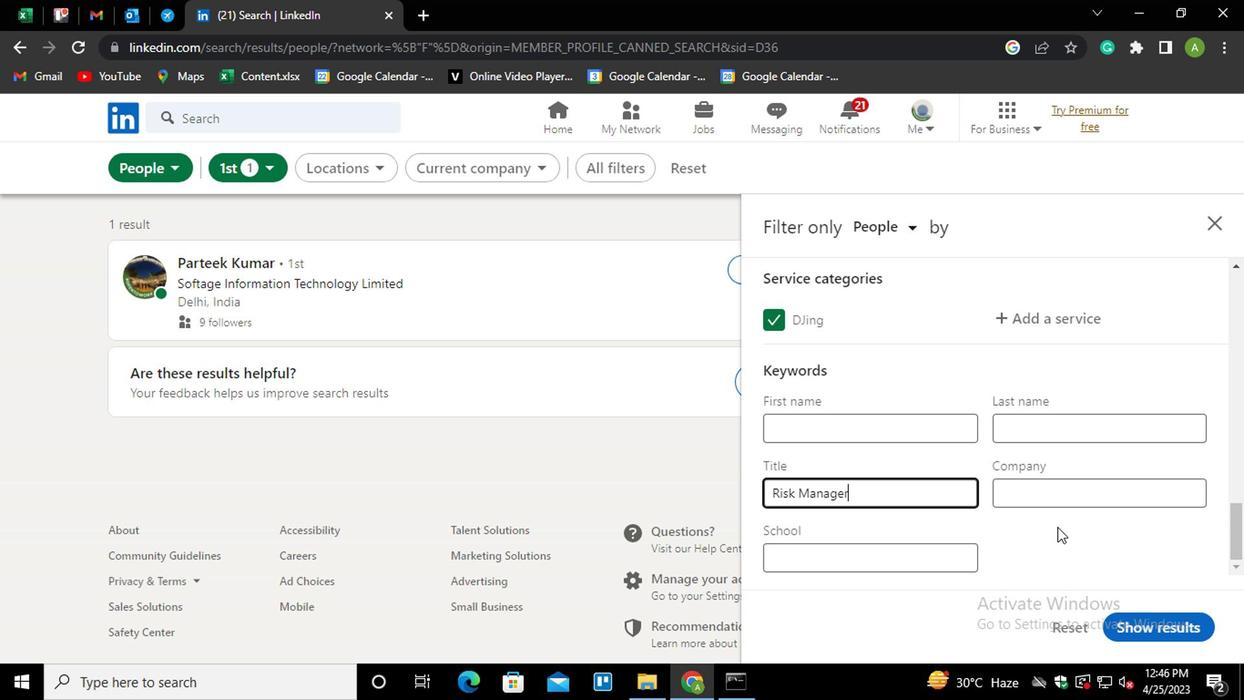 
Action: Mouse moved to (1150, 613)
Screenshot: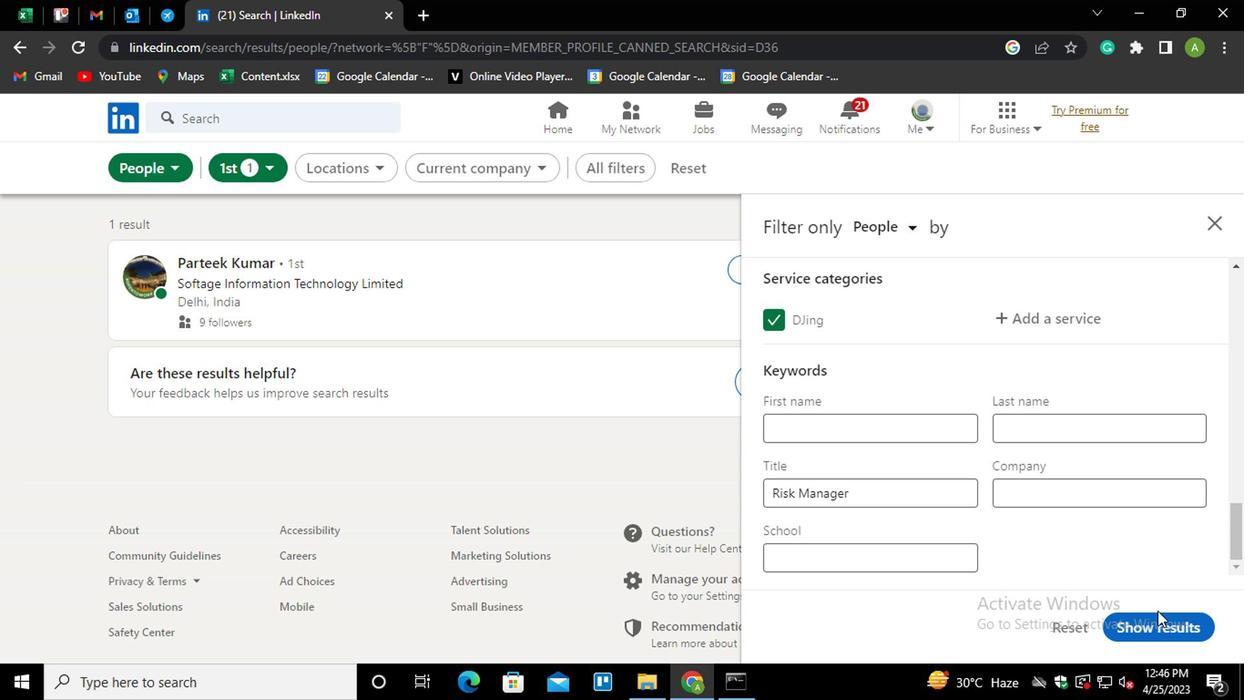 
Action: Mouse pressed left at (1150, 613)
Screenshot: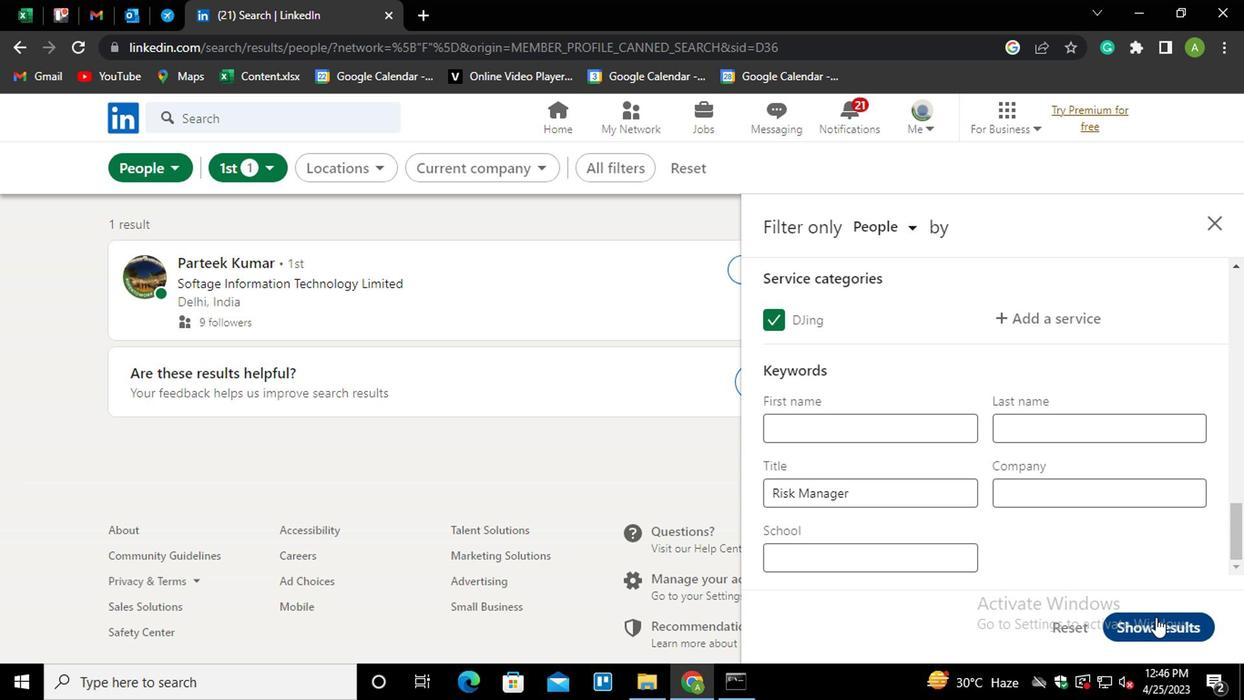 
Action: Mouse moved to (1093, 539)
Screenshot: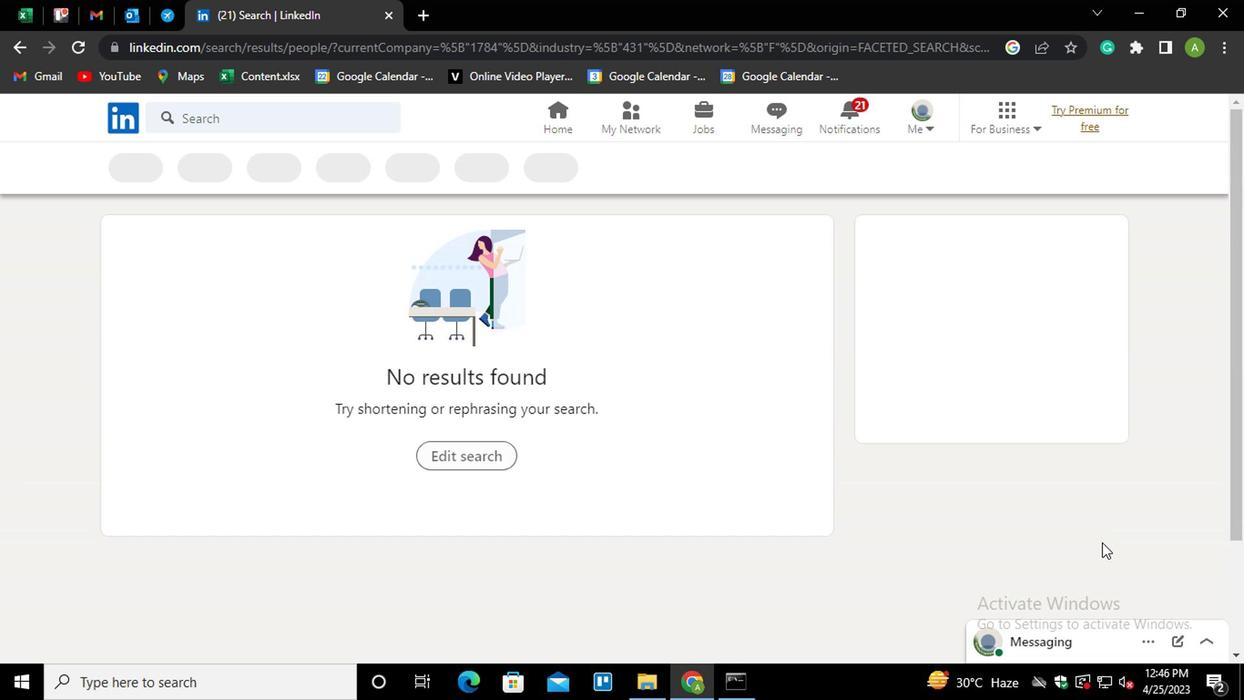 
